 Task: Find connections with filter location Gorontalo with filter topic #homedecor with filter profile language German with filter current company Western Union with filter school Delhi Public School, R.K.Puram, New Delhi with filter industry Wholesale Alcoholic Beverages with filter service category Lead Generation with filter keywords title Brand Manager
Action: Mouse moved to (600, 67)
Screenshot: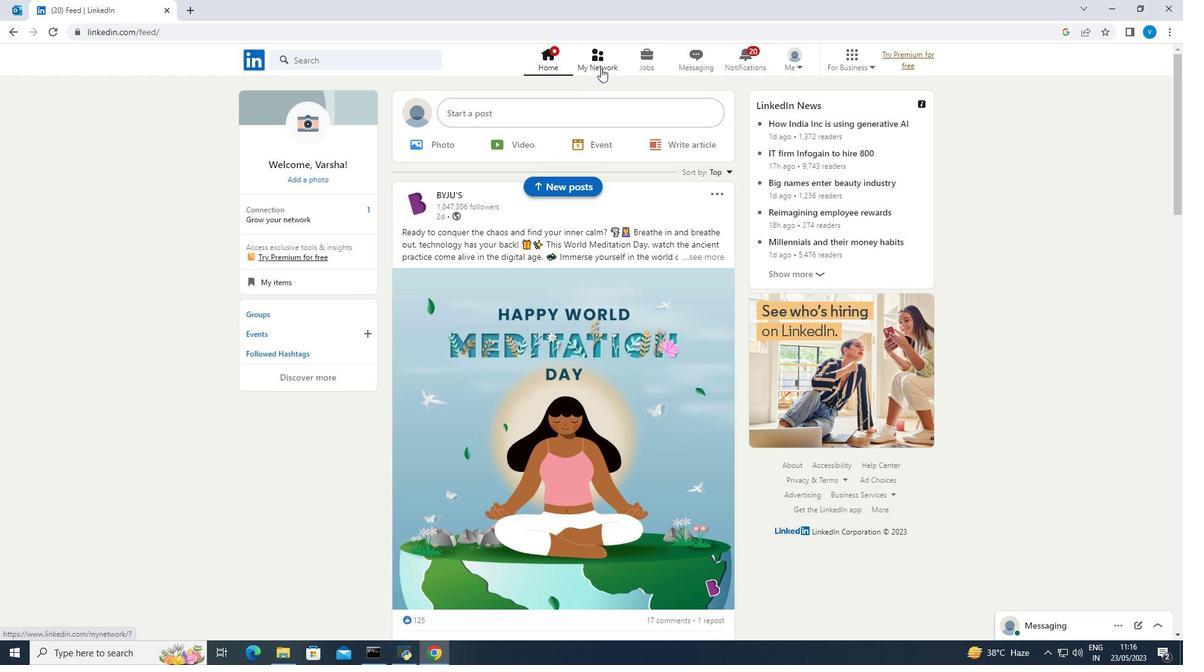 
Action: Mouse pressed left at (600, 67)
Screenshot: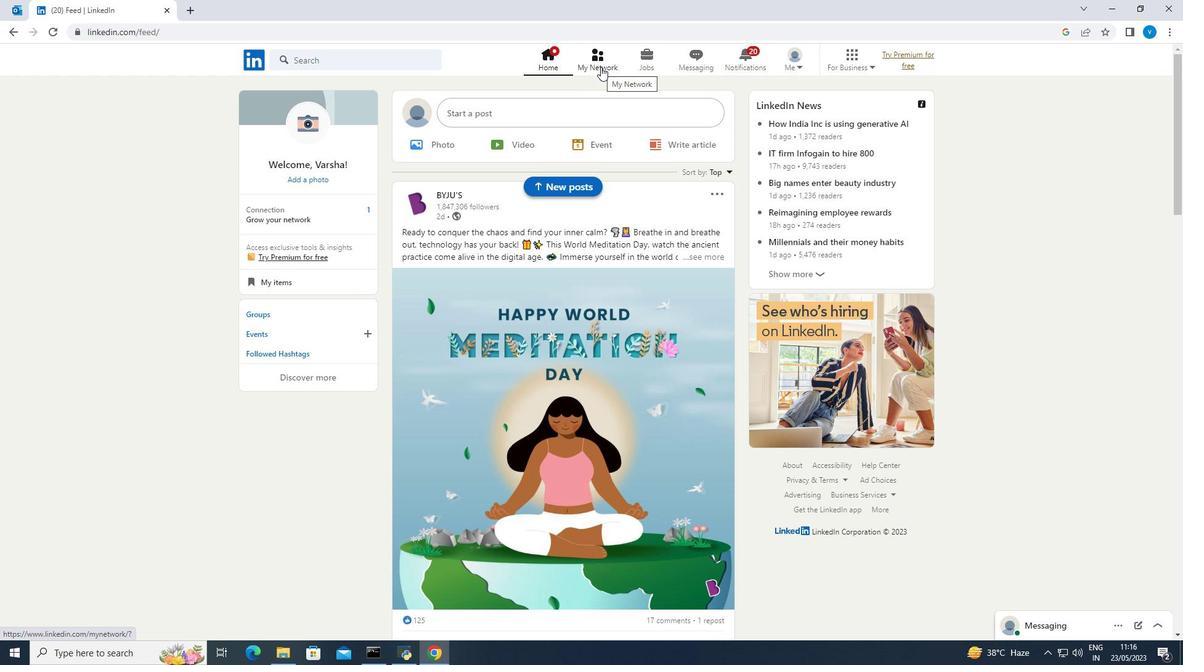 
Action: Mouse moved to (321, 129)
Screenshot: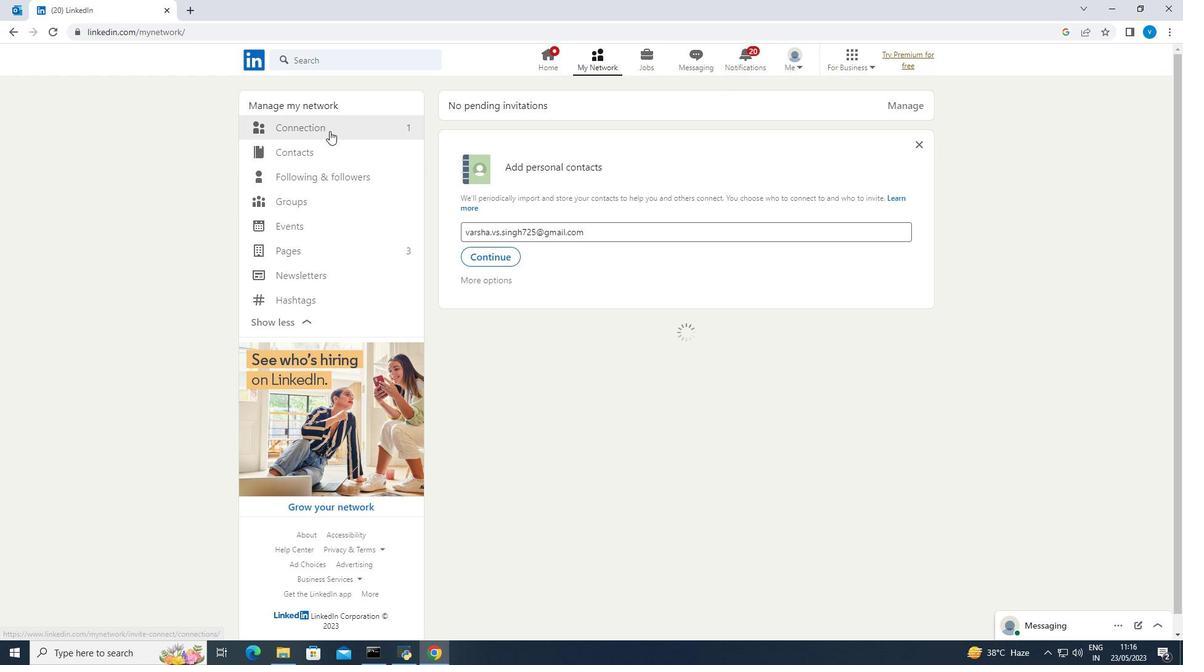 
Action: Mouse pressed left at (321, 129)
Screenshot: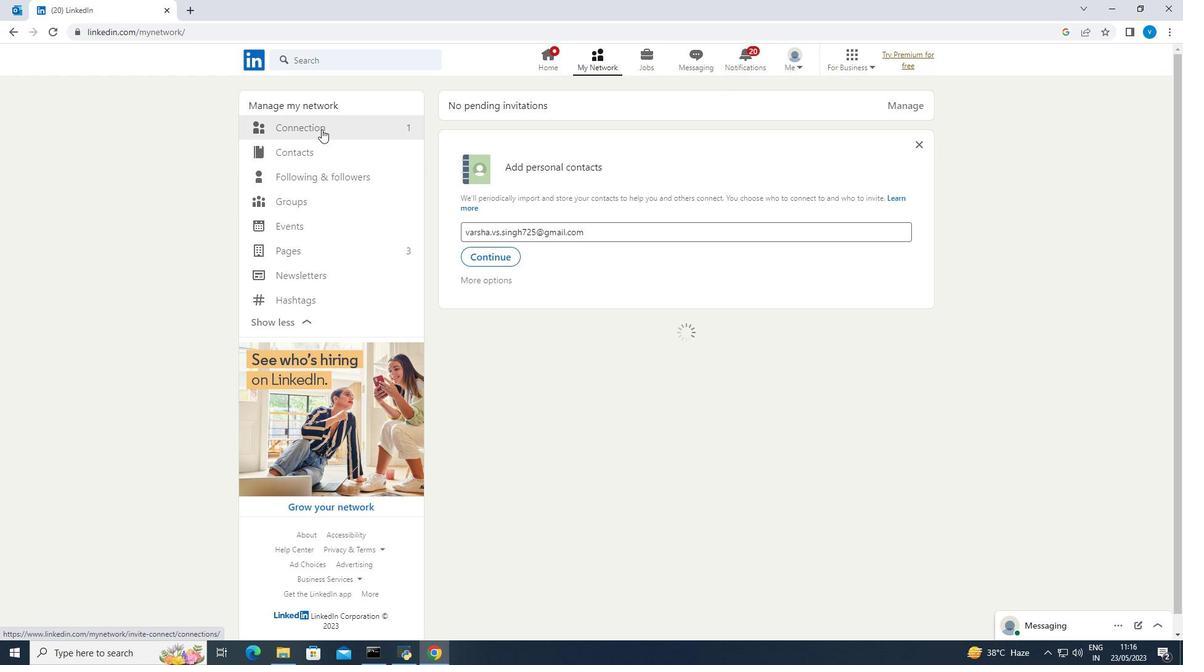 
Action: Mouse moved to (660, 130)
Screenshot: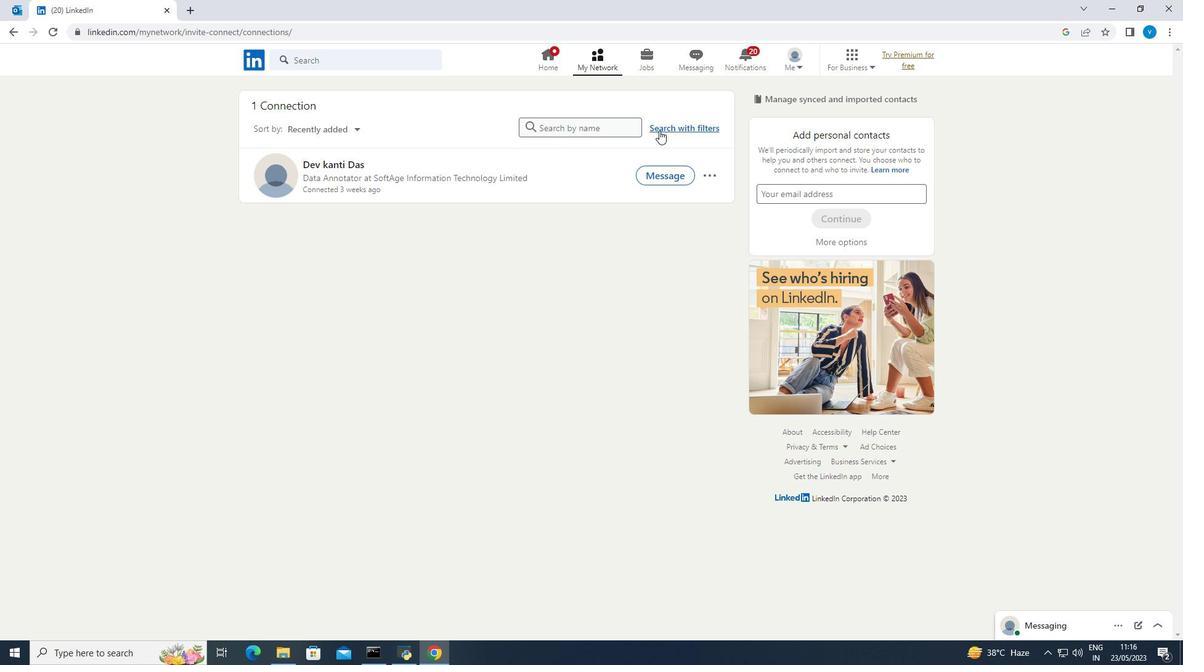 
Action: Mouse pressed left at (660, 130)
Screenshot: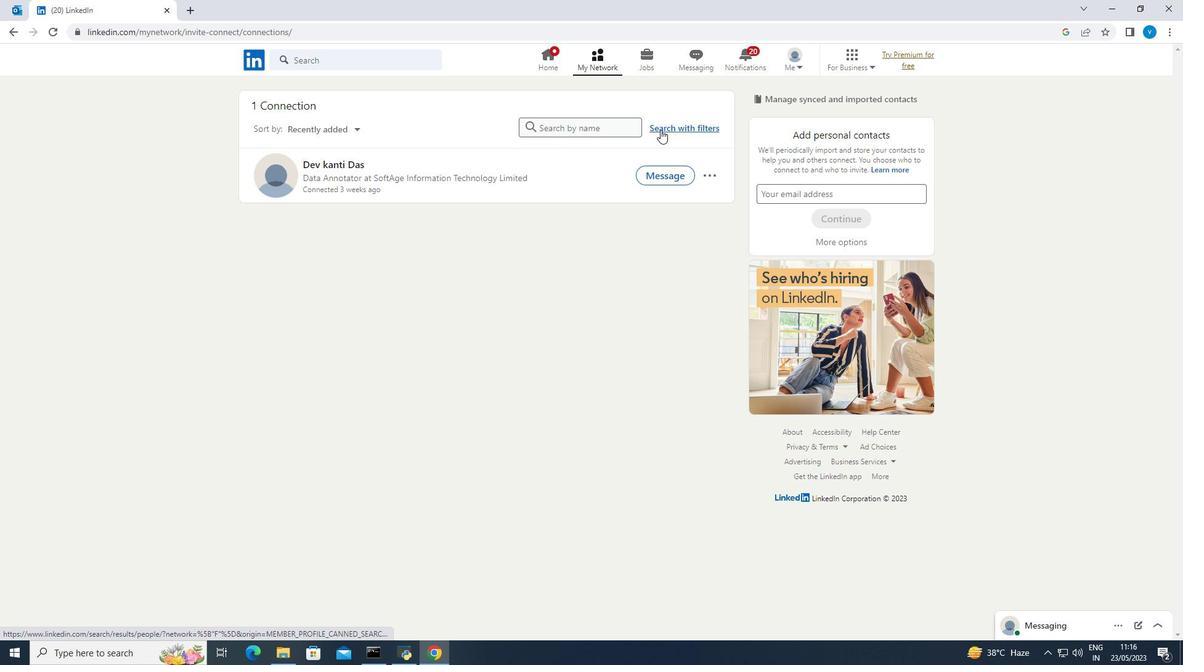
Action: Mouse moved to (631, 99)
Screenshot: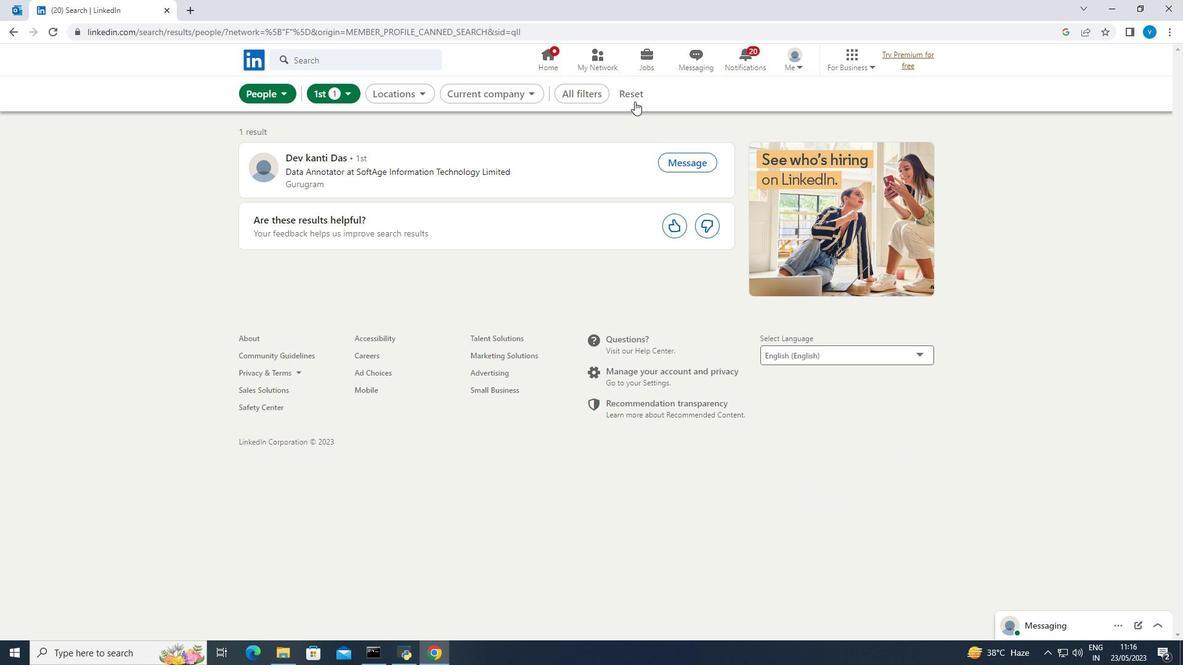 
Action: Mouse pressed left at (631, 99)
Screenshot: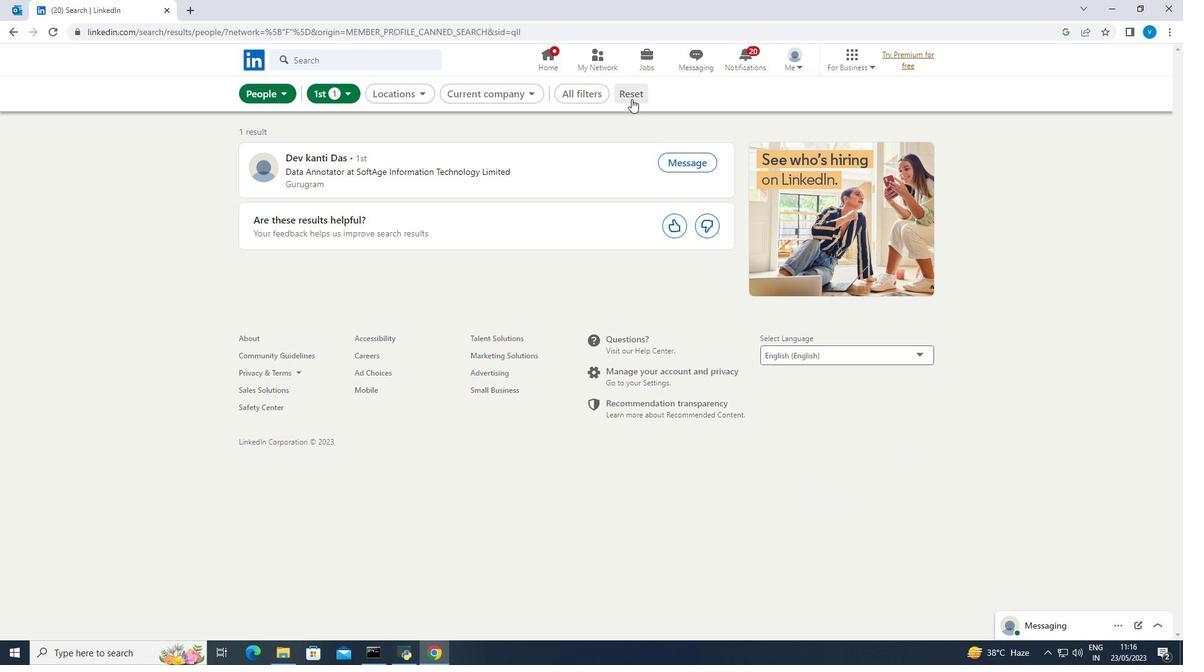 
Action: Mouse moved to (626, 99)
Screenshot: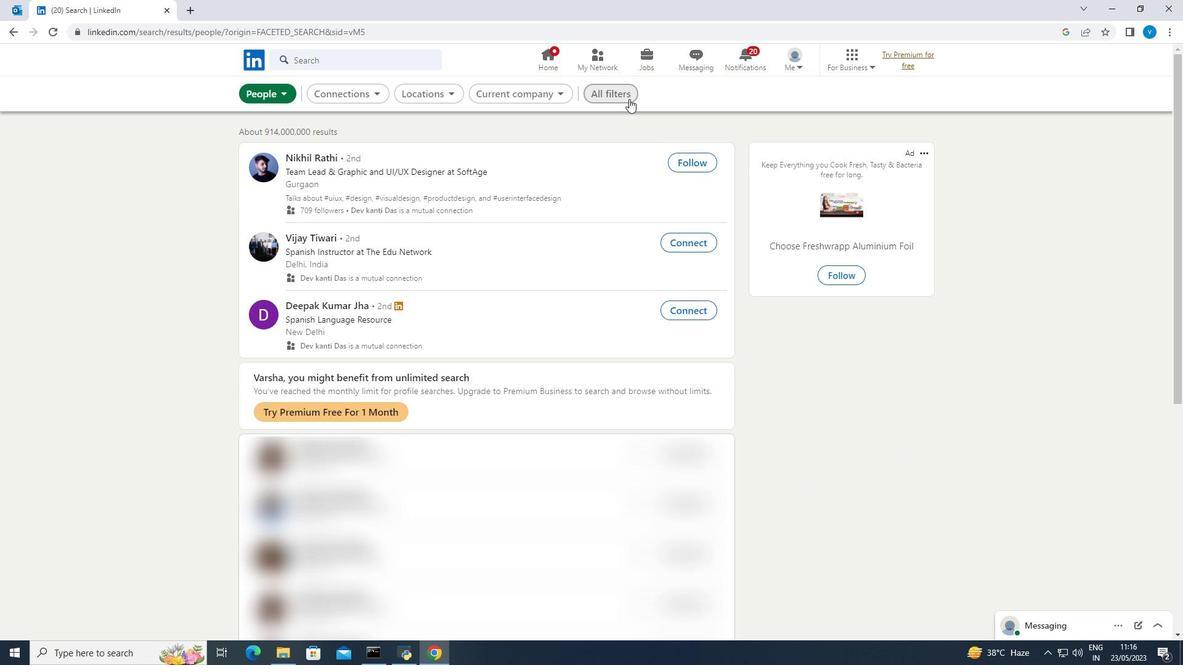 
Action: Mouse pressed left at (626, 99)
Screenshot: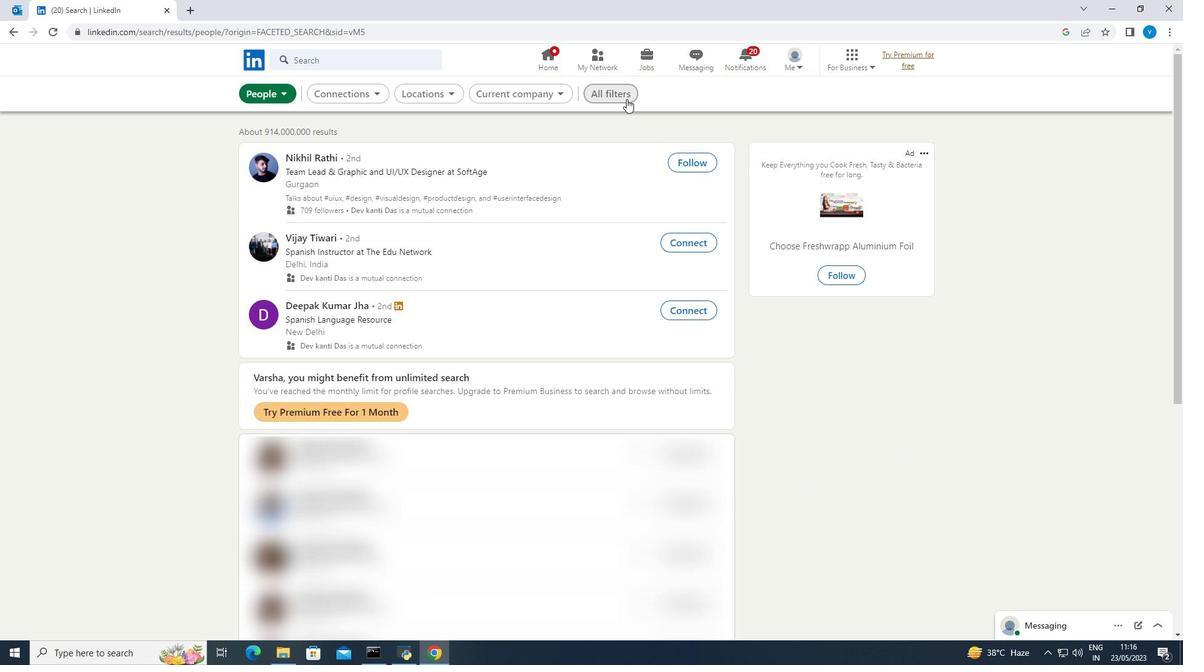 
Action: Mouse moved to (913, 304)
Screenshot: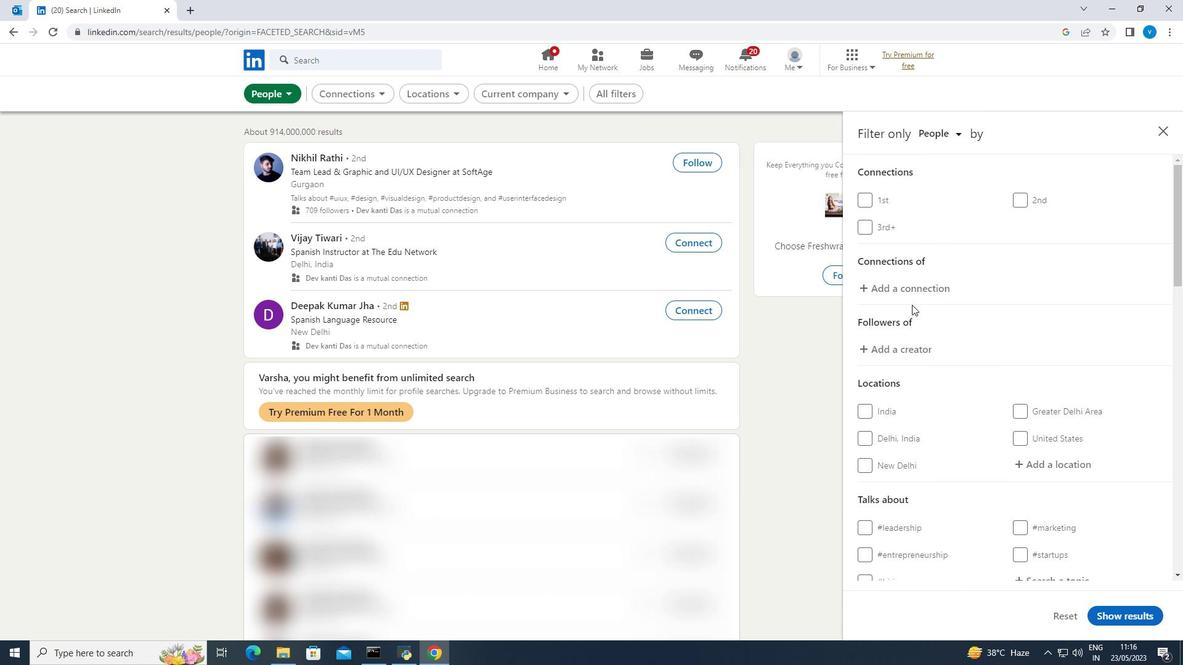 
Action: Mouse scrolled (913, 303) with delta (0, 0)
Screenshot: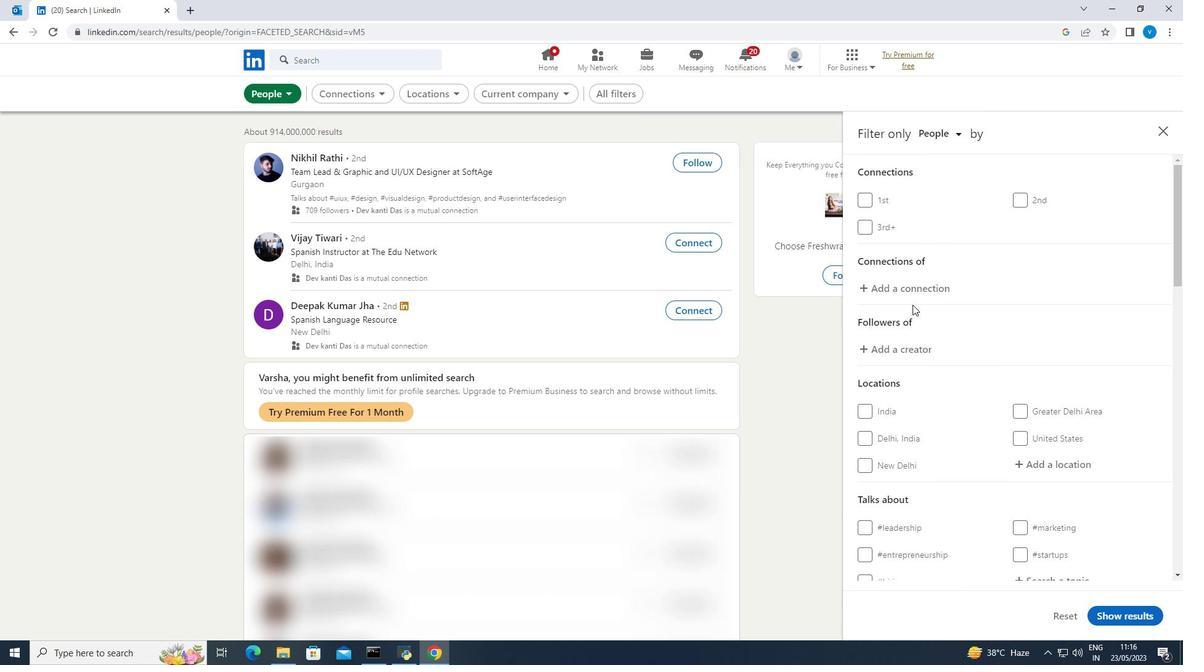 
Action: Mouse moved to (913, 304)
Screenshot: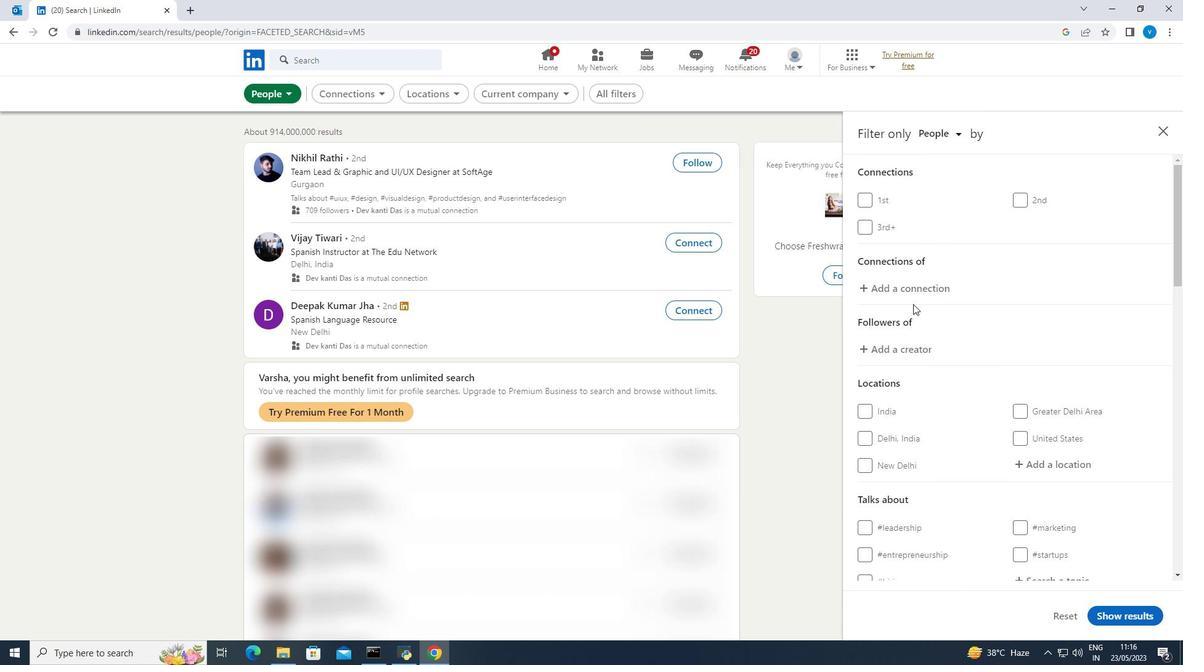 
Action: Mouse scrolled (913, 303) with delta (0, 0)
Screenshot: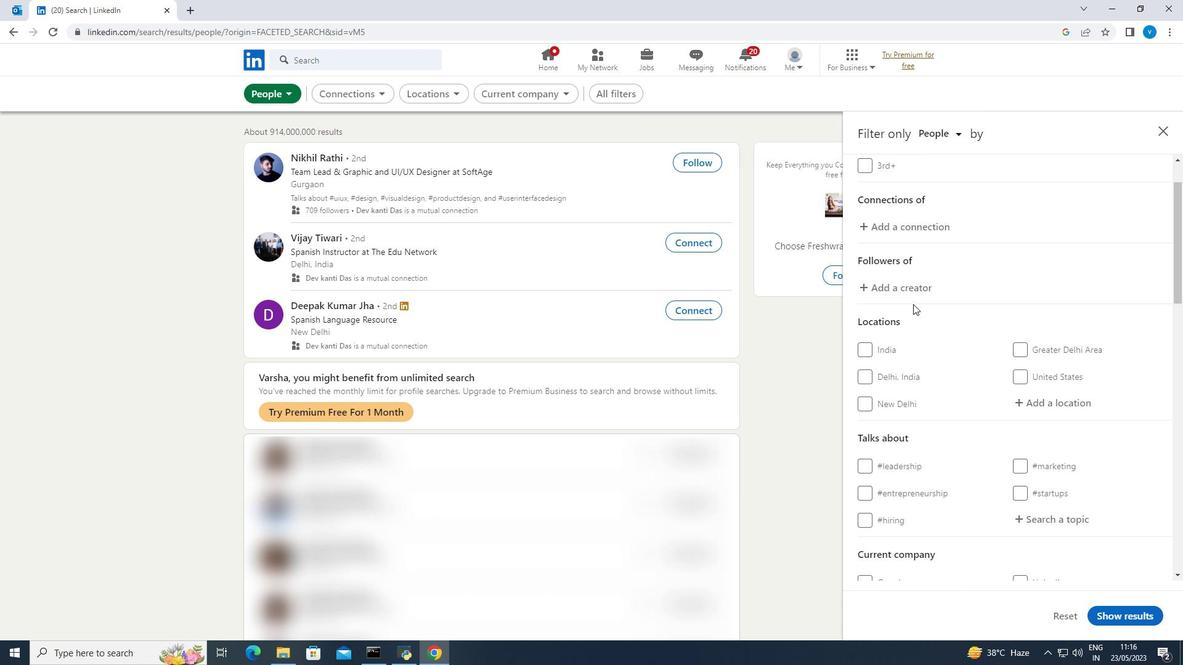 
Action: Mouse scrolled (913, 303) with delta (0, 0)
Screenshot: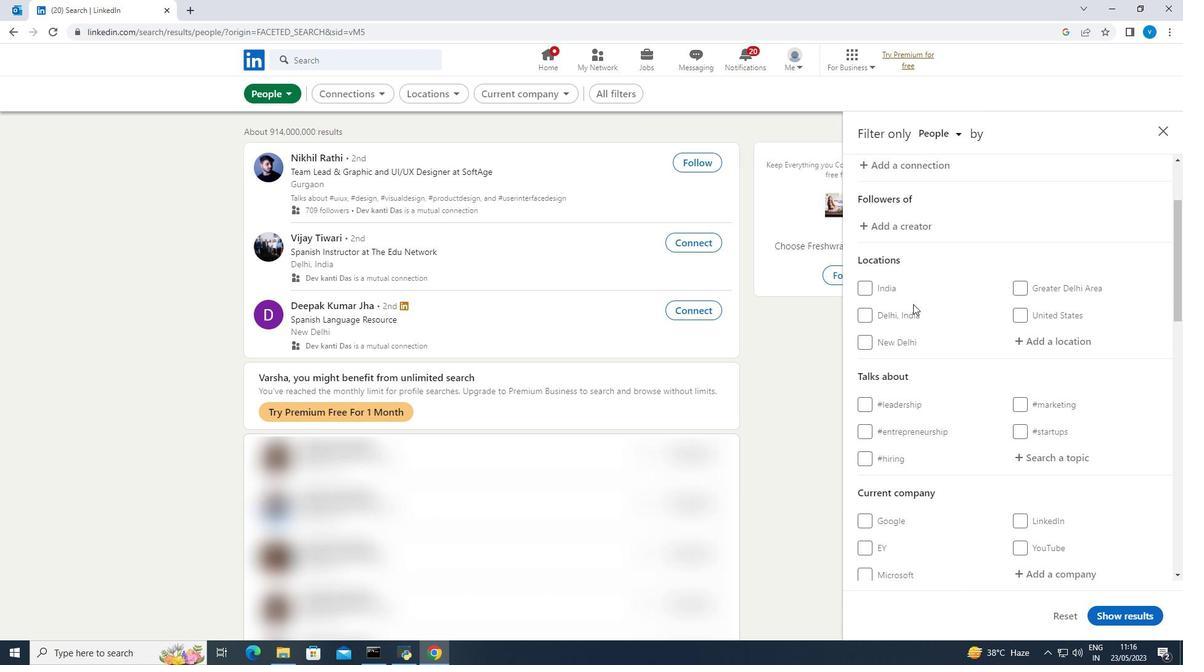 
Action: Mouse moved to (1054, 276)
Screenshot: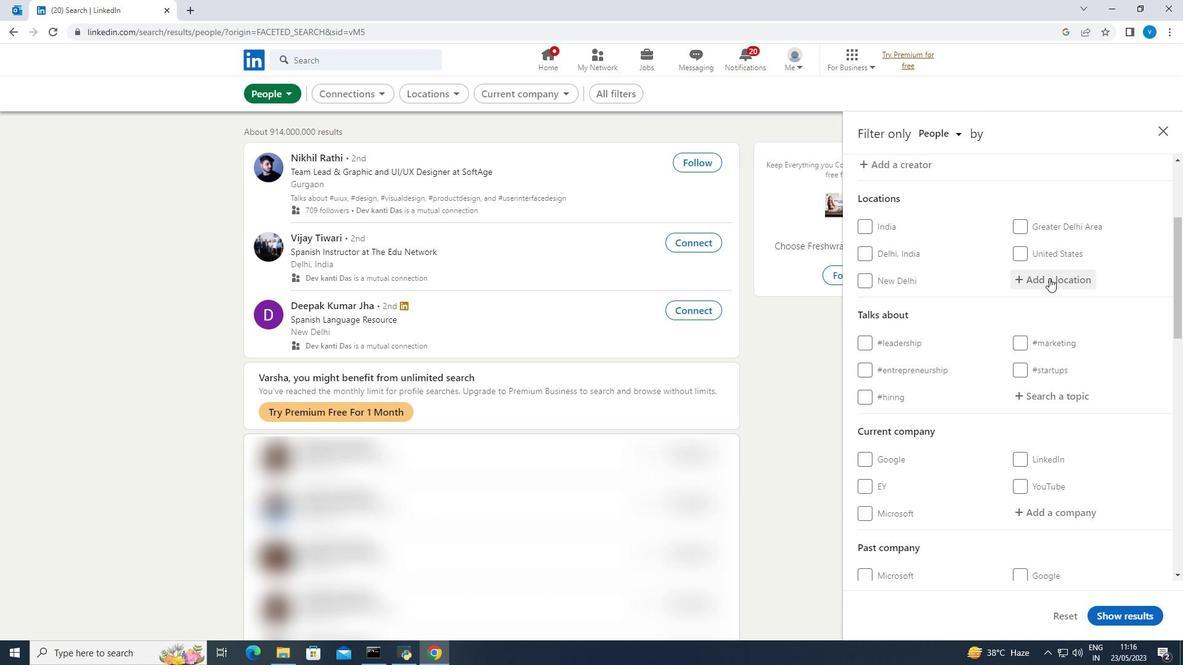 
Action: Mouse pressed left at (1054, 276)
Screenshot: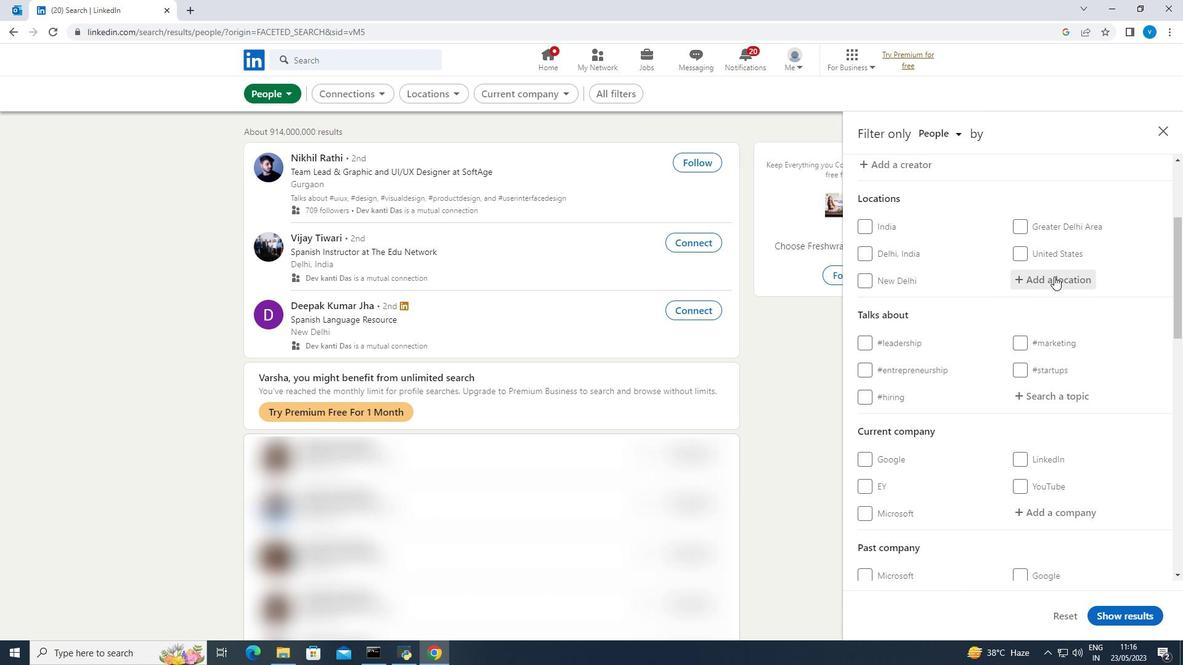 
Action: Mouse moved to (936, 345)
Screenshot: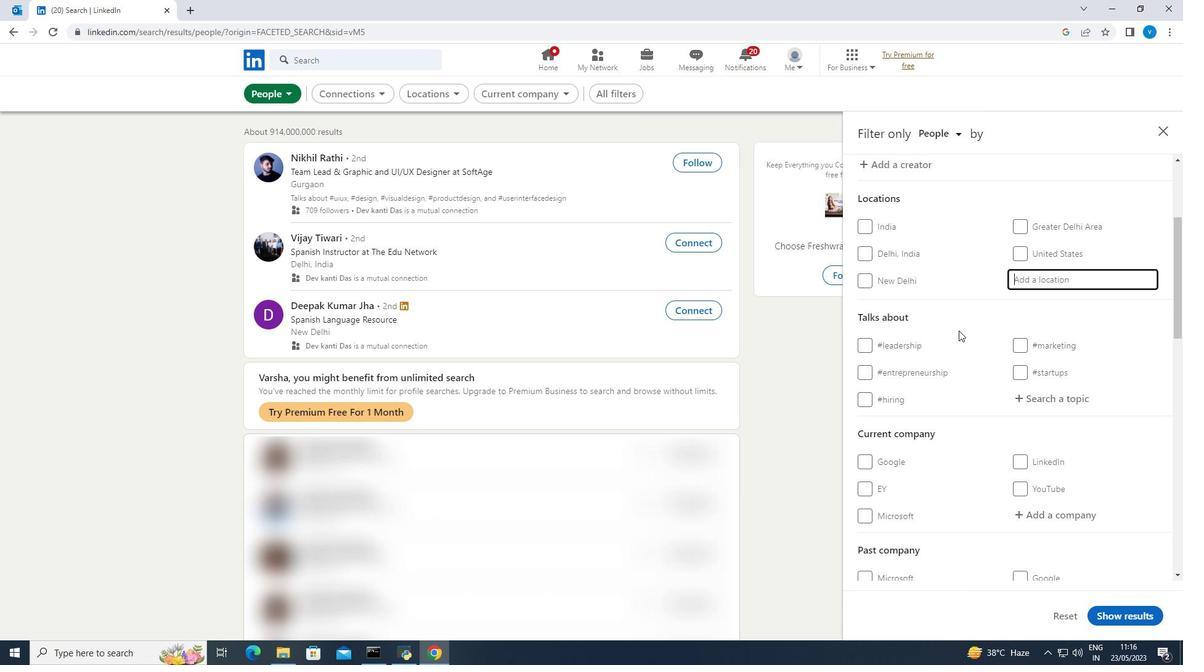 
Action: Key pressed <Key.shift><Key.shift><Key.shift><Key.shift><Key.shift><Key.shift><Key.shift><Key.shift><Key.shift>Gorontalo
Screenshot: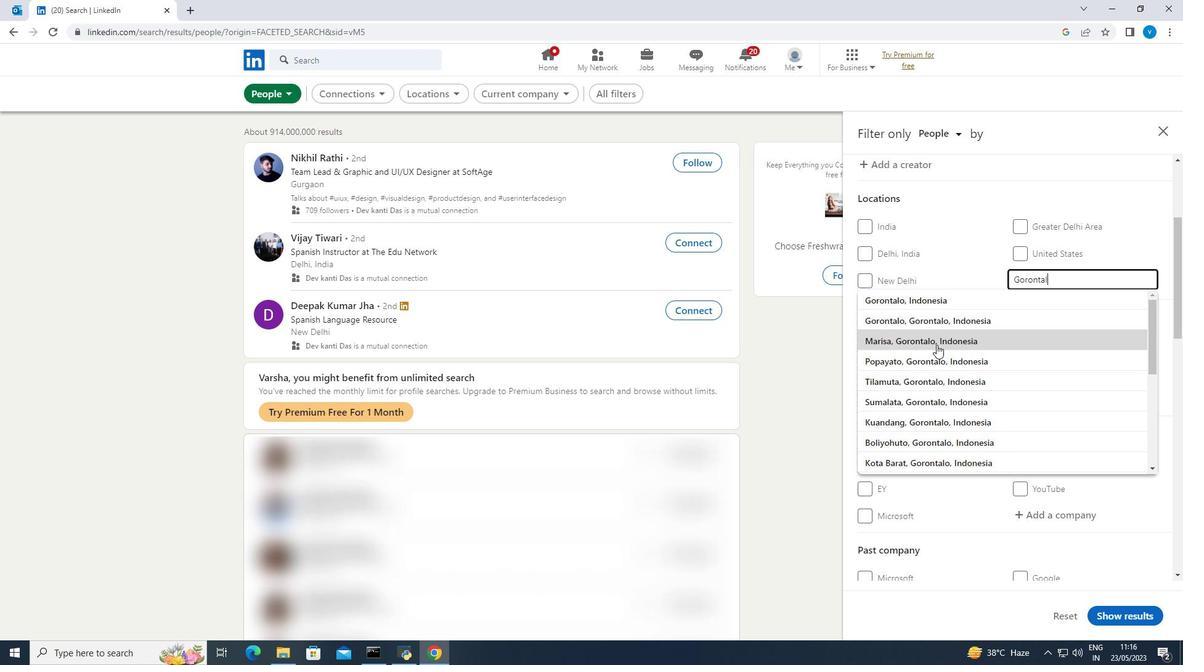 
Action: Mouse moved to (913, 381)
Screenshot: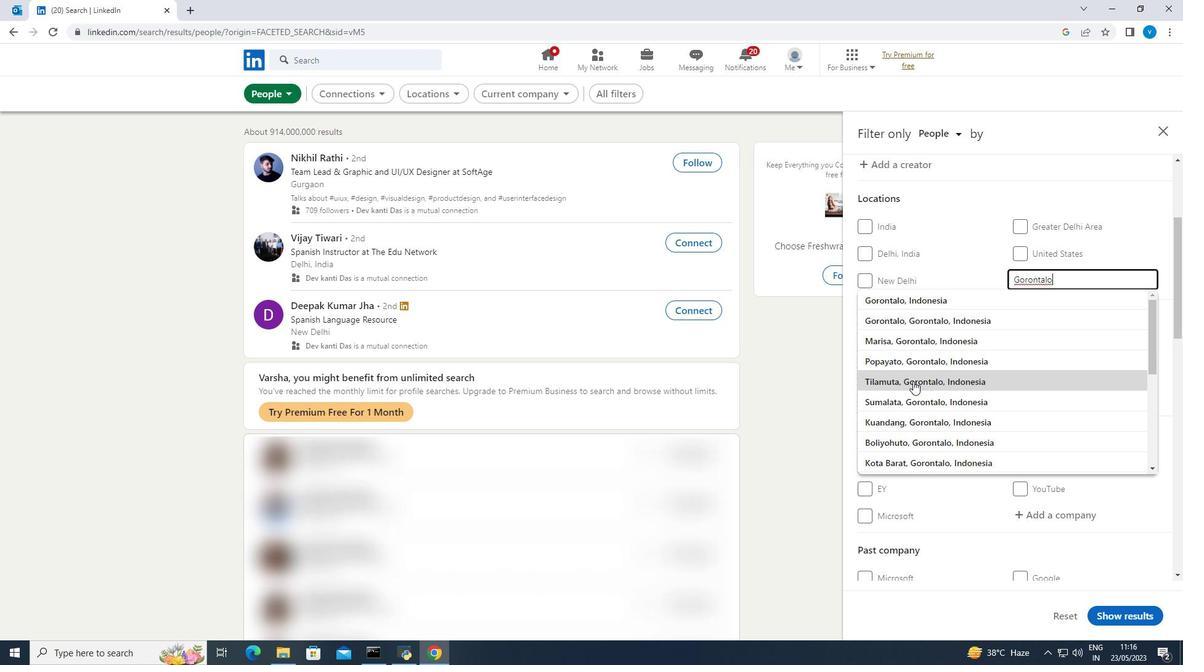 
Action: Key pressed <Key.enter>
Screenshot: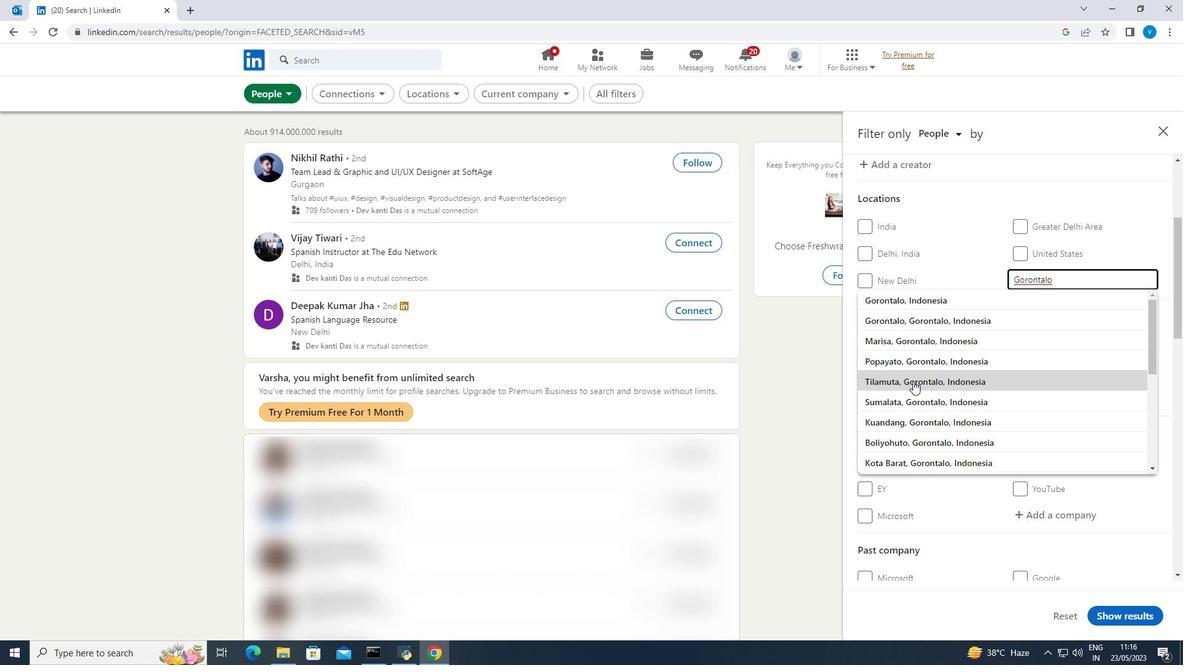 
Action: Mouse moved to (913, 382)
Screenshot: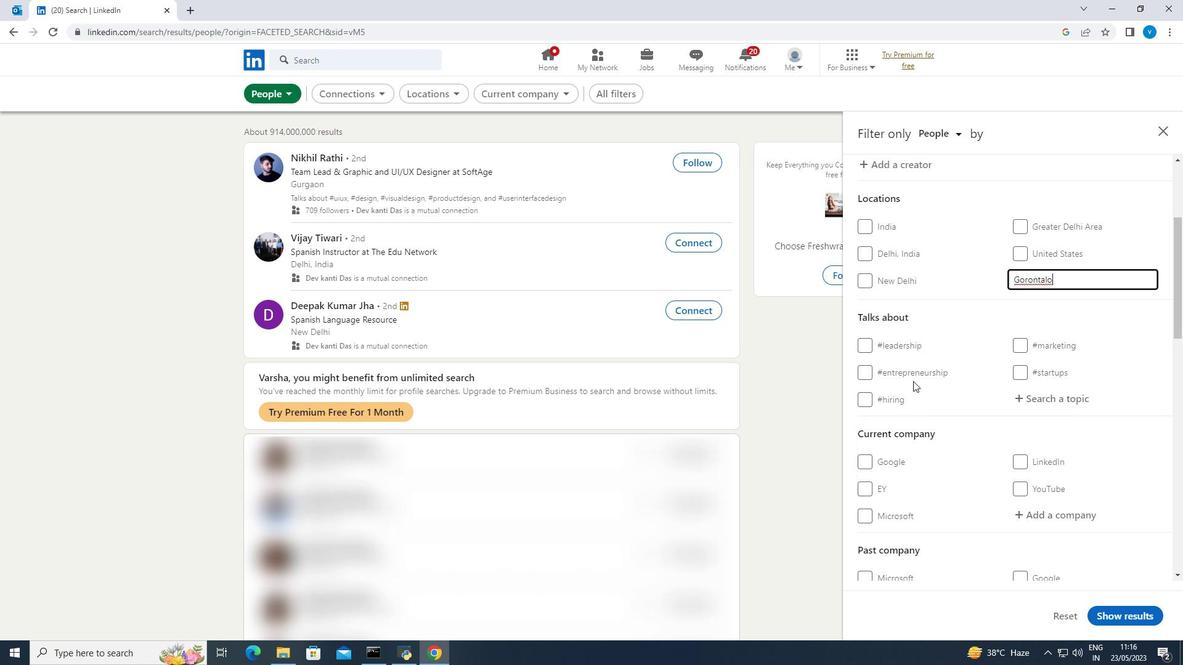 
Action: Mouse scrolled (913, 381) with delta (0, 0)
Screenshot: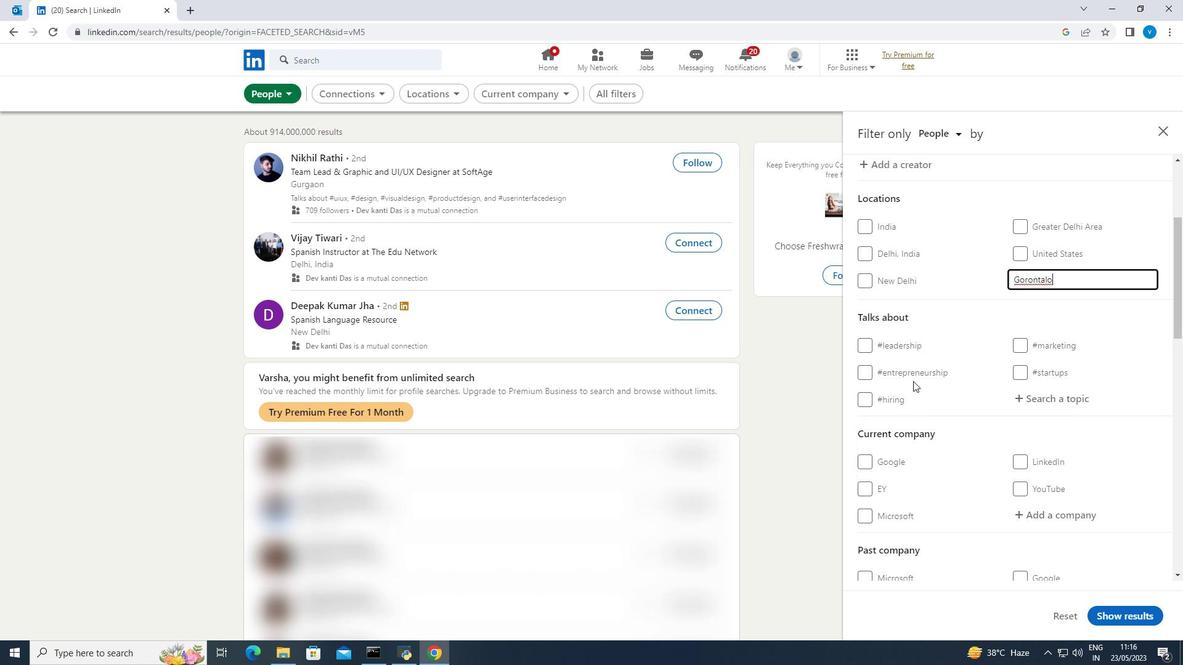 
Action: Mouse moved to (1026, 340)
Screenshot: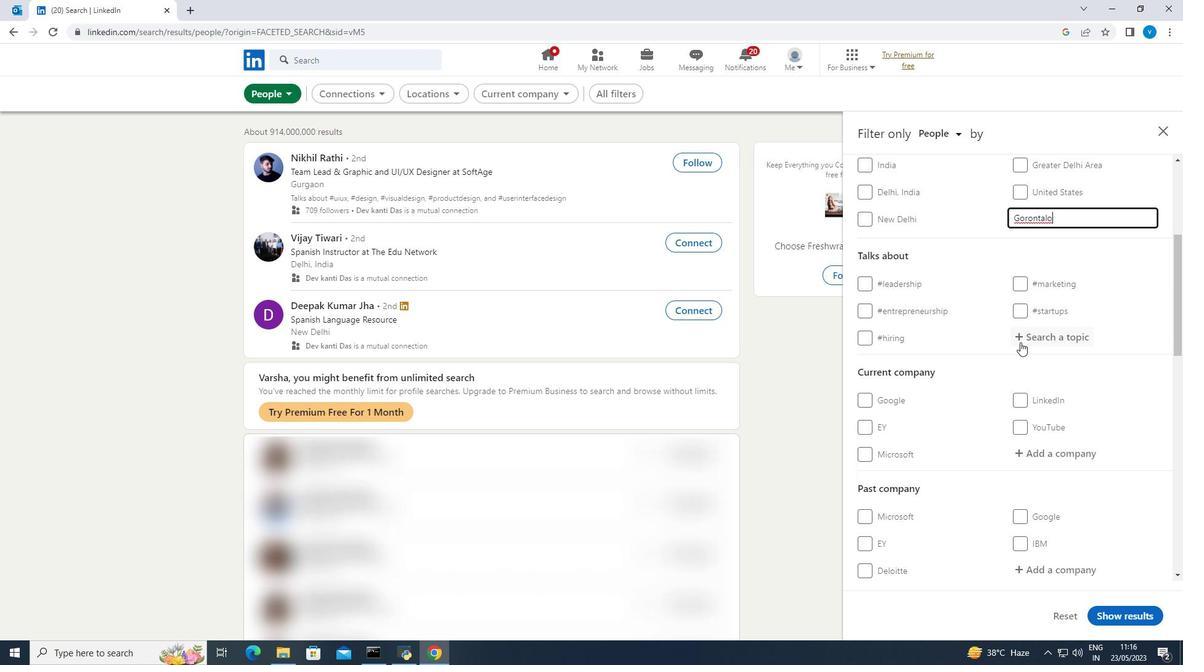 
Action: Mouse pressed left at (1026, 340)
Screenshot: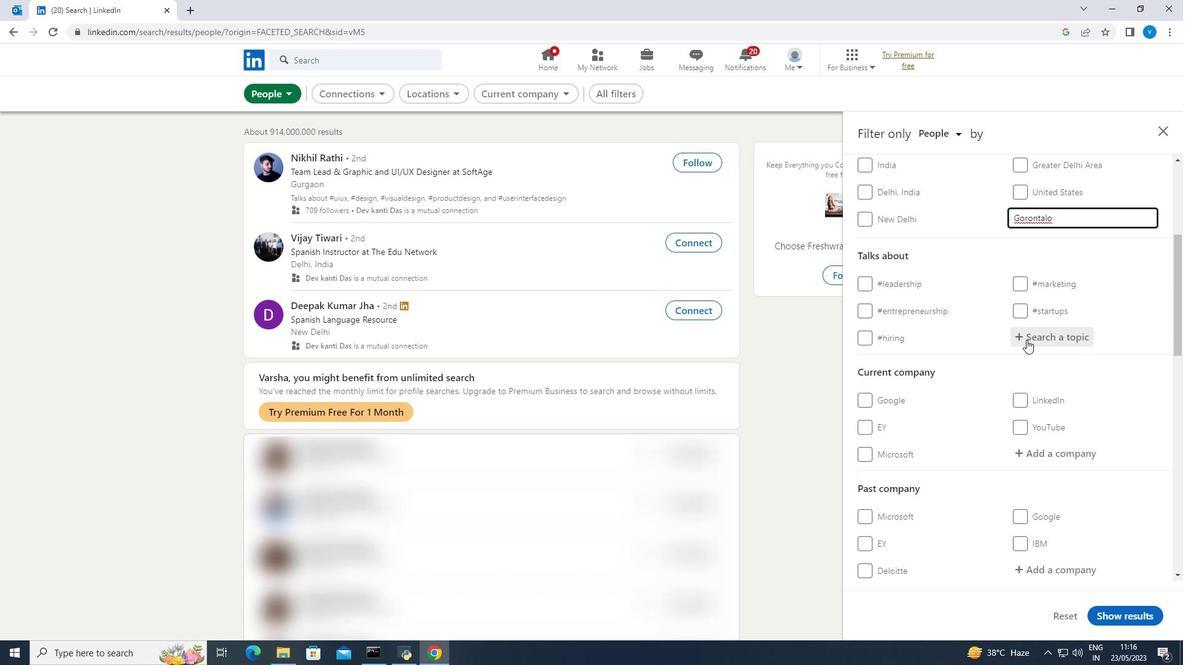 
Action: Key pressed homedecor
Screenshot: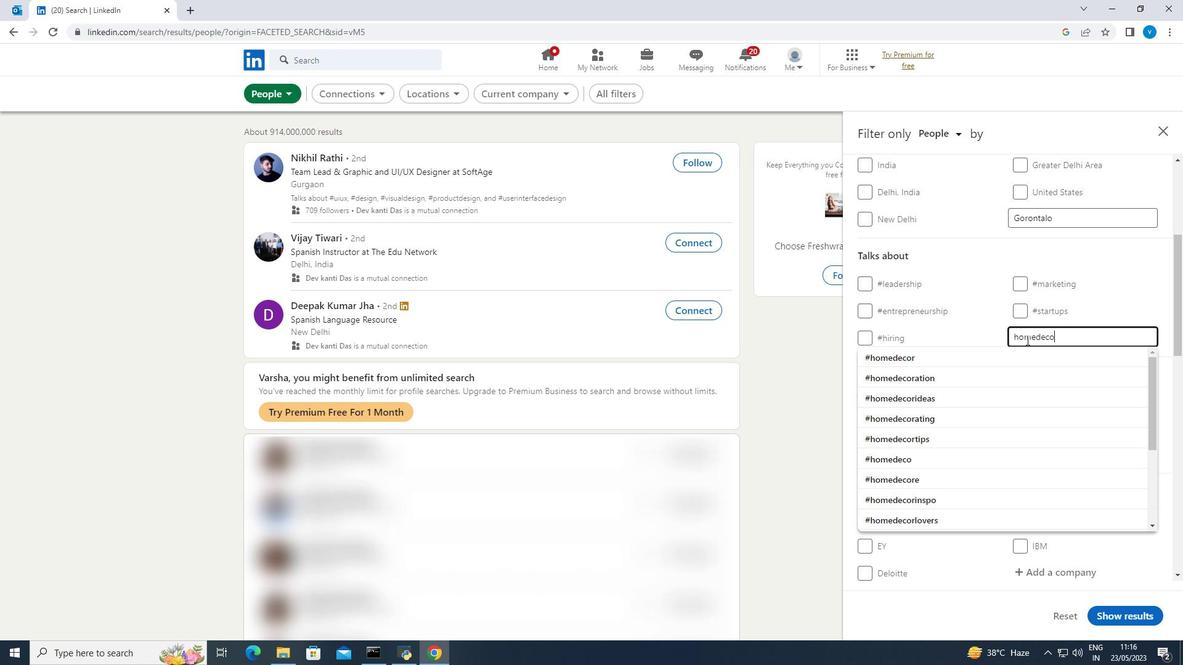 
Action: Mouse moved to (947, 362)
Screenshot: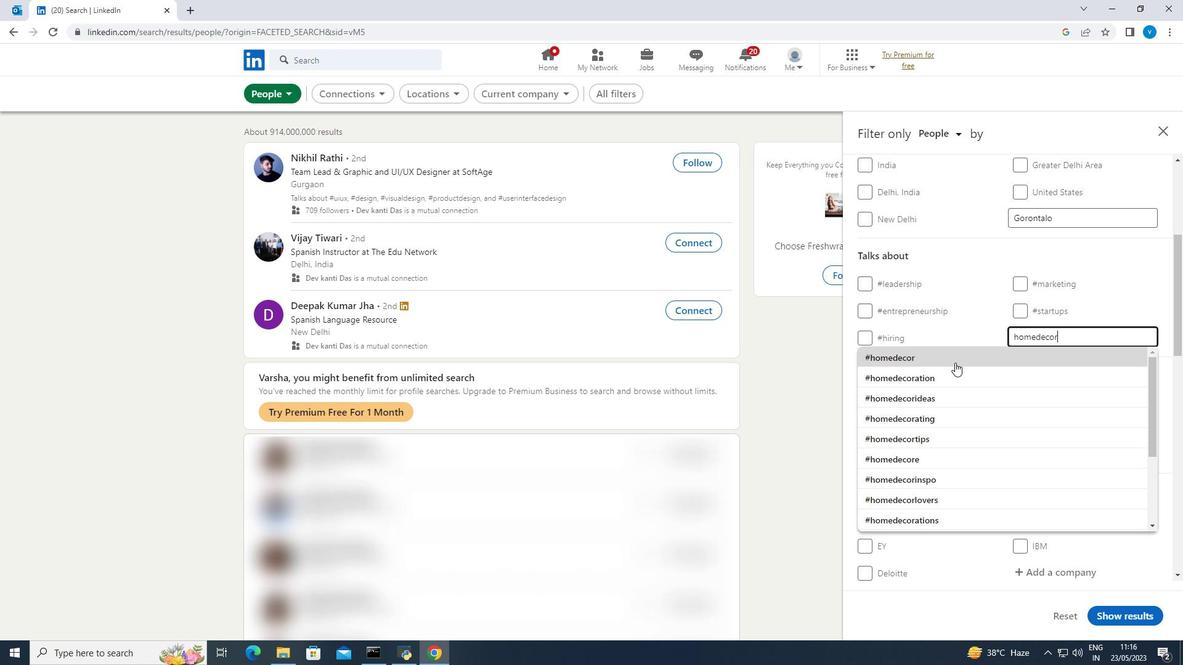 
Action: Mouse pressed left at (947, 362)
Screenshot: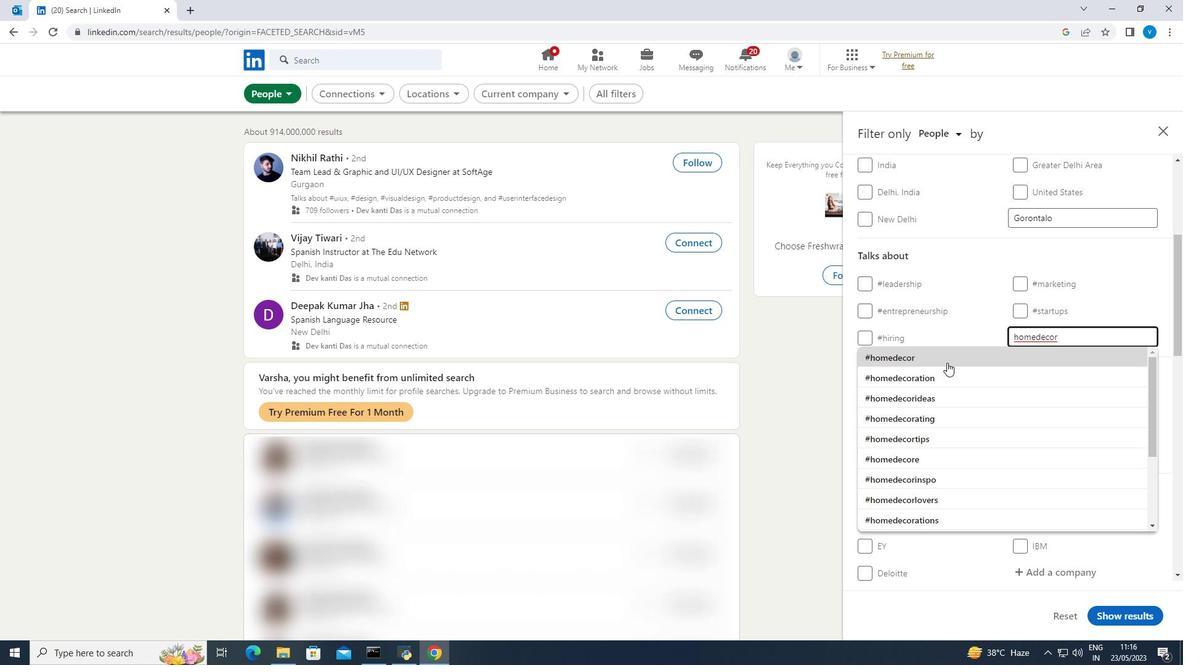 
Action: Mouse scrolled (947, 362) with delta (0, 0)
Screenshot: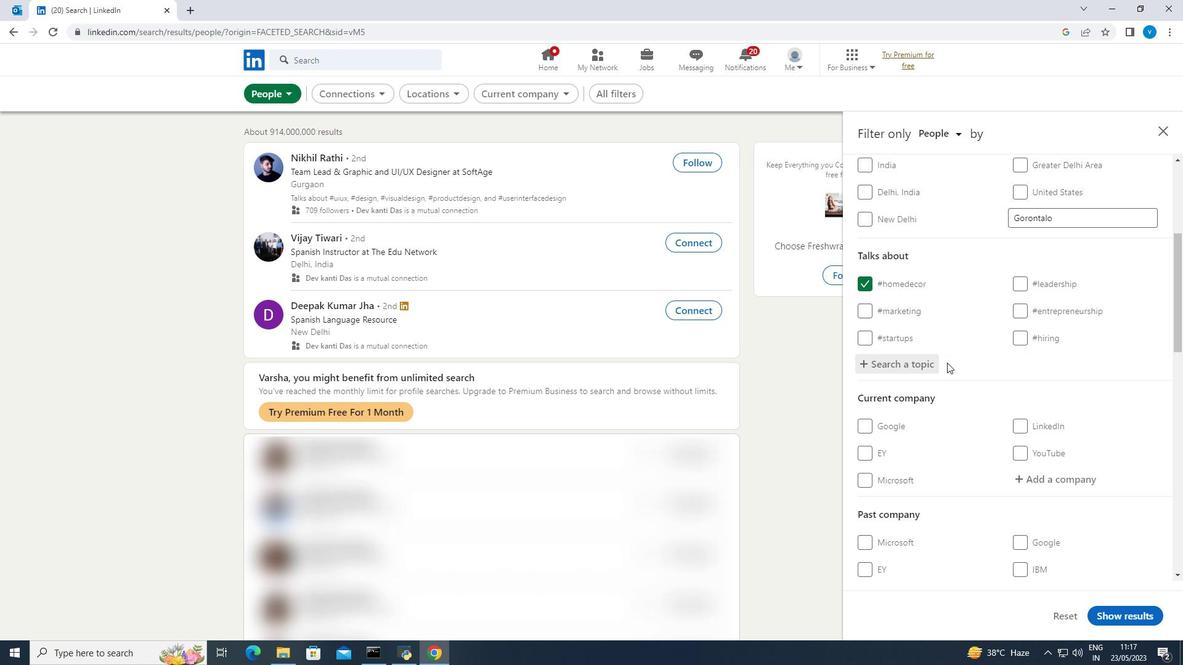 
Action: Mouse moved to (947, 362)
Screenshot: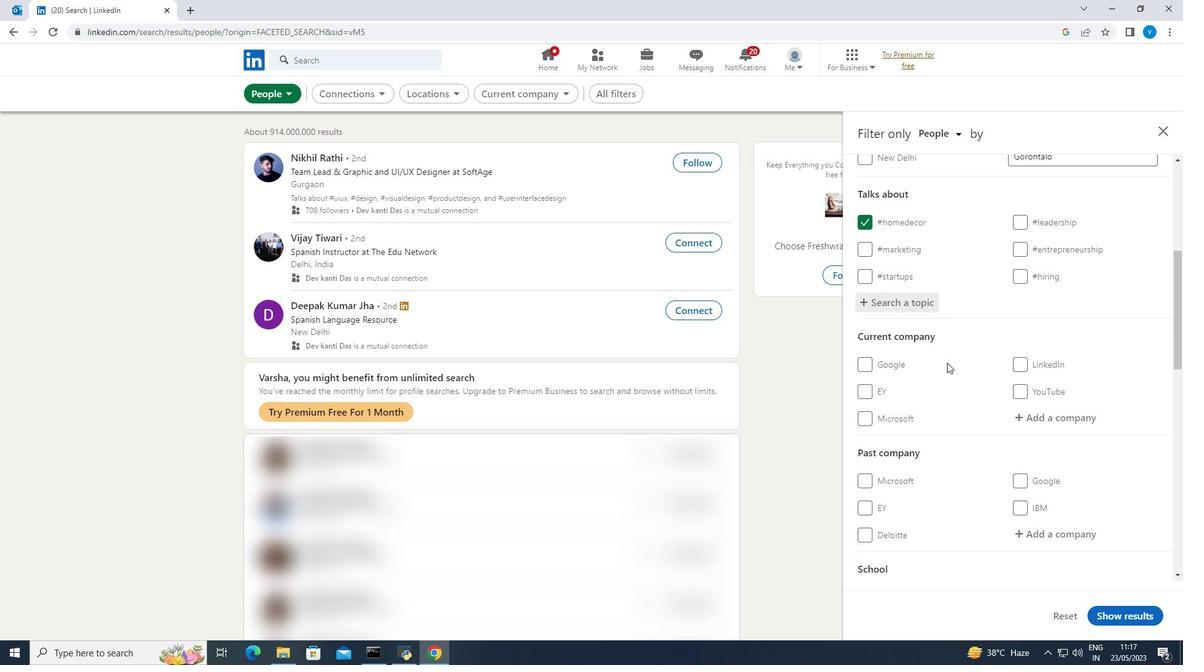 
Action: Mouse scrolled (947, 362) with delta (0, 0)
Screenshot: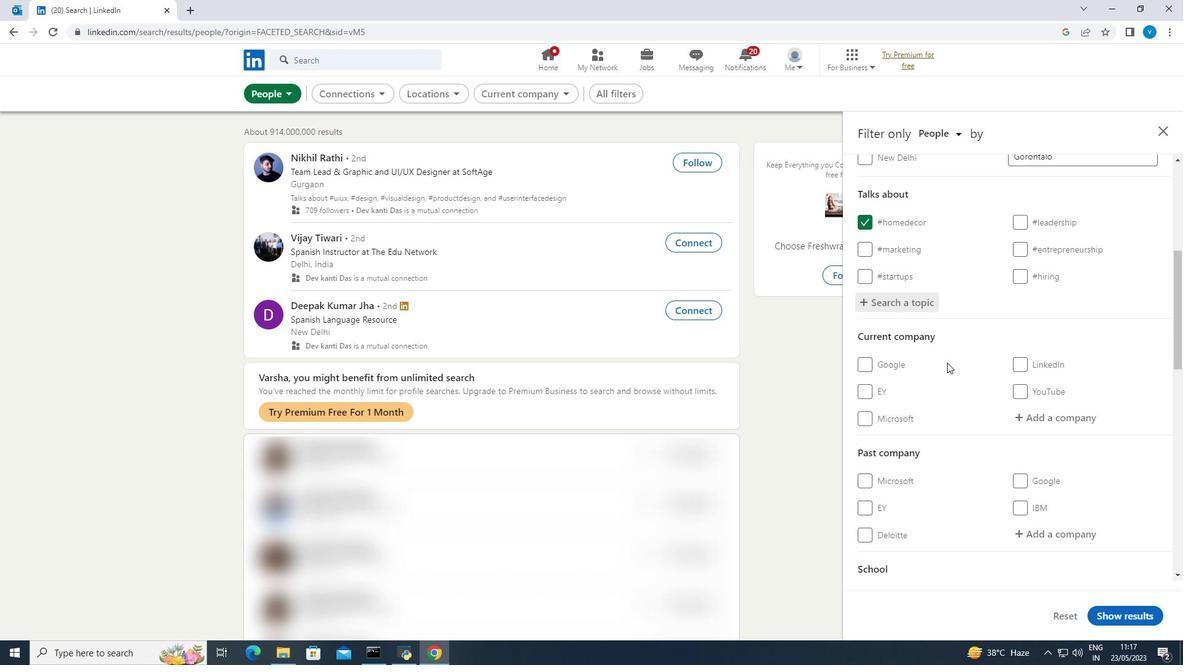 
Action: Mouse scrolled (947, 362) with delta (0, 0)
Screenshot: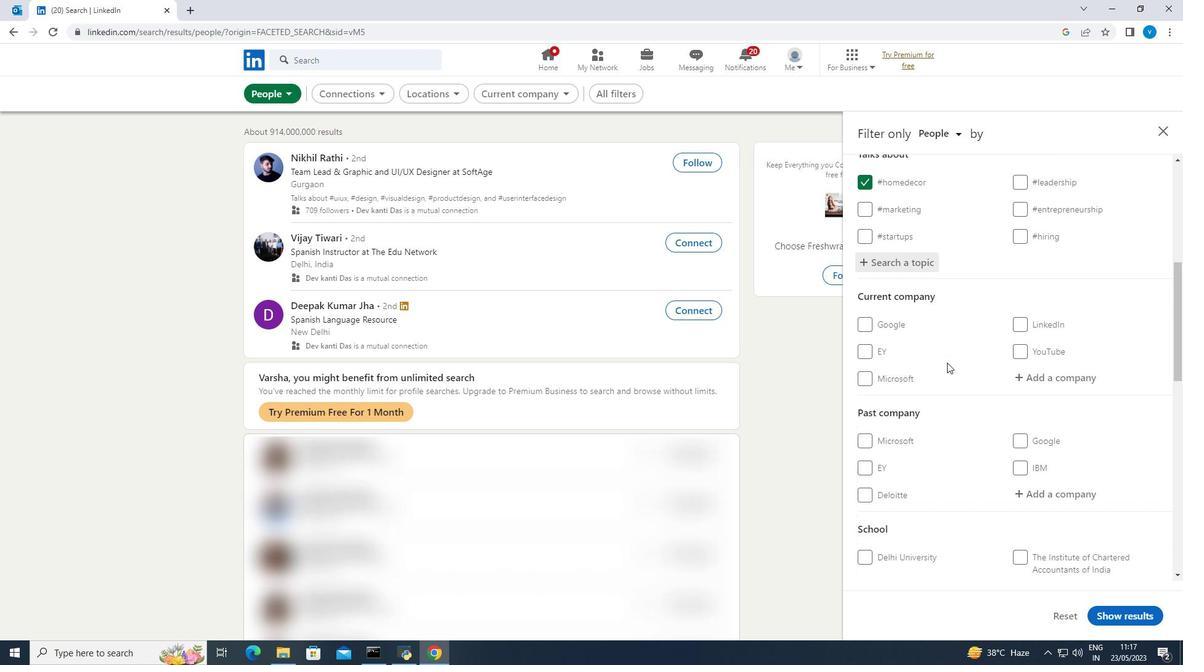 
Action: Mouse moved to (947, 360)
Screenshot: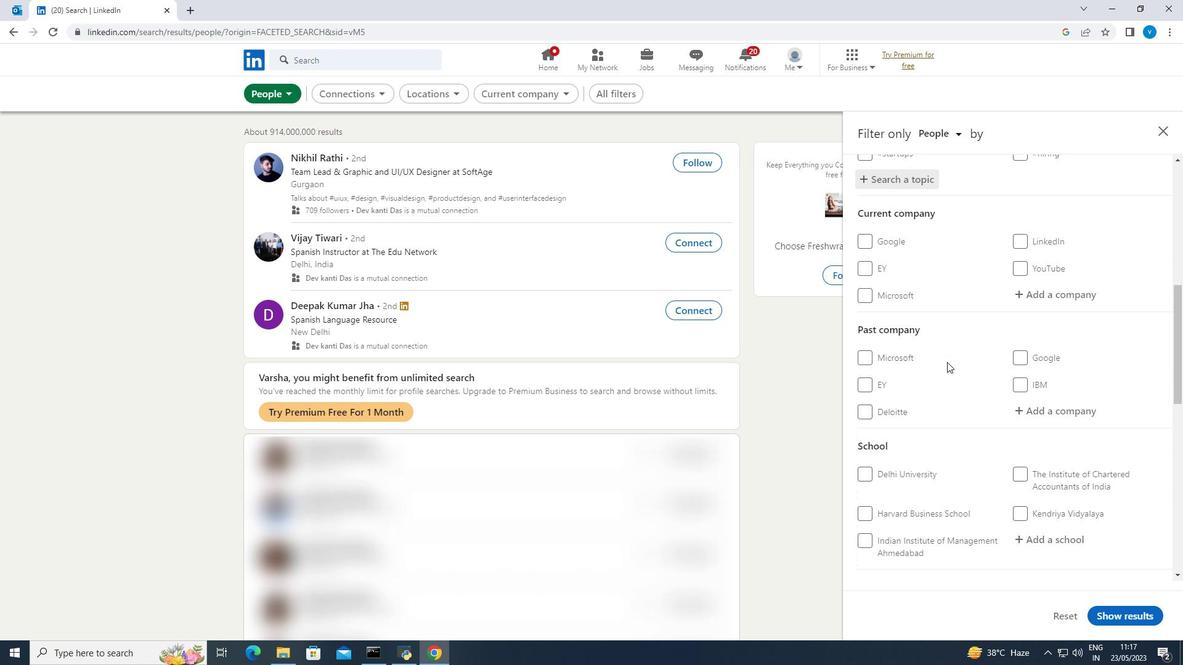 
Action: Mouse scrolled (947, 359) with delta (0, 0)
Screenshot: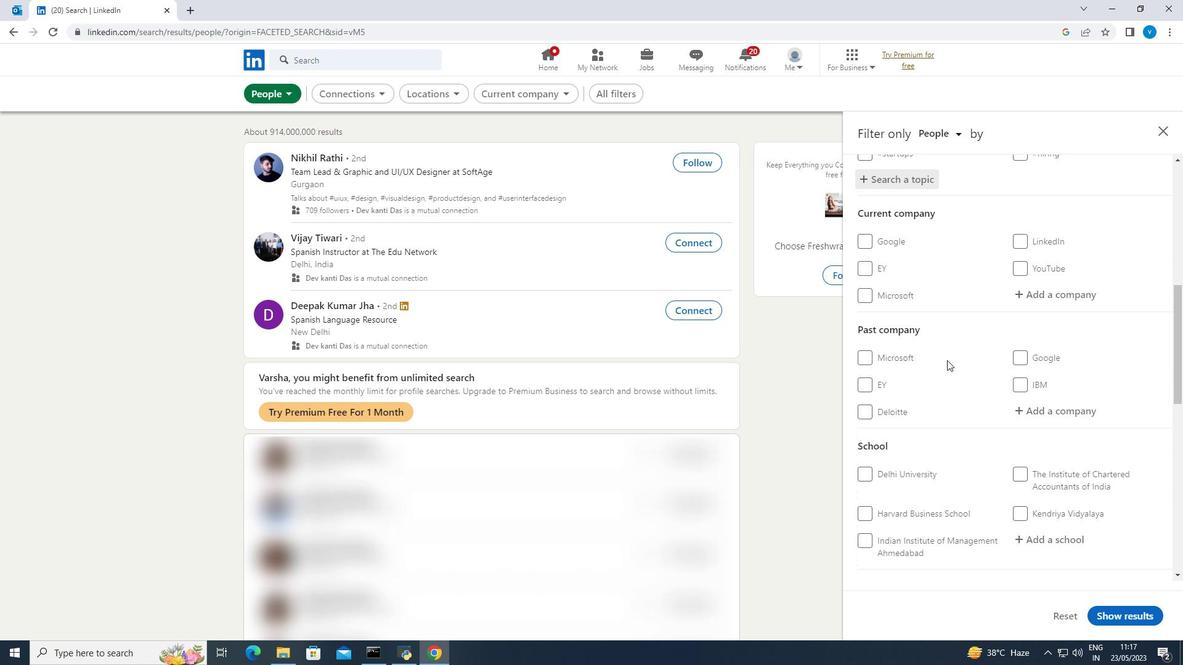 
Action: Mouse scrolled (947, 359) with delta (0, 0)
Screenshot: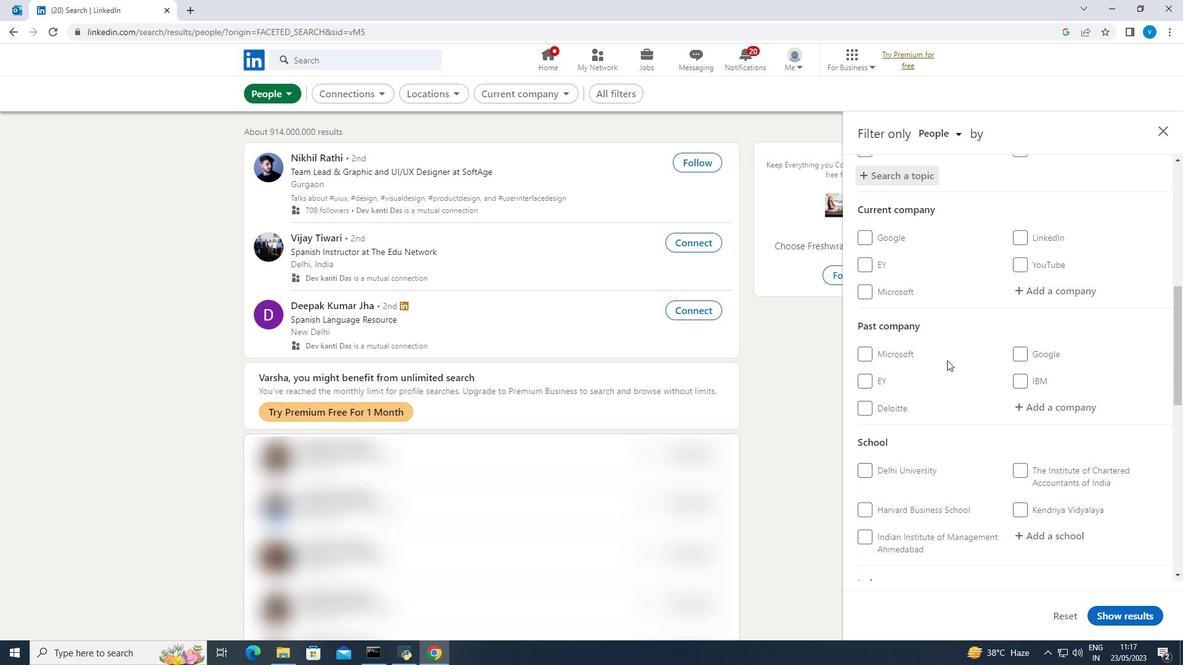 
Action: Mouse scrolled (947, 359) with delta (0, 0)
Screenshot: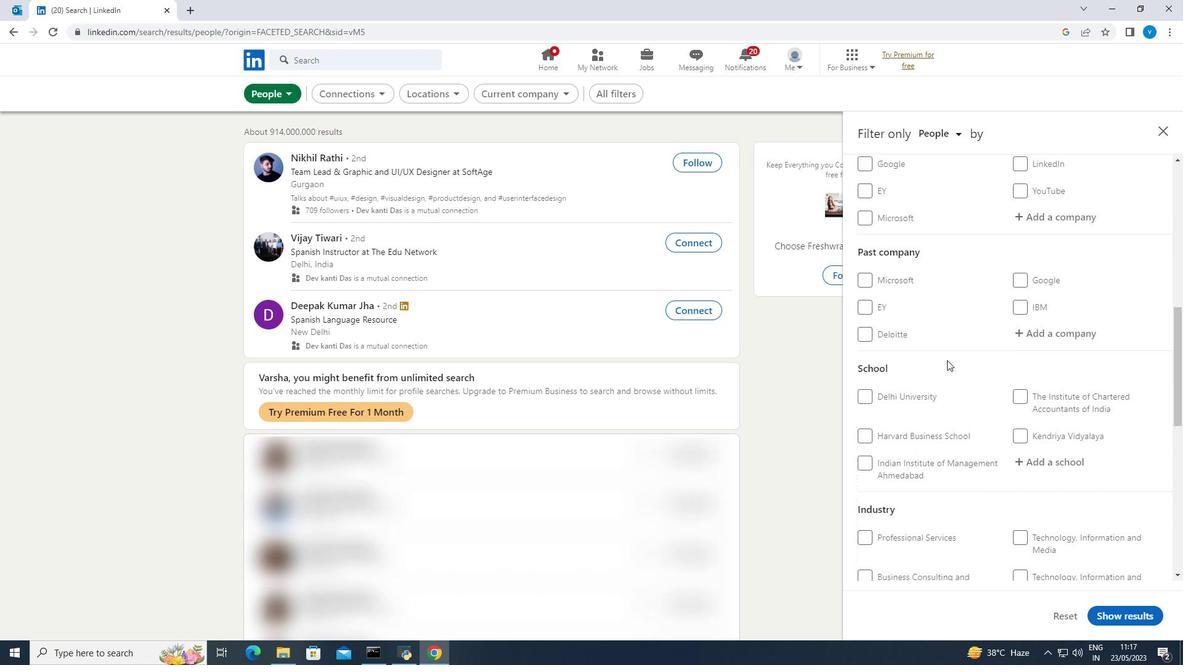 
Action: Mouse moved to (948, 356)
Screenshot: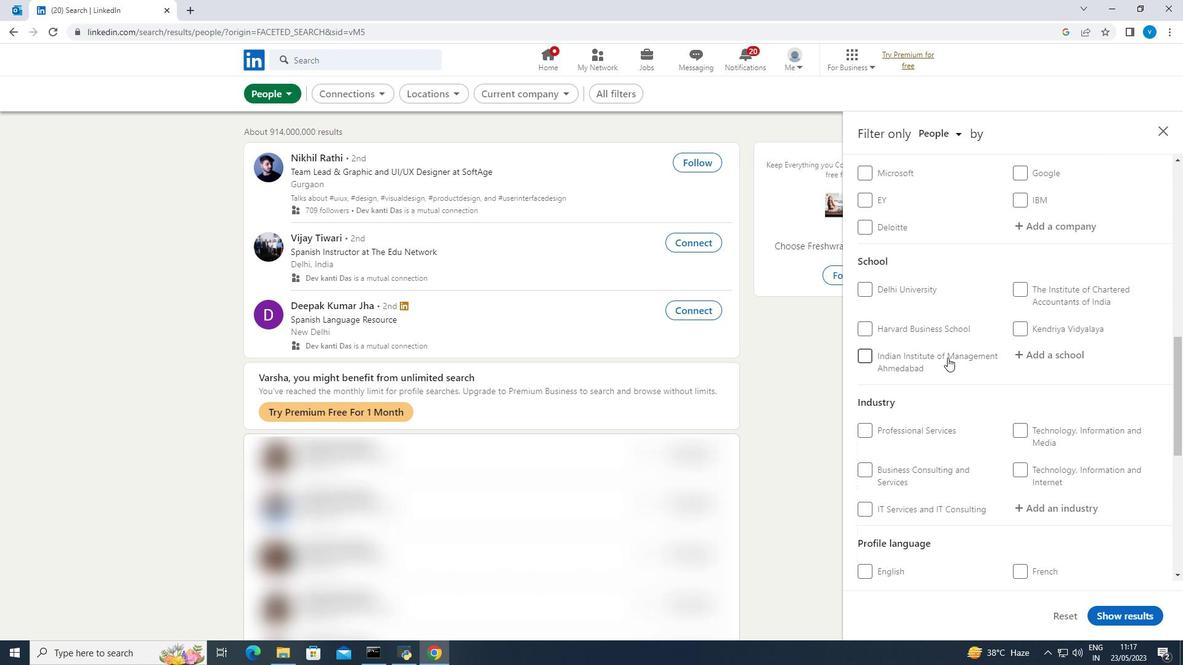 
Action: Mouse scrolled (948, 356) with delta (0, 0)
Screenshot: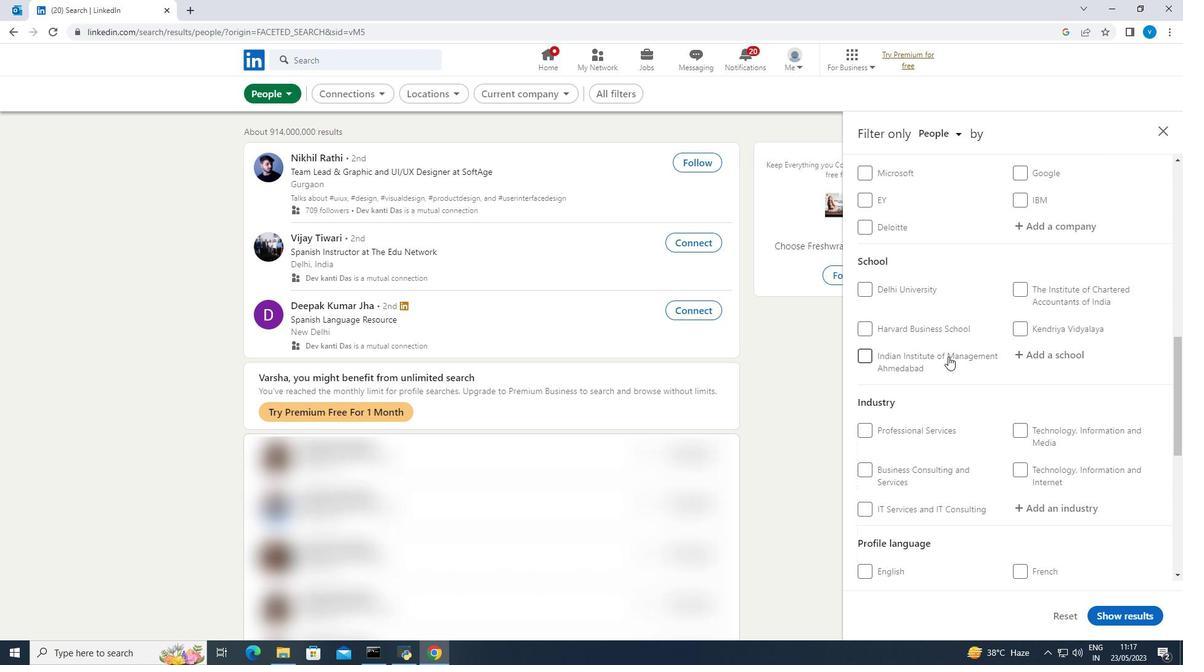 
Action: Mouse scrolled (948, 356) with delta (0, 0)
Screenshot: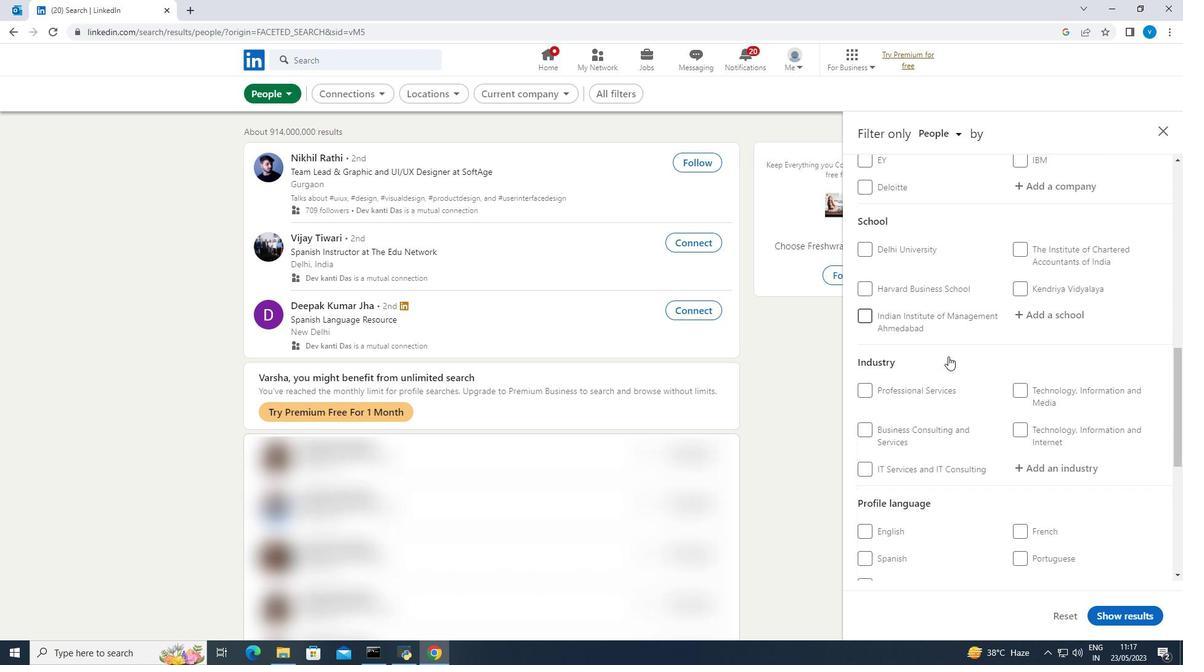 
Action: Mouse scrolled (948, 356) with delta (0, 0)
Screenshot: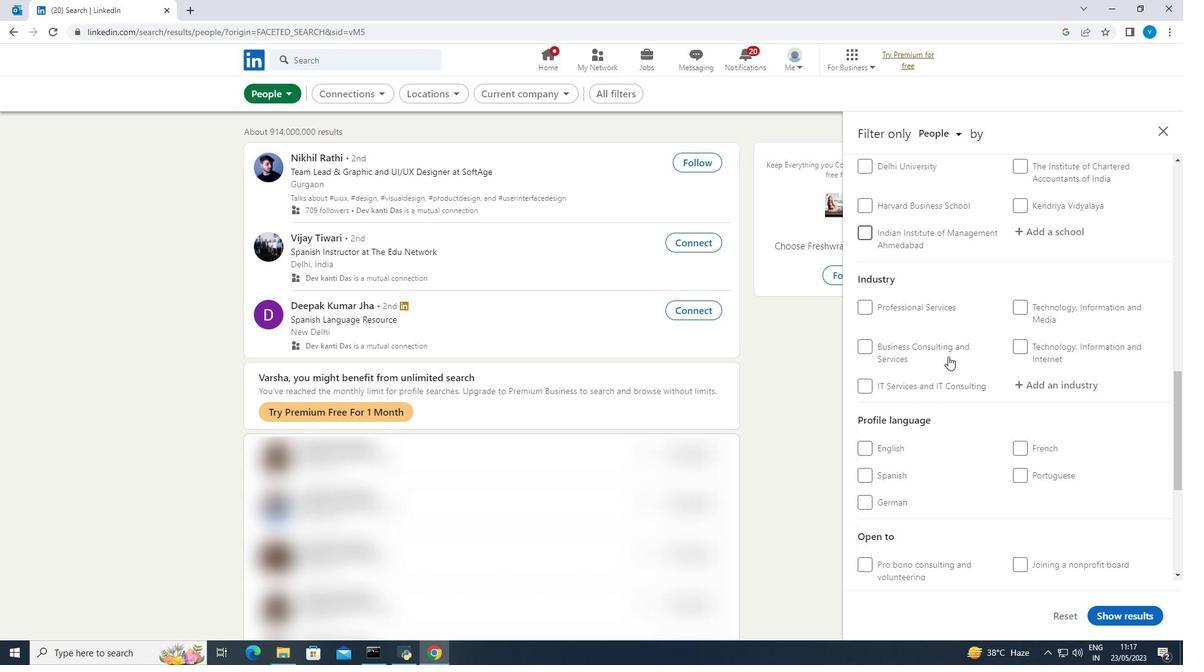 
Action: Mouse moved to (870, 439)
Screenshot: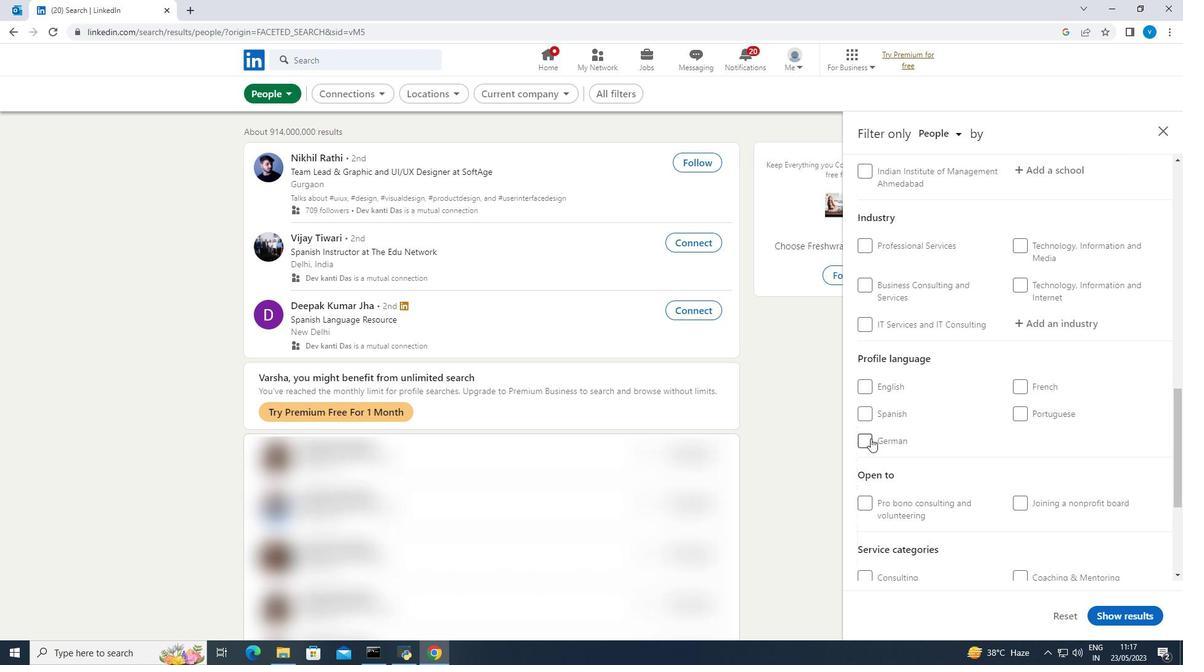 
Action: Mouse pressed left at (870, 439)
Screenshot: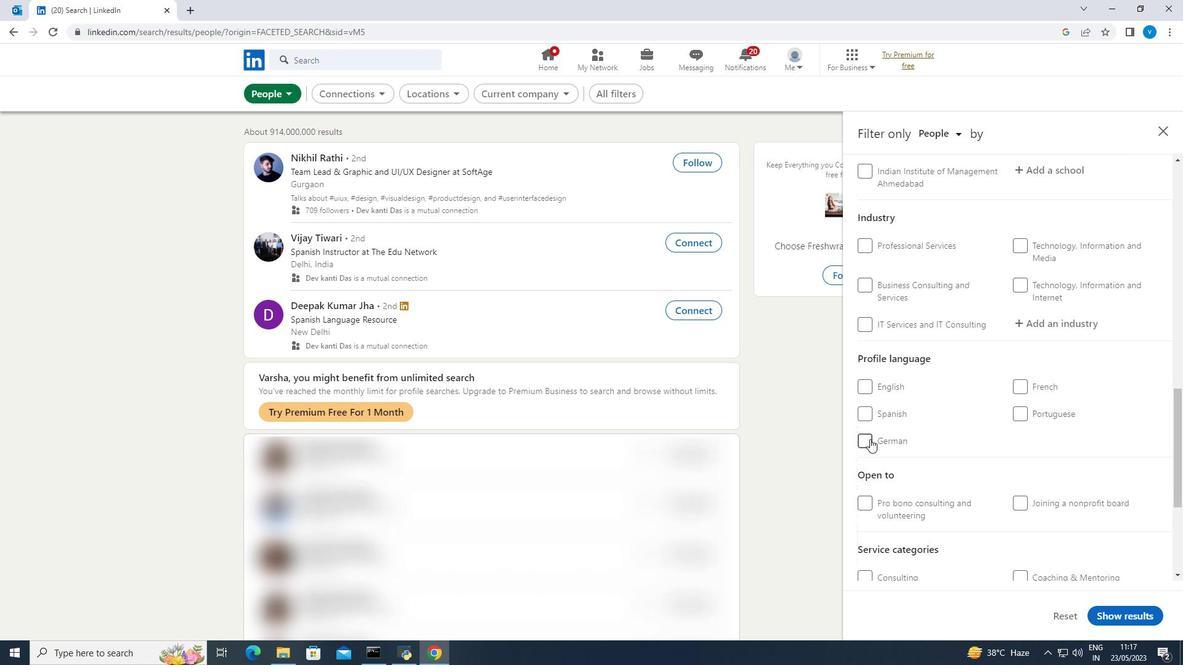 
Action: Mouse moved to (881, 428)
Screenshot: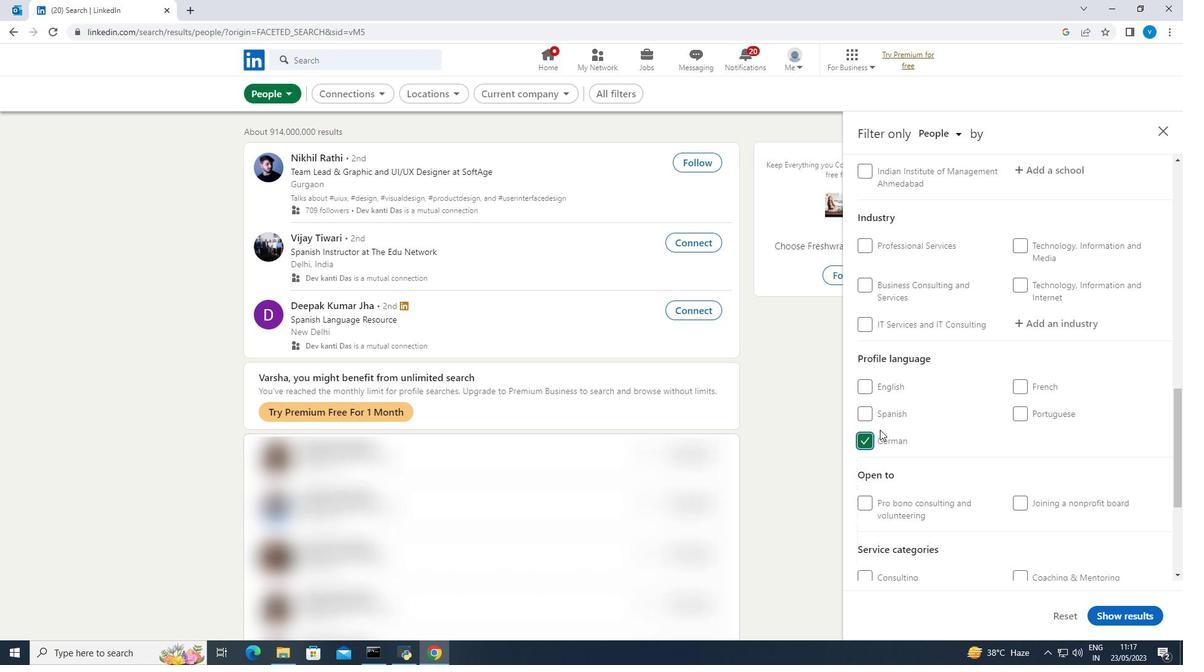 
Action: Mouse scrolled (881, 429) with delta (0, 0)
Screenshot: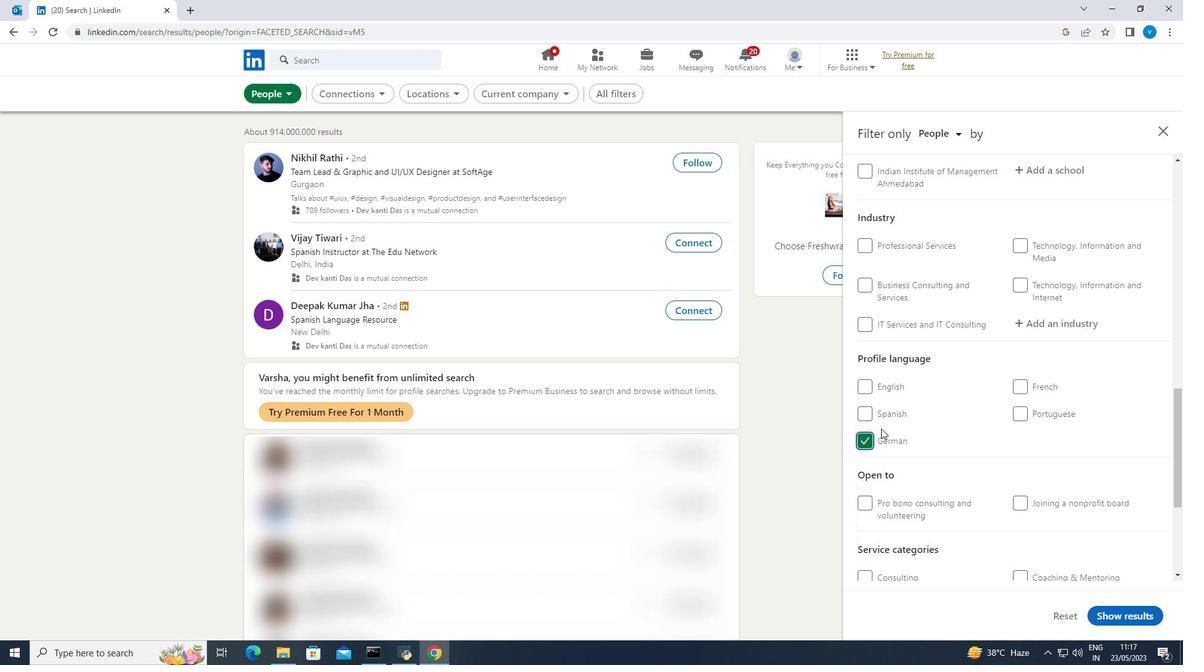
Action: Mouse moved to (881, 428)
Screenshot: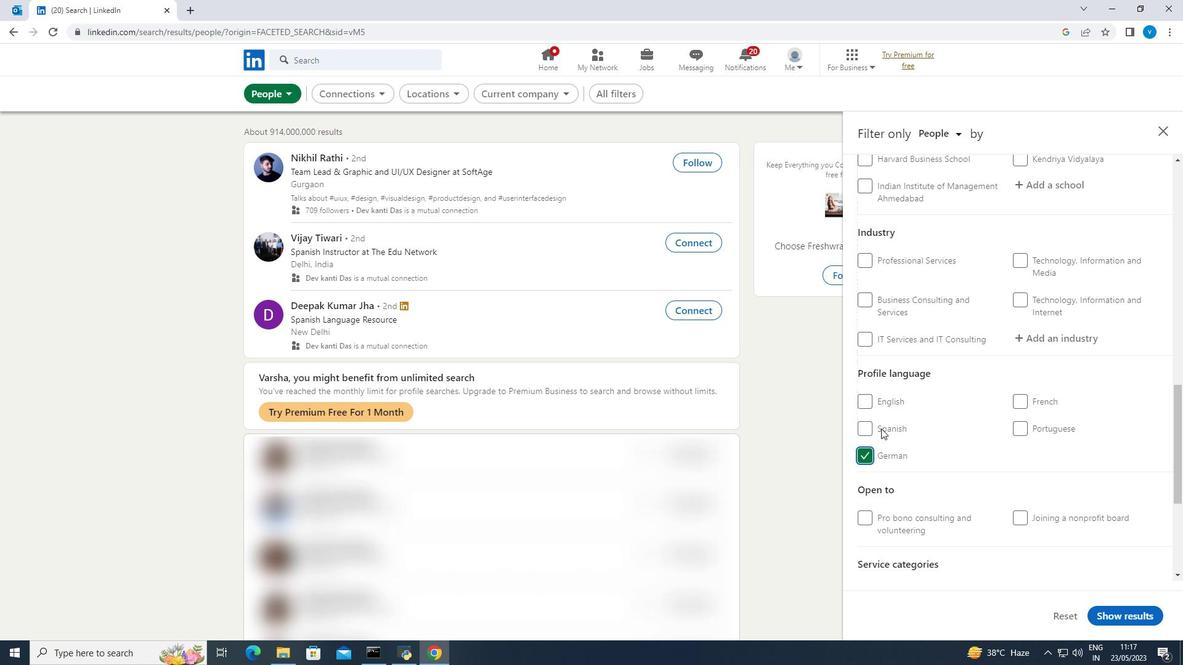 
Action: Mouse scrolled (881, 428) with delta (0, 0)
Screenshot: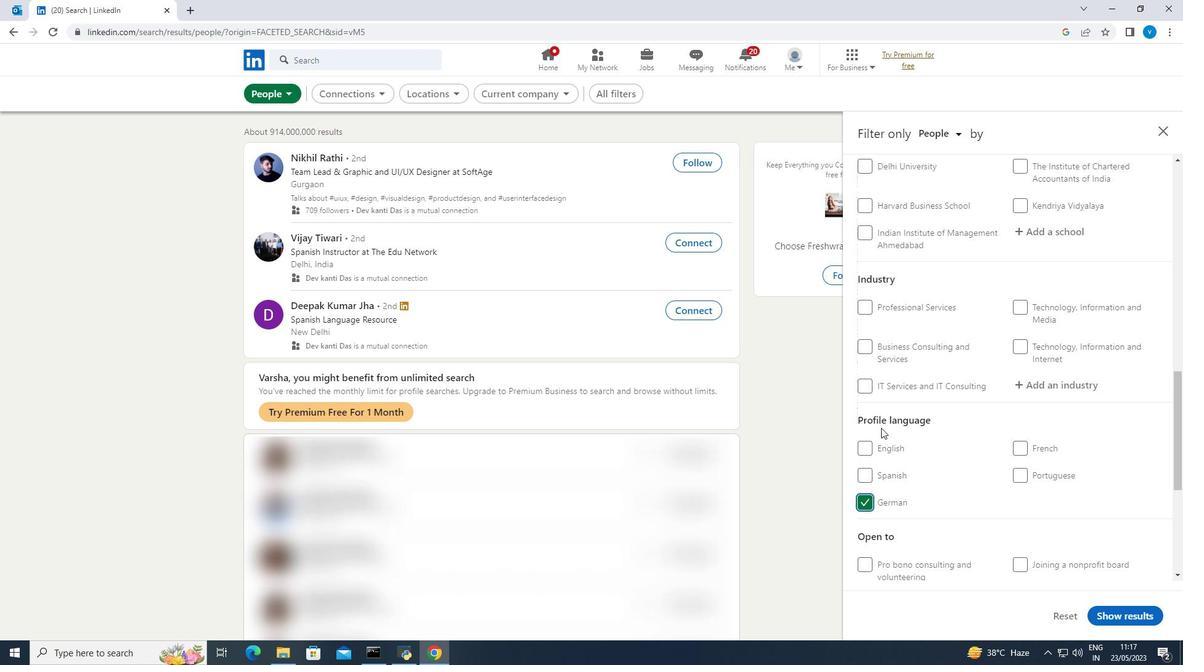 
Action: Mouse scrolled (881, 428) with delta (0, 0)
Screenshot: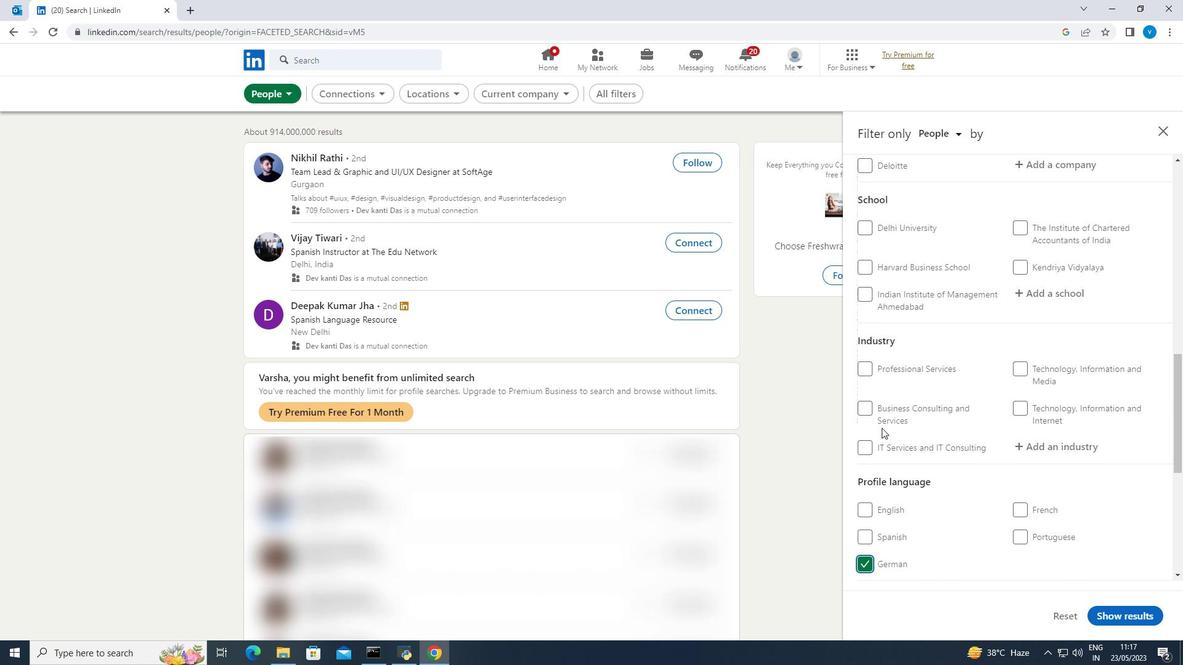
Action: Mouse moved to (884, 425)
Screenshot: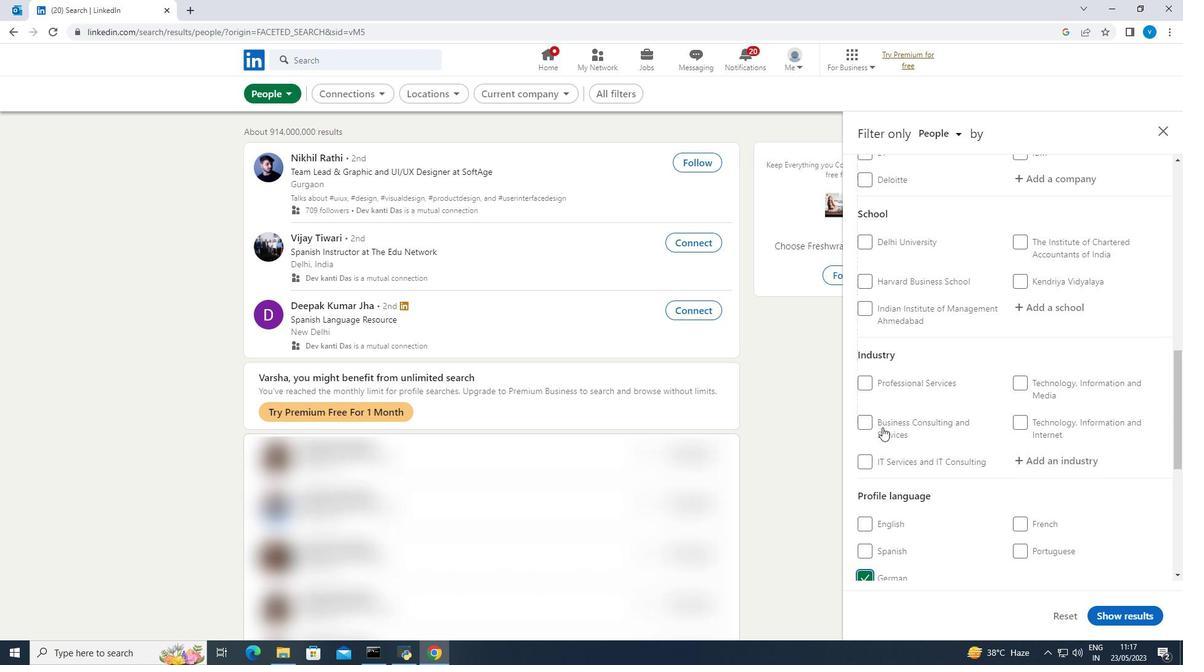 
Action: Mouse scrolled (884, 426) with delta (0, 0)
Screenshot: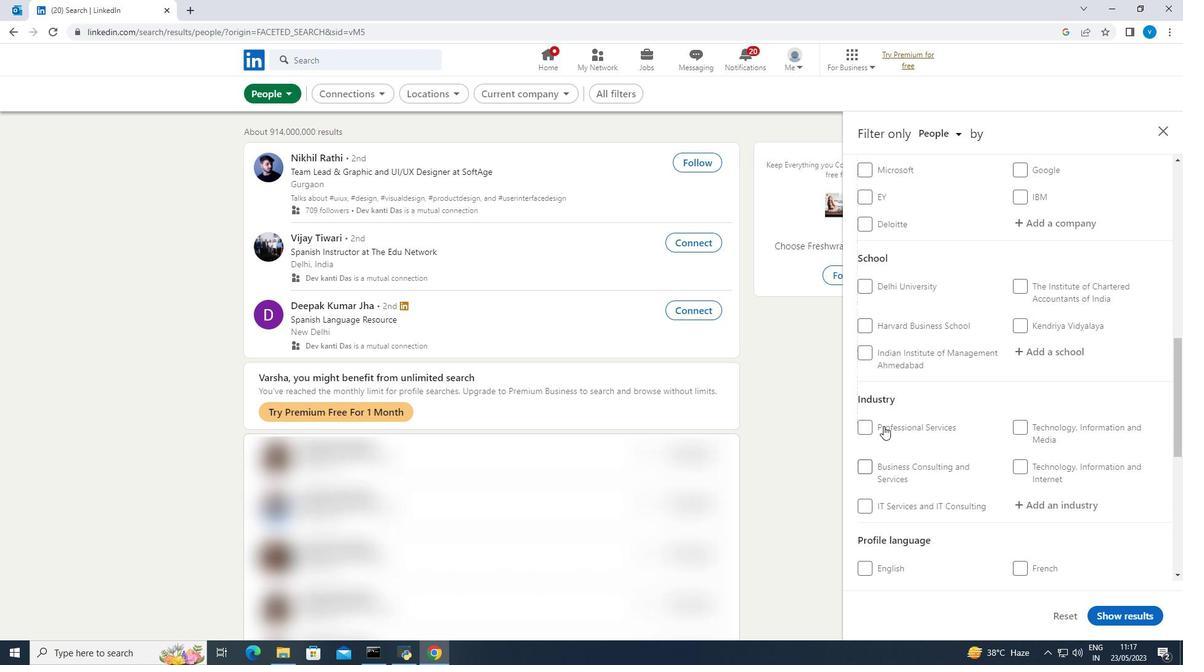 
Action: Mouse moved to (884, 425)
Screenshot: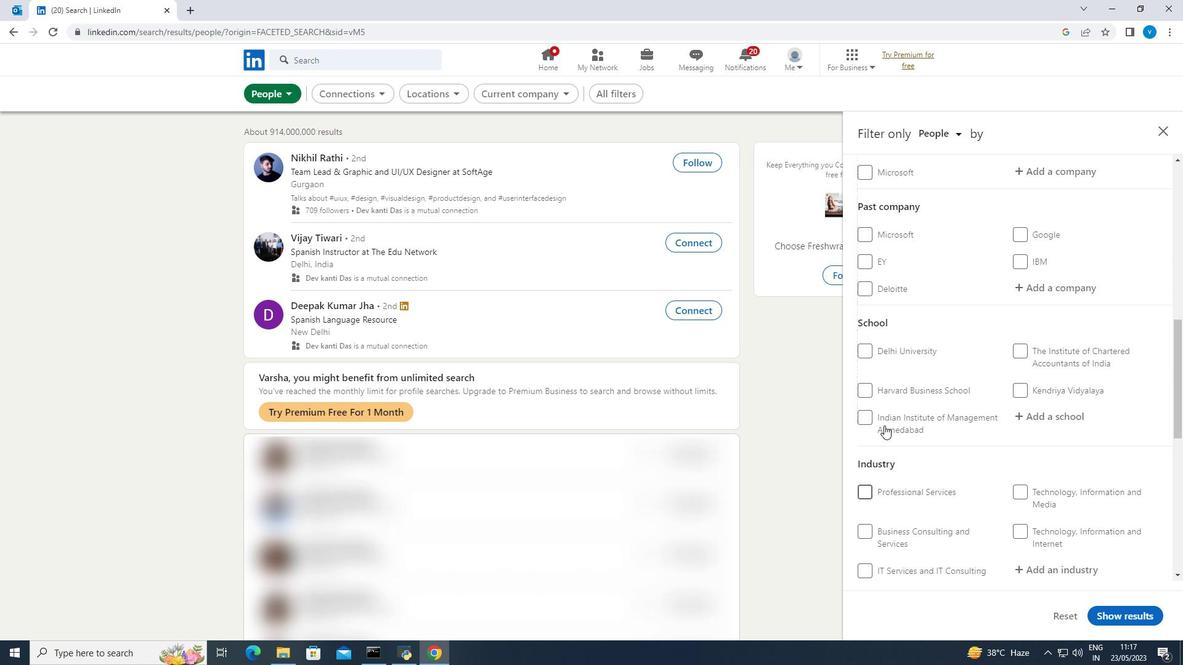 
Action: Mouse scrolled (884, 425) with delta (0, 0)
Screenshot: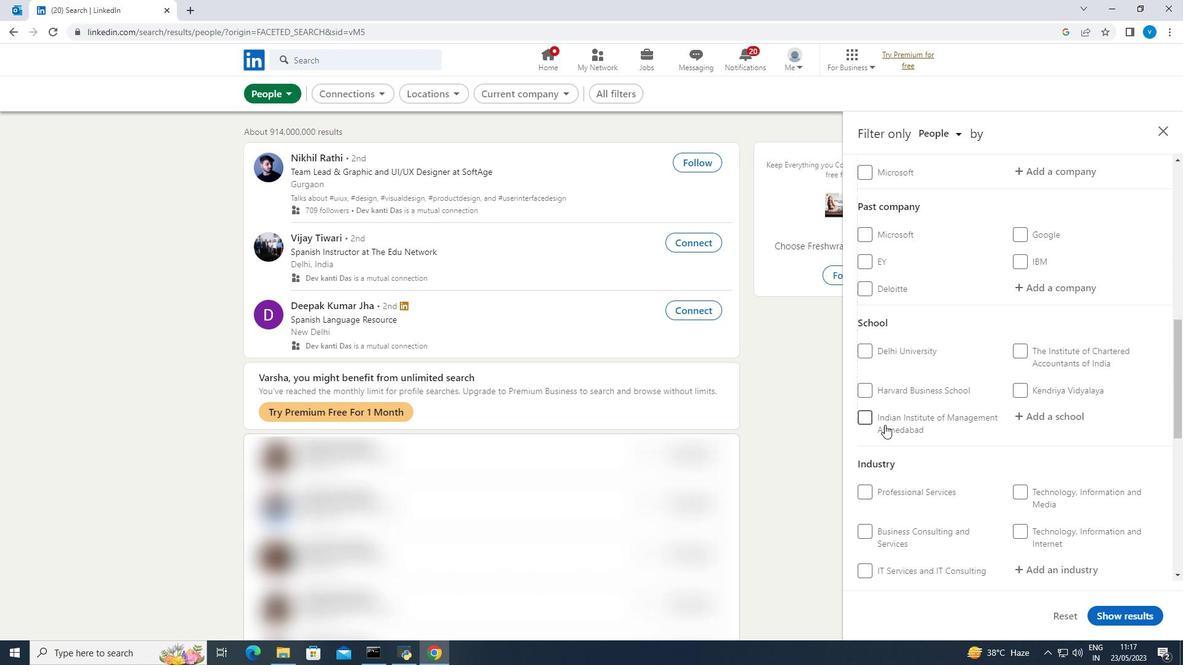 
Action: Mouse scrolled (884, 425) with delta (0, 0)
Screenshot: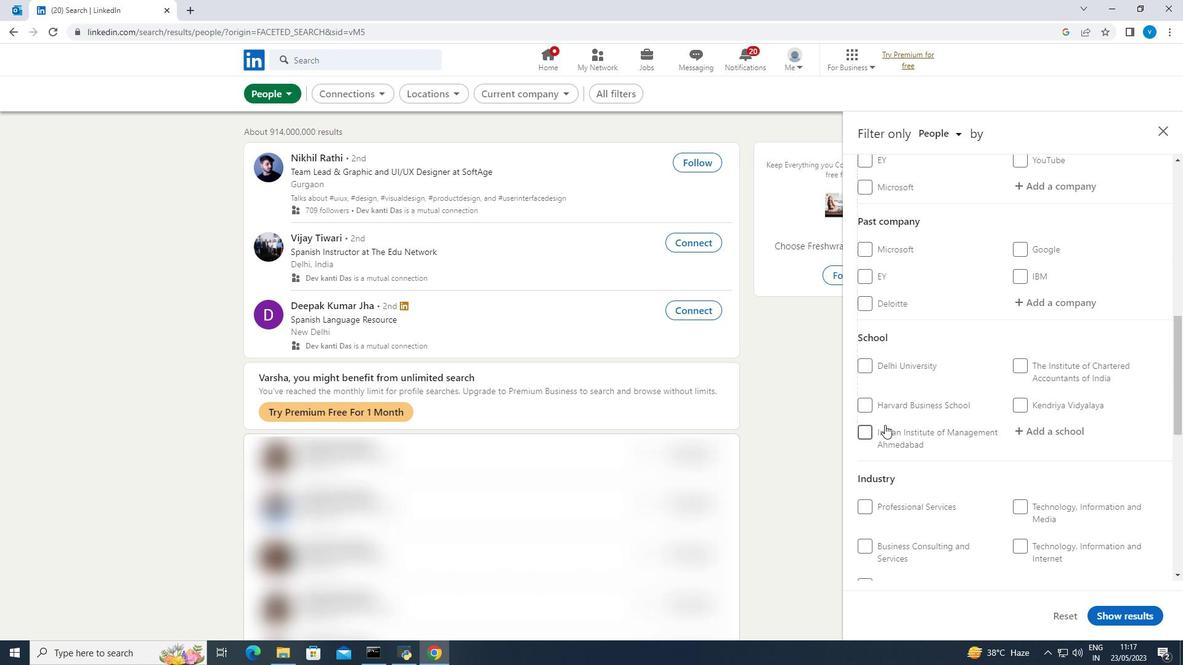 
Action: Mouse moved to (1024, 293)
Screenshot: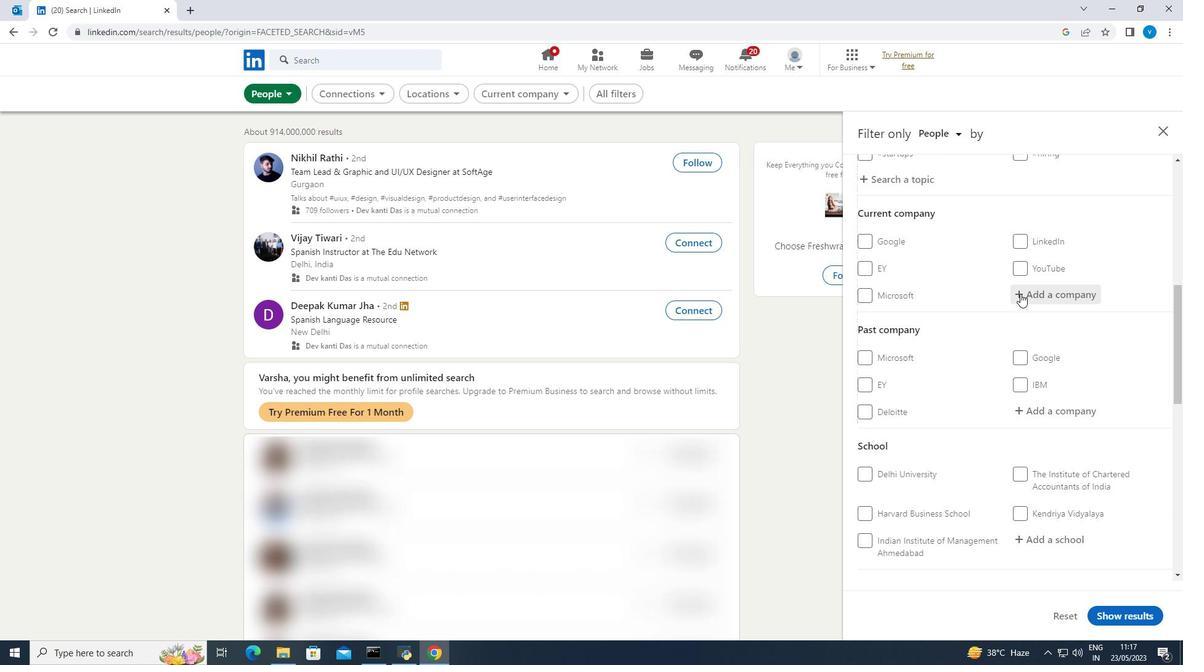 
Action: Mouse pressed left at (1024, 293)
Screenshot: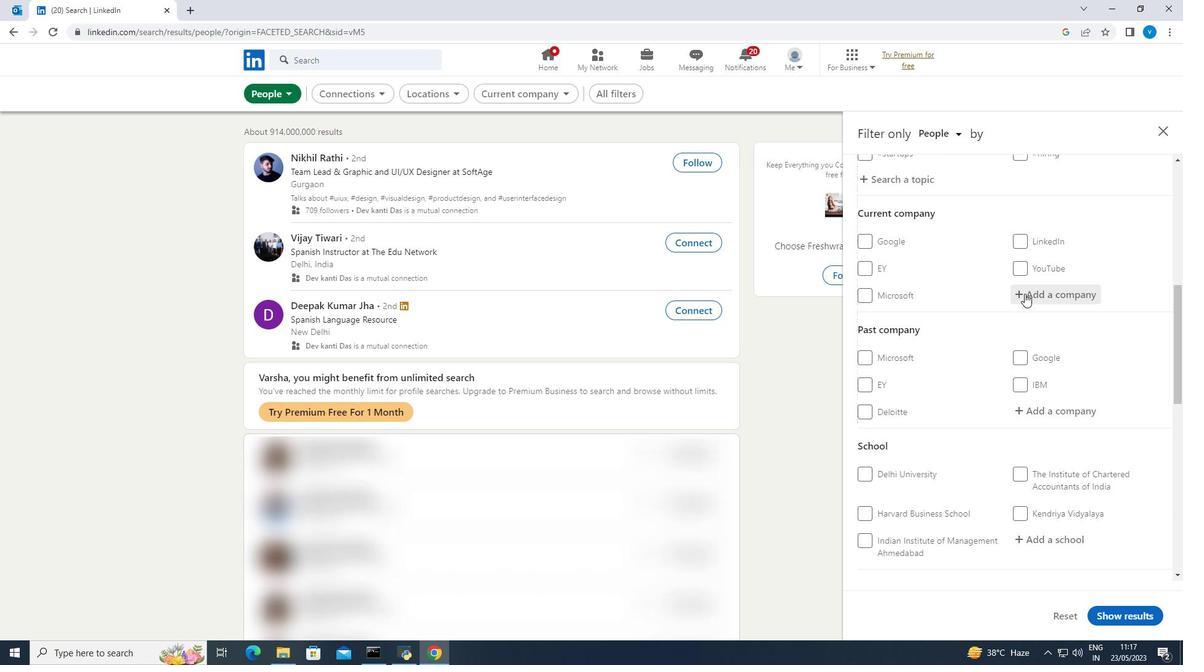 
Action: Mouse moved to (1017, 298)
Screenshot: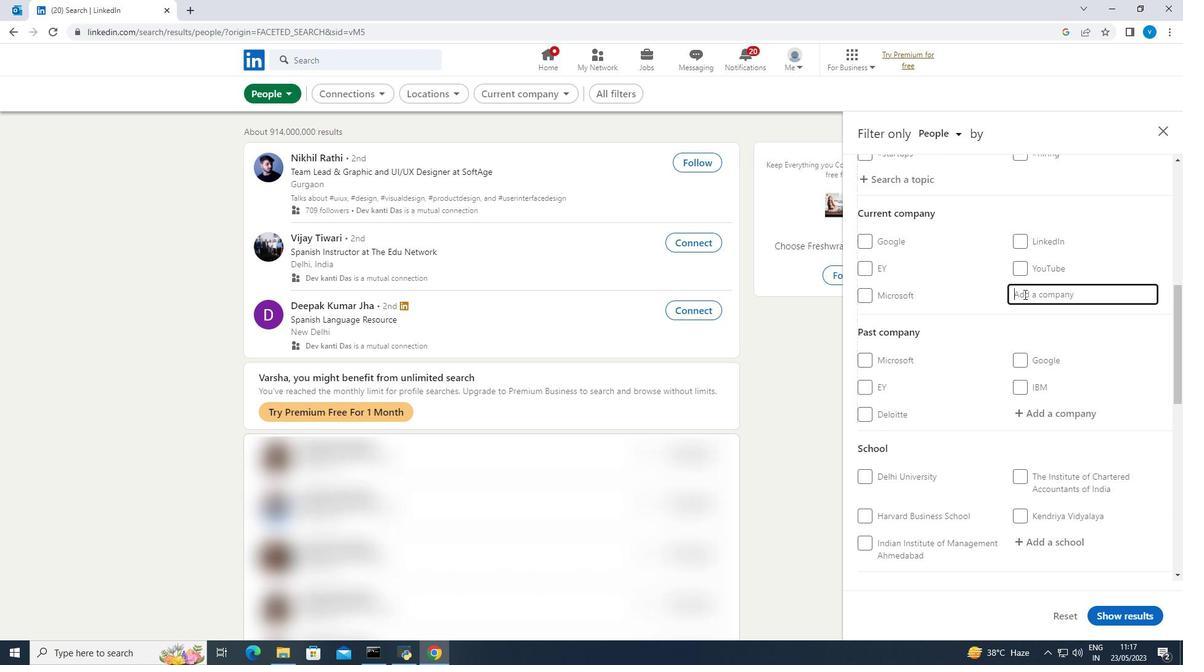 
Action: Key pressed <Key.shift><Key.shift><Key.shift><Key.shift><Key.shift>Western<Key.space>
Screenshot: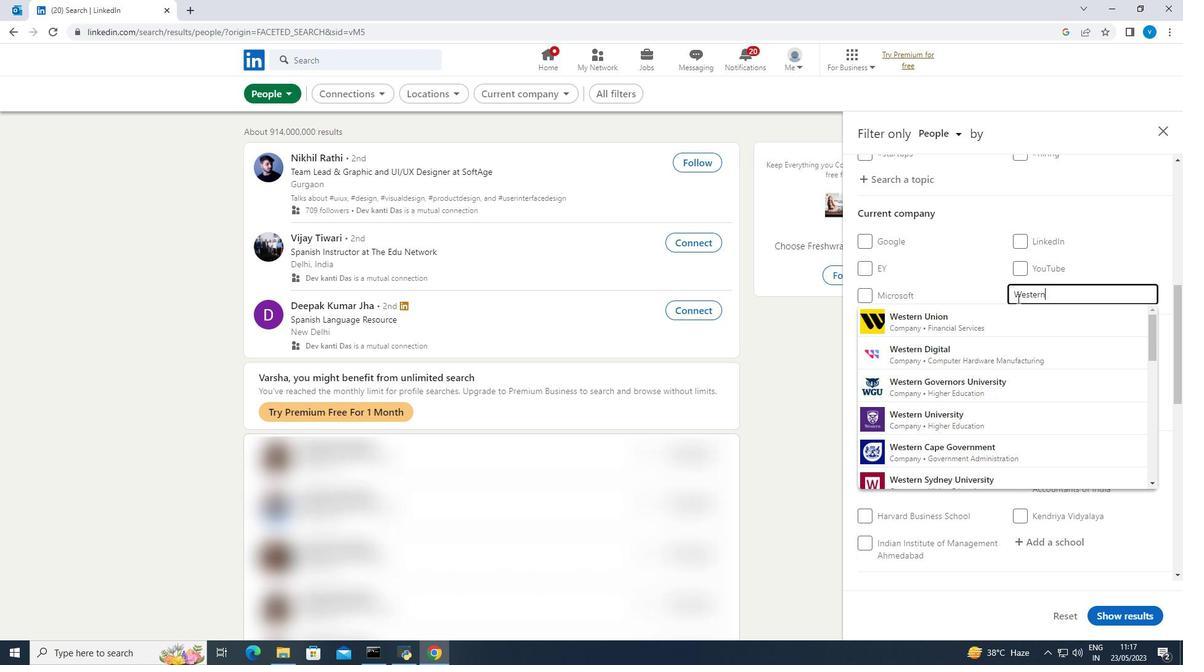 
Action: Mouse moved to (965, 309)
Screenshot: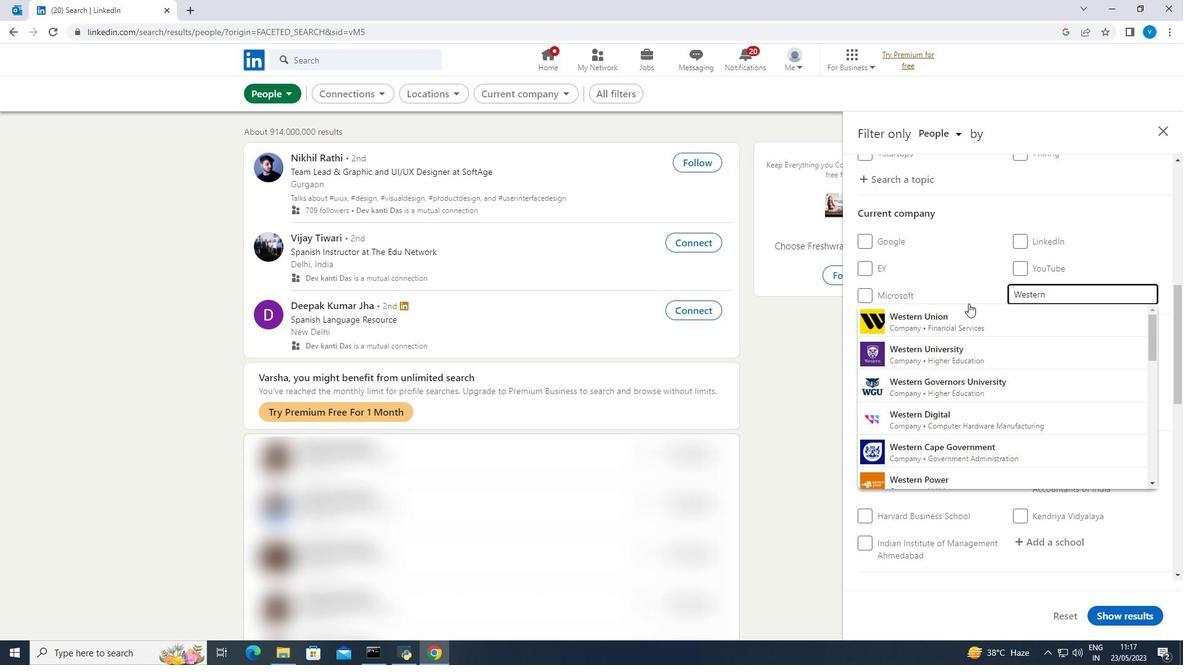 
Action: Mouse pressed left at (965, 309)
Screenshot: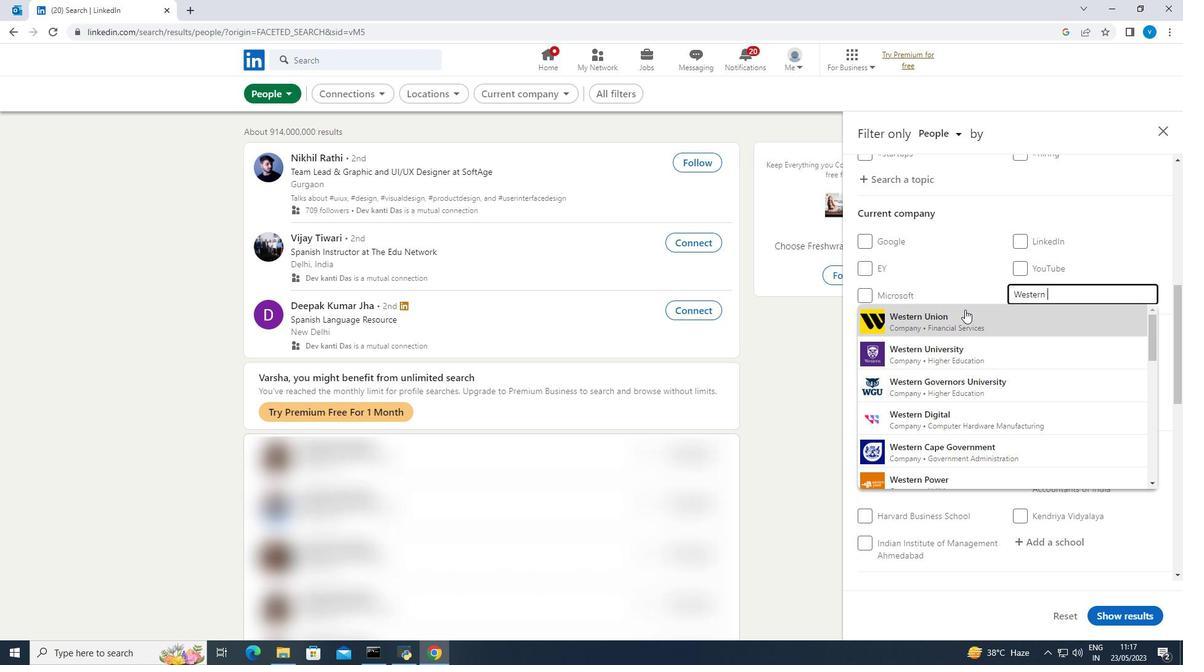 
Action: Mouse scrolled (965, 309) with delta (0, 0)
Screenshot: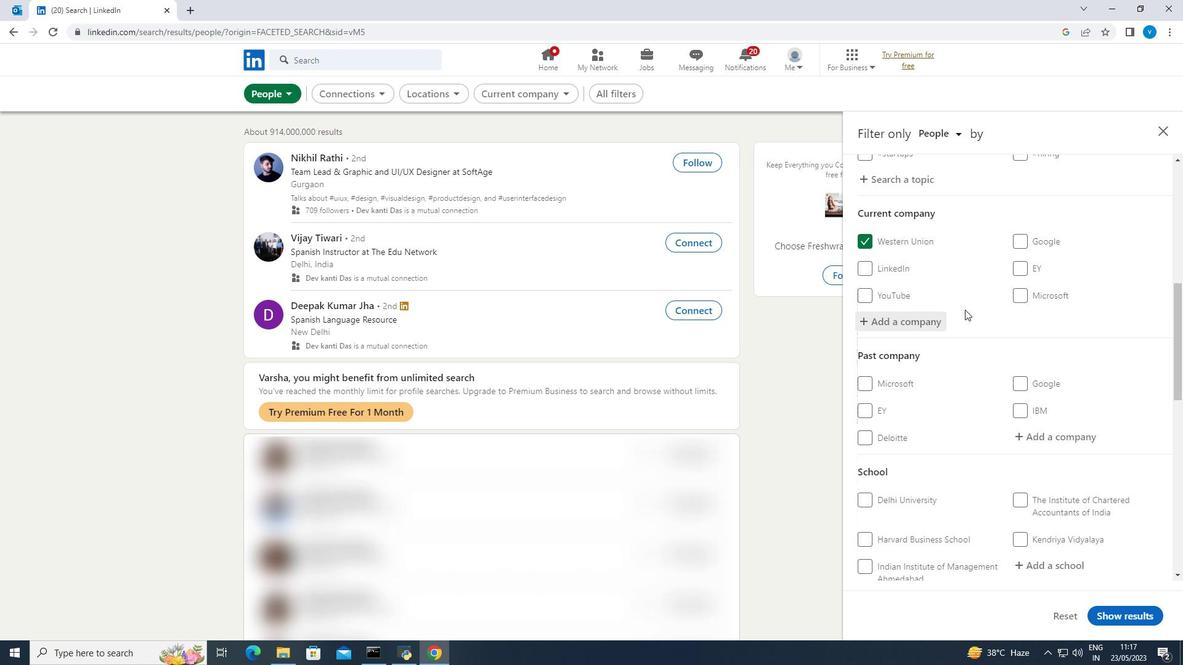 
Action: Mouse scrolled (965, 309) with delta (0, 0)
Screenshot: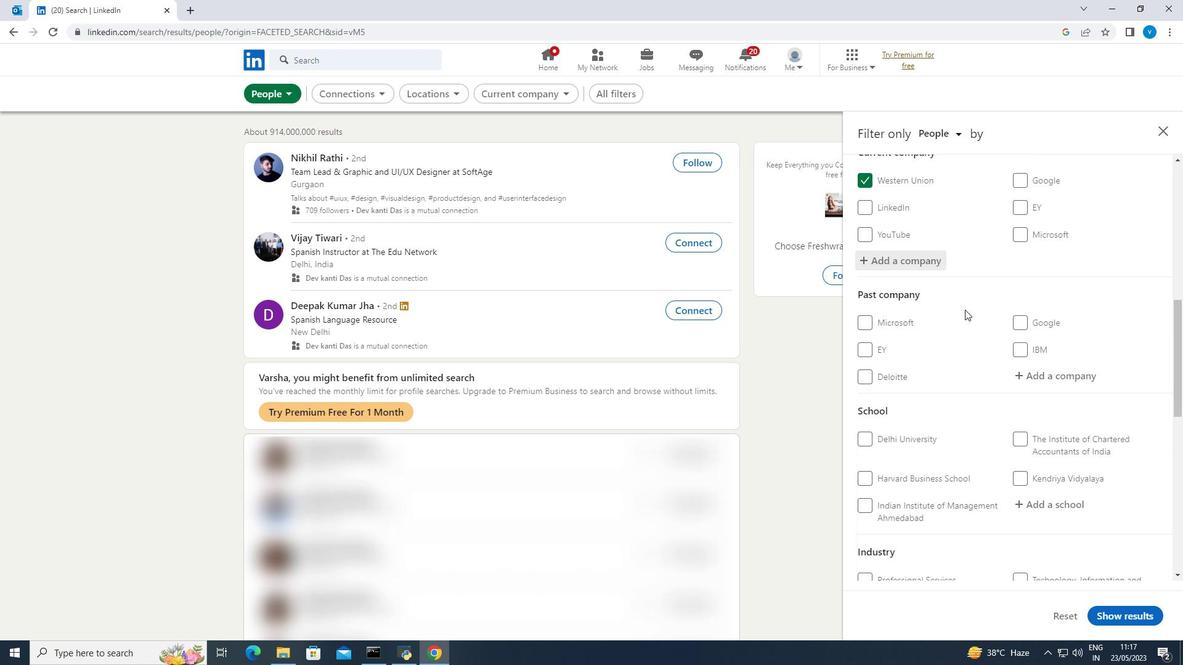 
Action: Mouse scrolled (965, 309) with delta (0, 0)
Screenshot: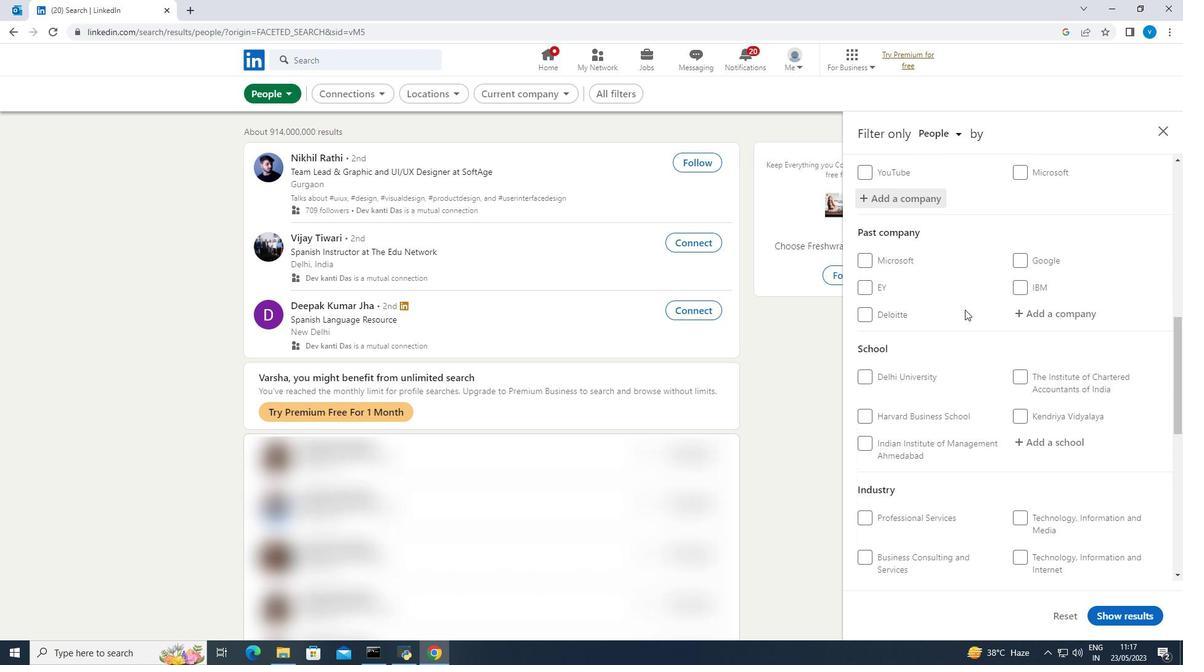 
Action: Mouse moved to (1024, 382)
Screenshot: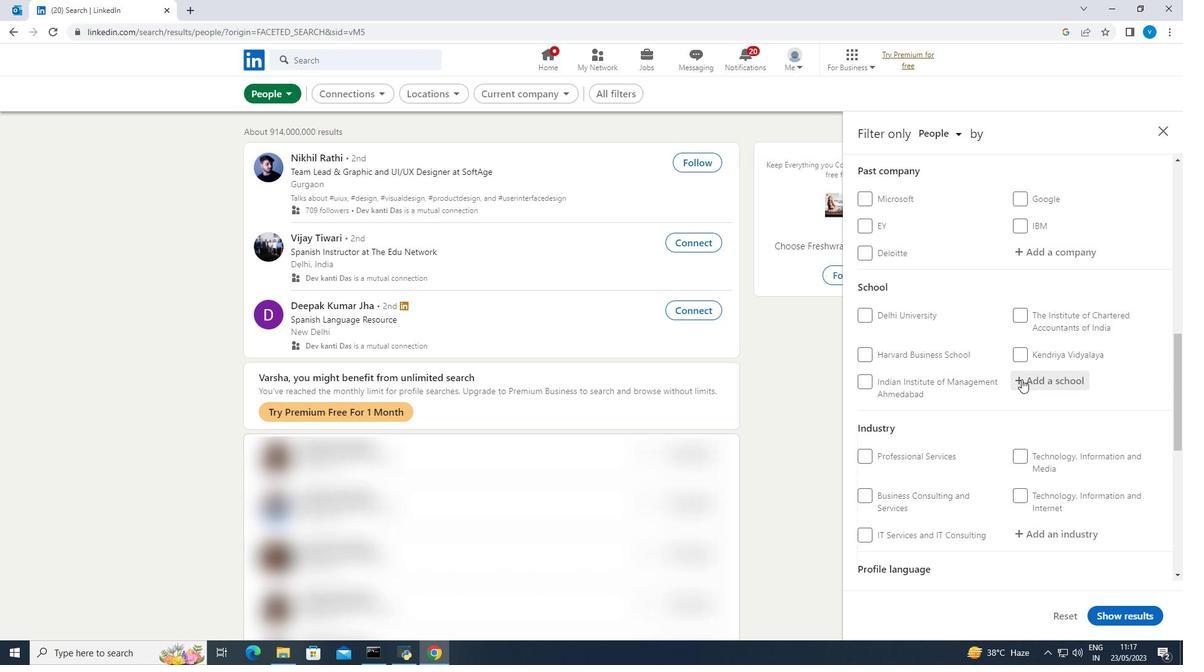 
Action: Mouse pressed left at (1024, 382)
Screenshot: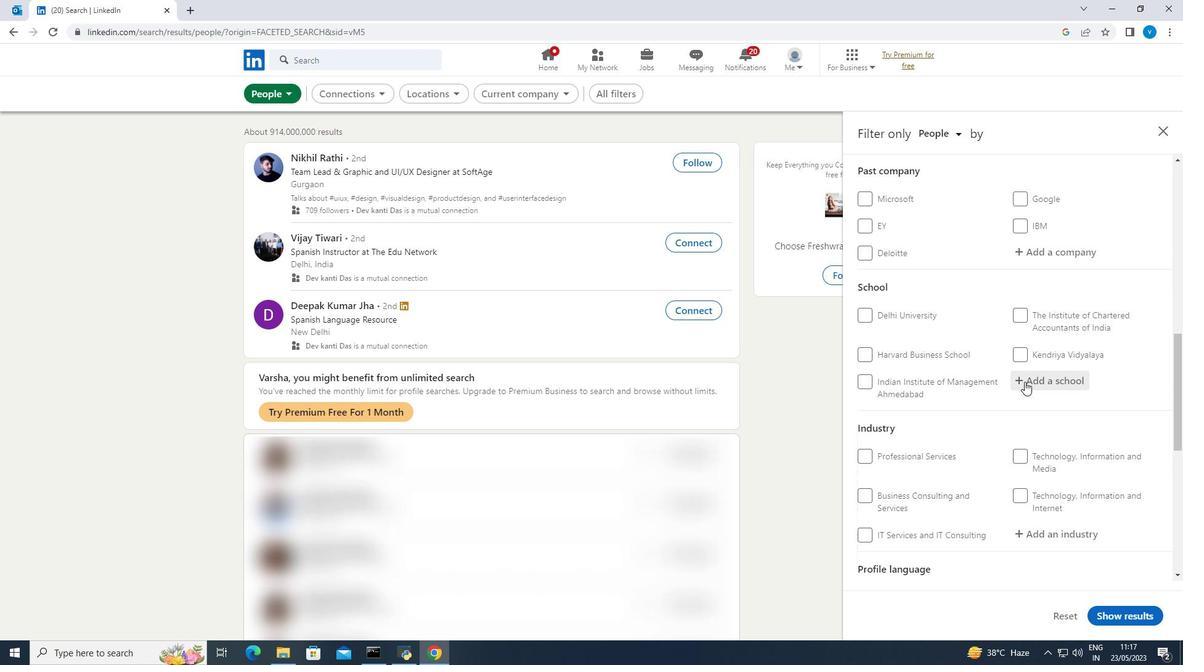 
Action: Key pressed <Key.shift><Key.shift><Key.shift><Key.shift><Key.shift>Delhi<Key.space><Key.shift><Key.shift><Key.shift>Public
Screenshot: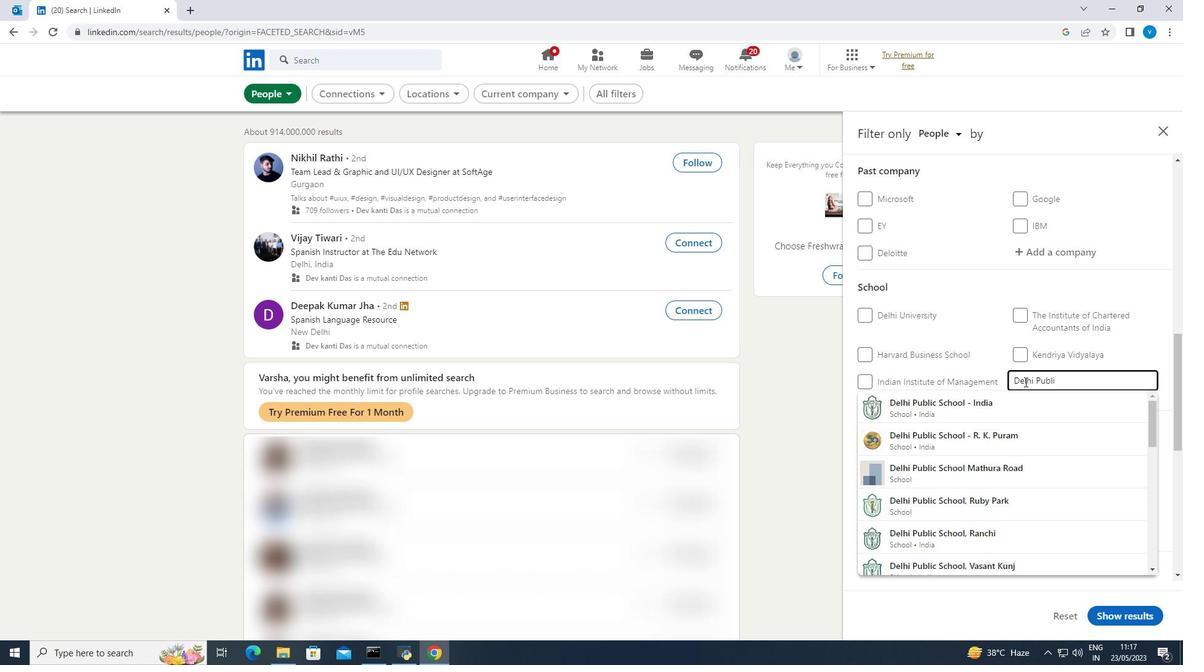 
Action: Mouse moved to (995, 433)
Screenshot: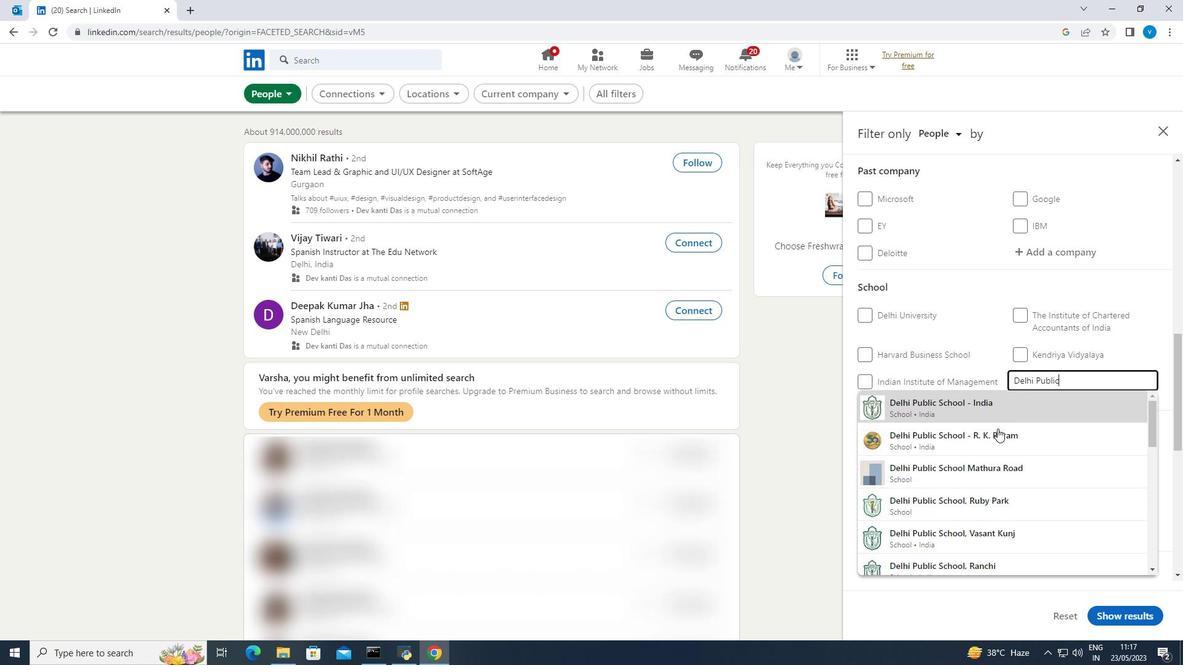
Action: Mouse pressed left at (995, 433)
Screenshot: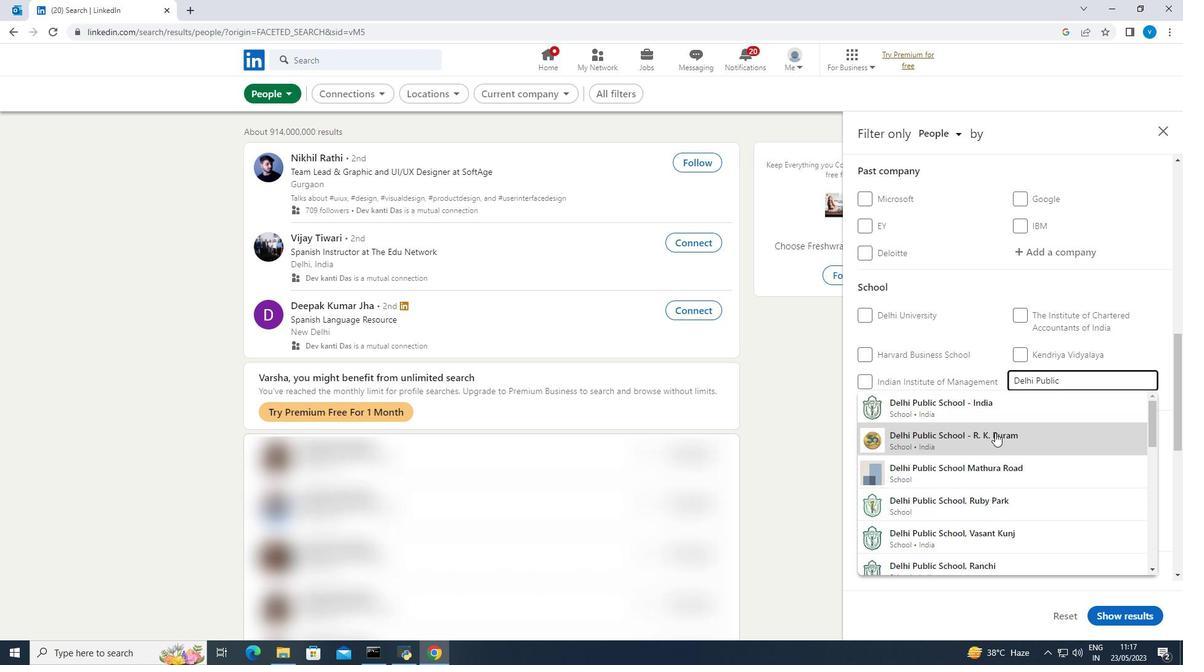 
Action: Mouse moved to (981, 428)
Screenshot: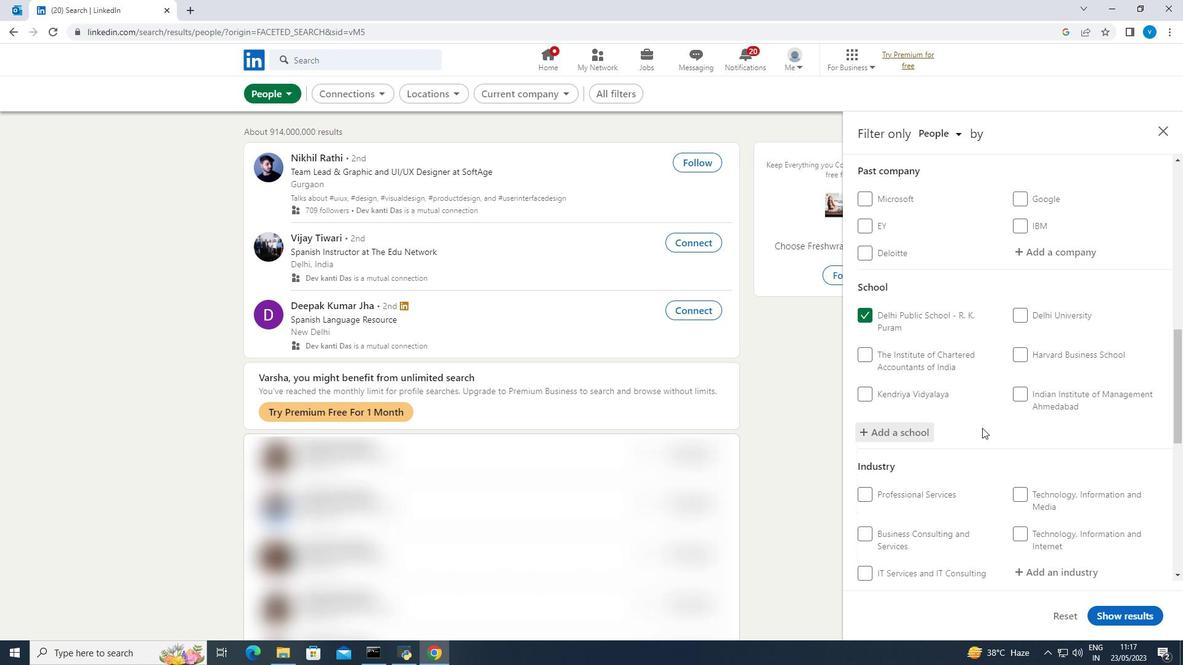
Action: Mouse scrolled (981, 427) with delta (0, 0)
Screenshot: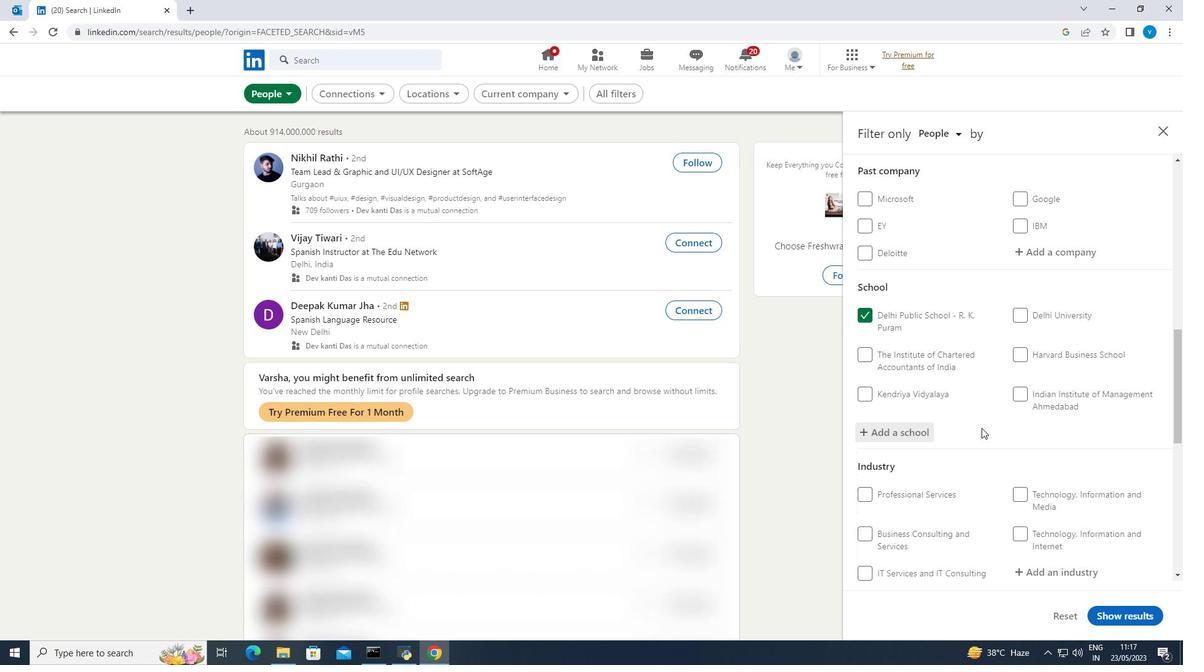 
Action: Mouse moved to (981, 427)
Screenshot: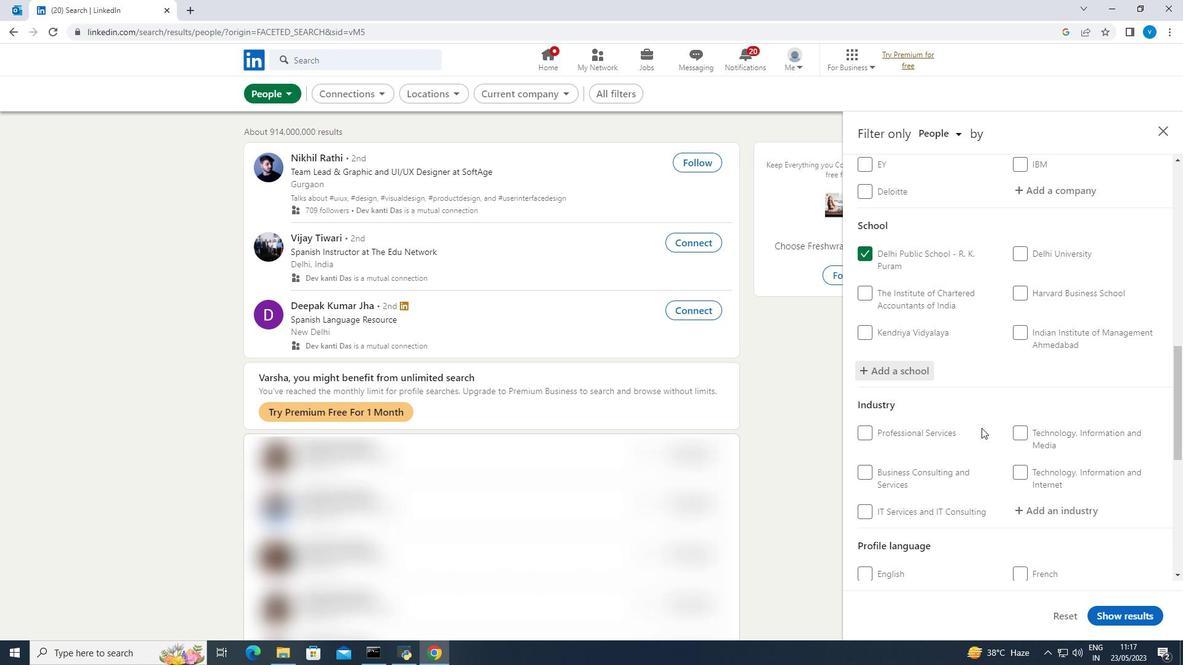 
Action: Mouse scrolled (981, 427) with delta (0, 0)
Screenshot: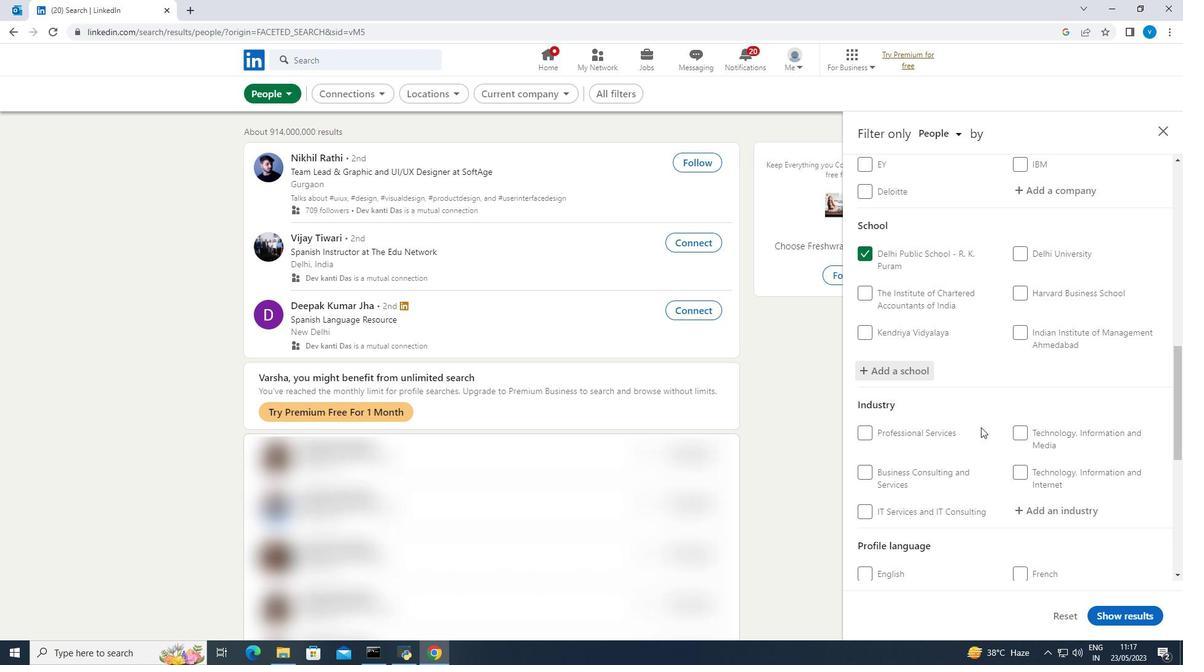
Action: Mouse scrolled (981, 427) with delta (0, 0)
Screenshot: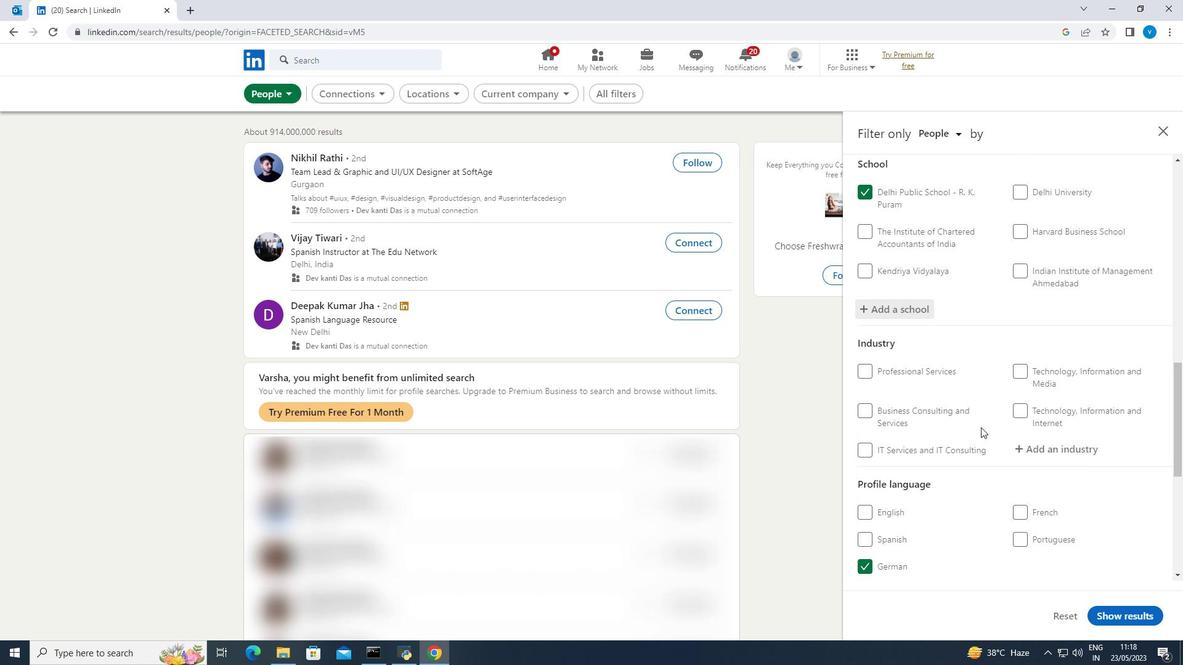 
Action: Mouse moved to (1029, 391)
Screenshot: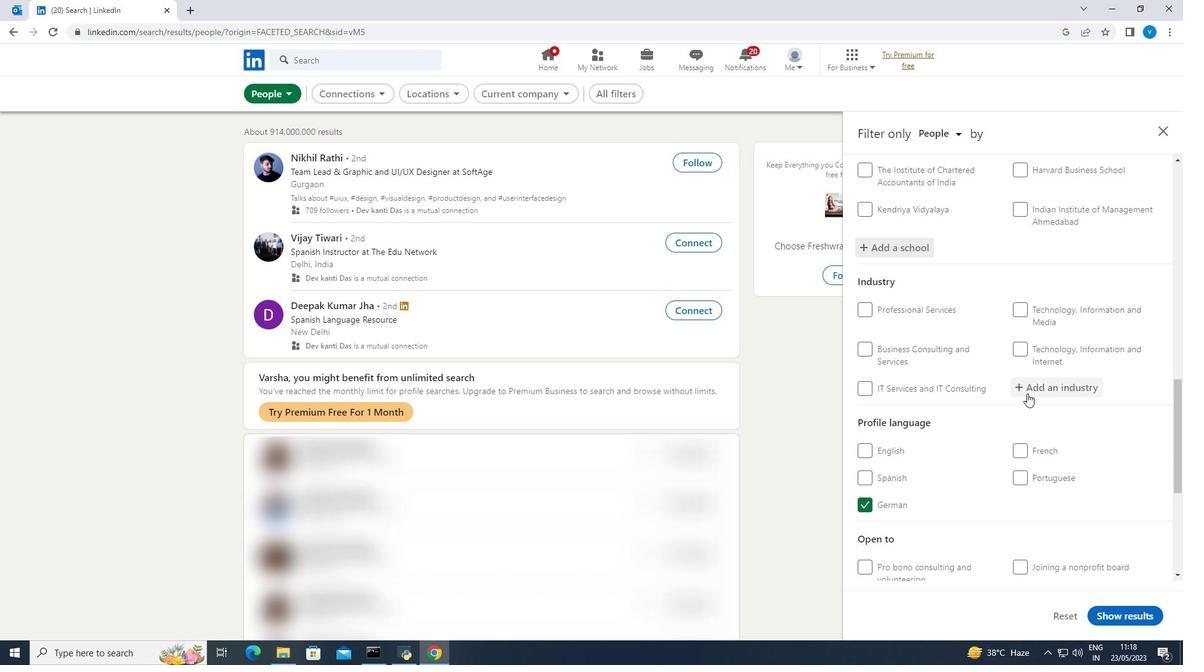 
Action: Mouse pressed left at (1029, 391)
Screenshot: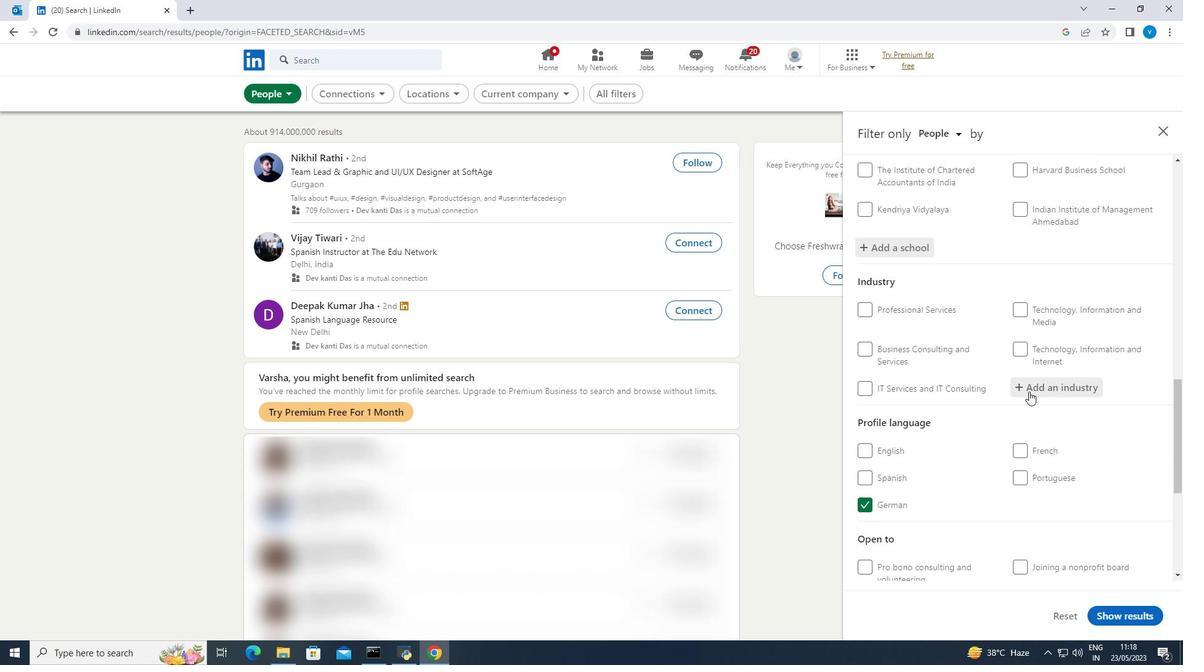 
Action: Mouse moved to (1029, 390)
Screenshot: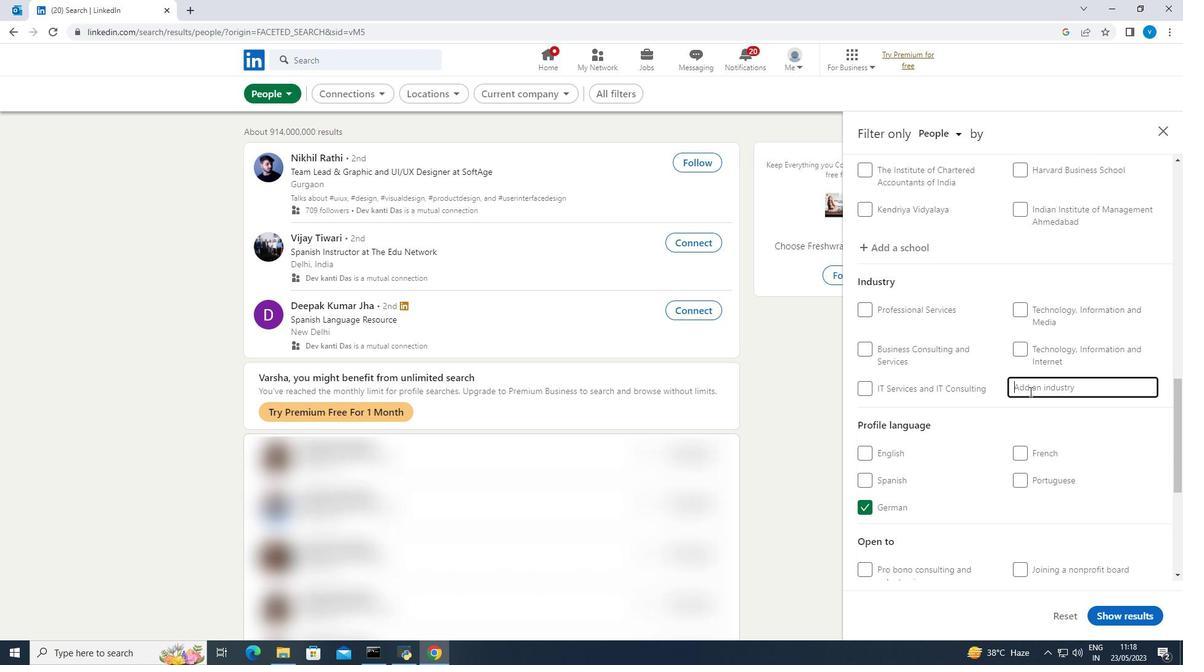 
Action: Key pressed <Key.shift><Key.shift><Key.shift>Wholesale<Key.space><Key.shift>Alcoholic
Screenshot: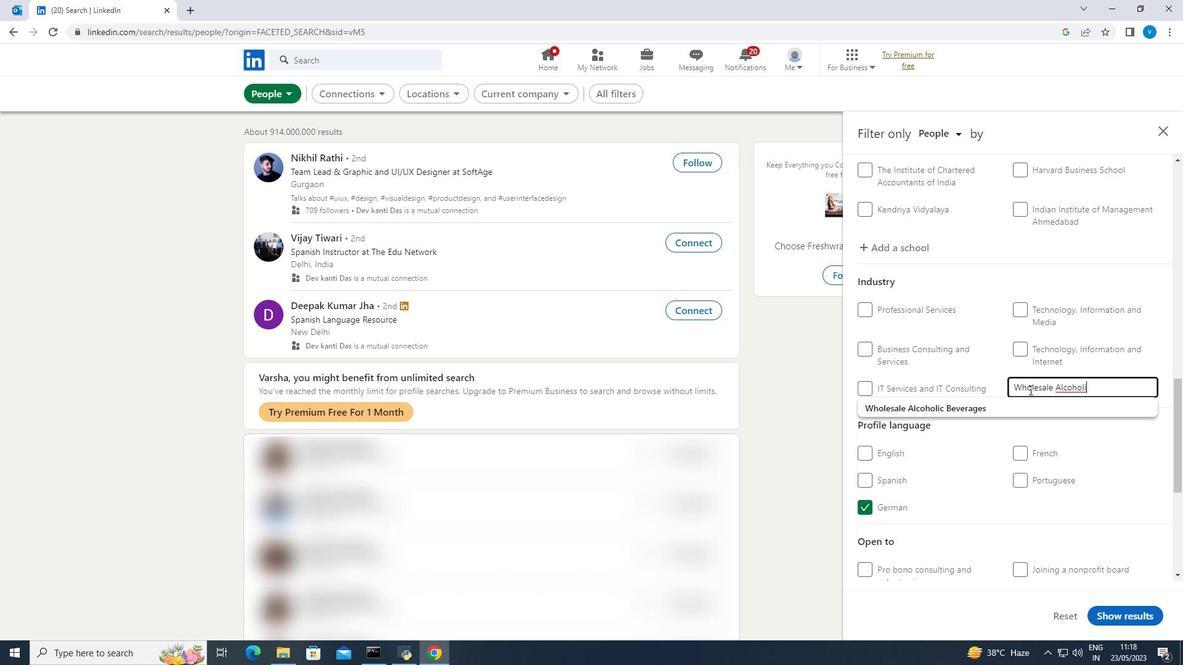 
Action: Mouse moved to (990, 408)
Screenshot: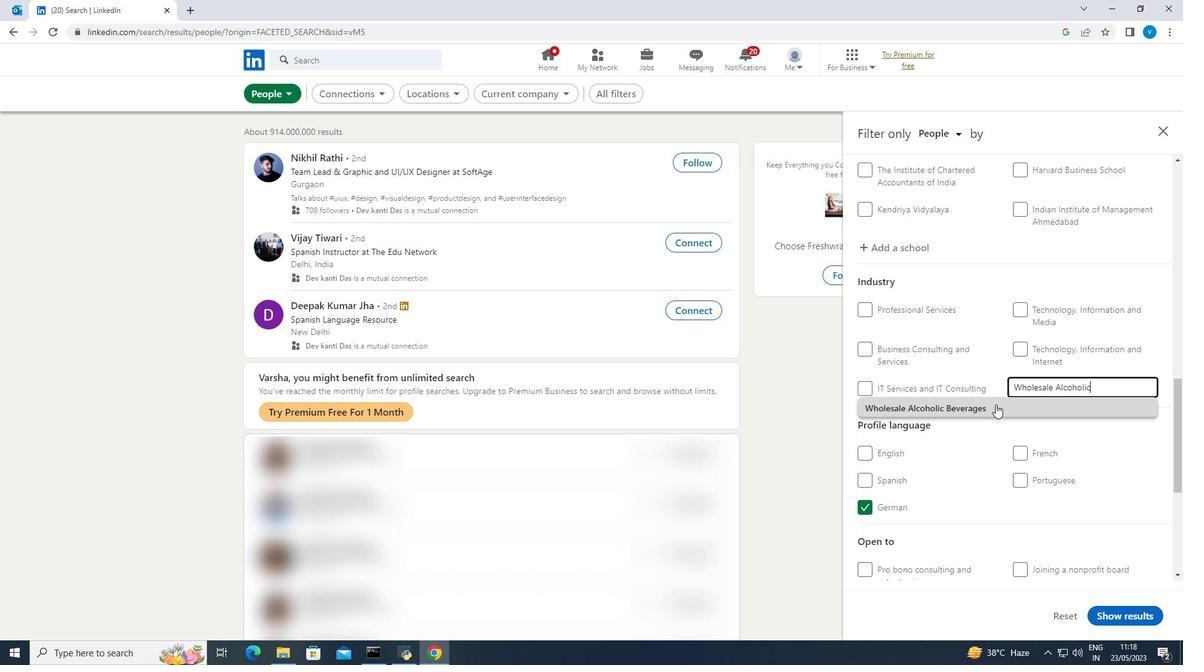 
Action: Mouse pressed left at (990, 408)
Screenshot: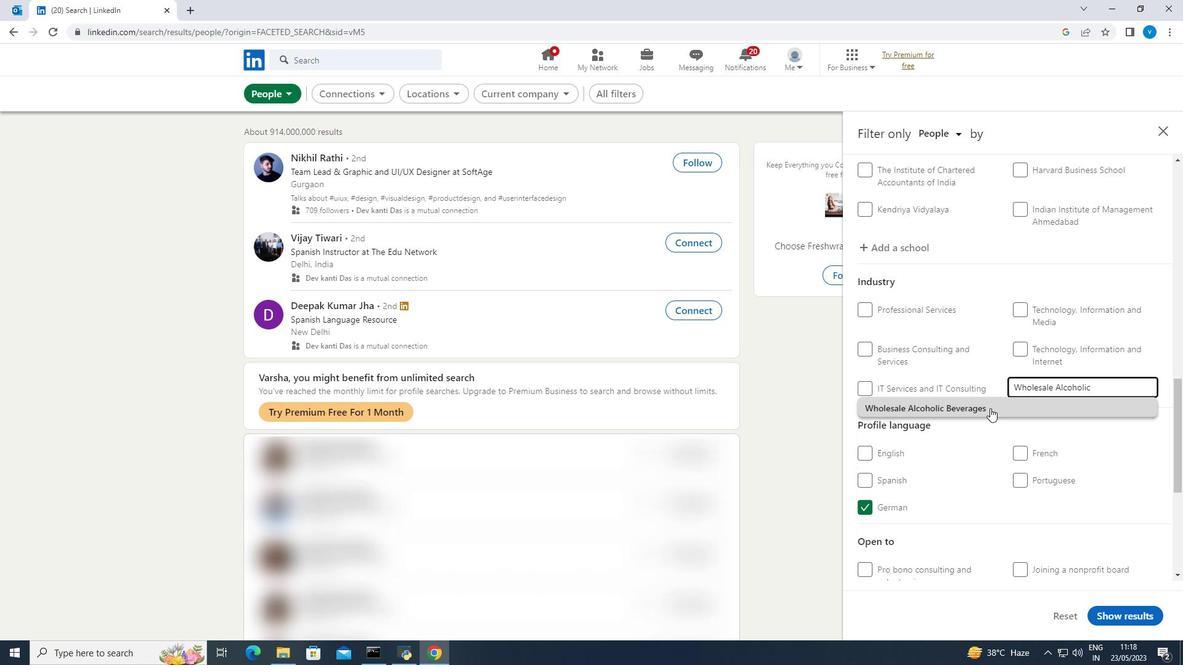 
Action: Mouse scrolled (990, 407) with delta (0, 0)
Screenshot: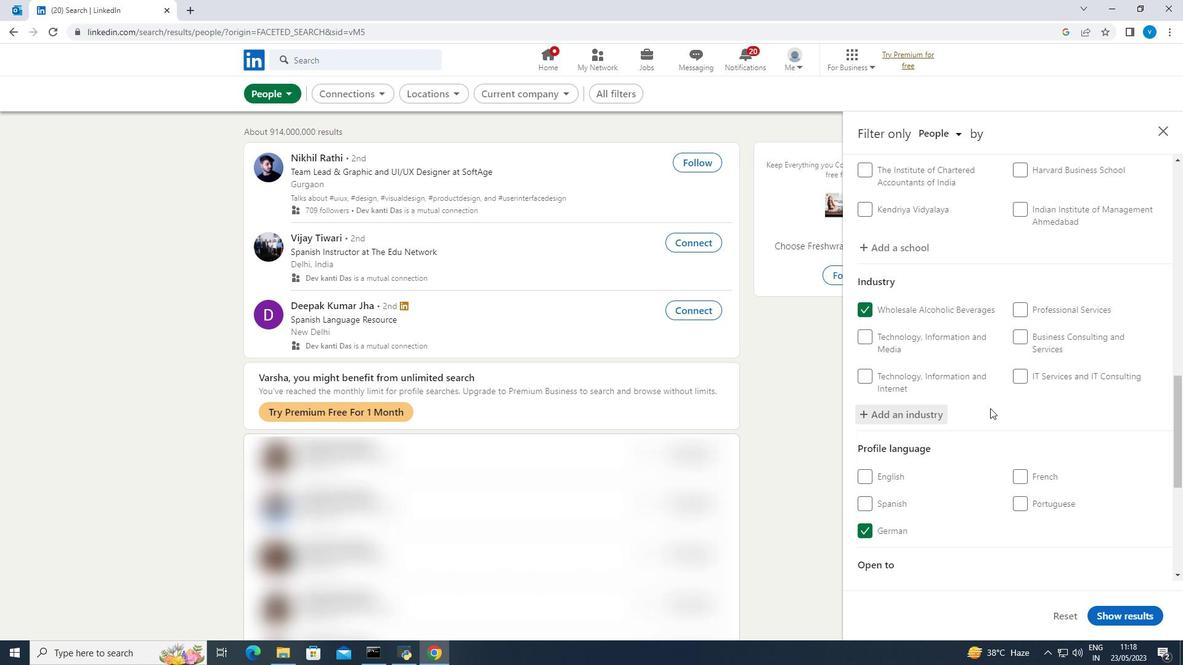 
Action: Mouse scrolled (990, 407) with delta (0, 0)
Screenshot: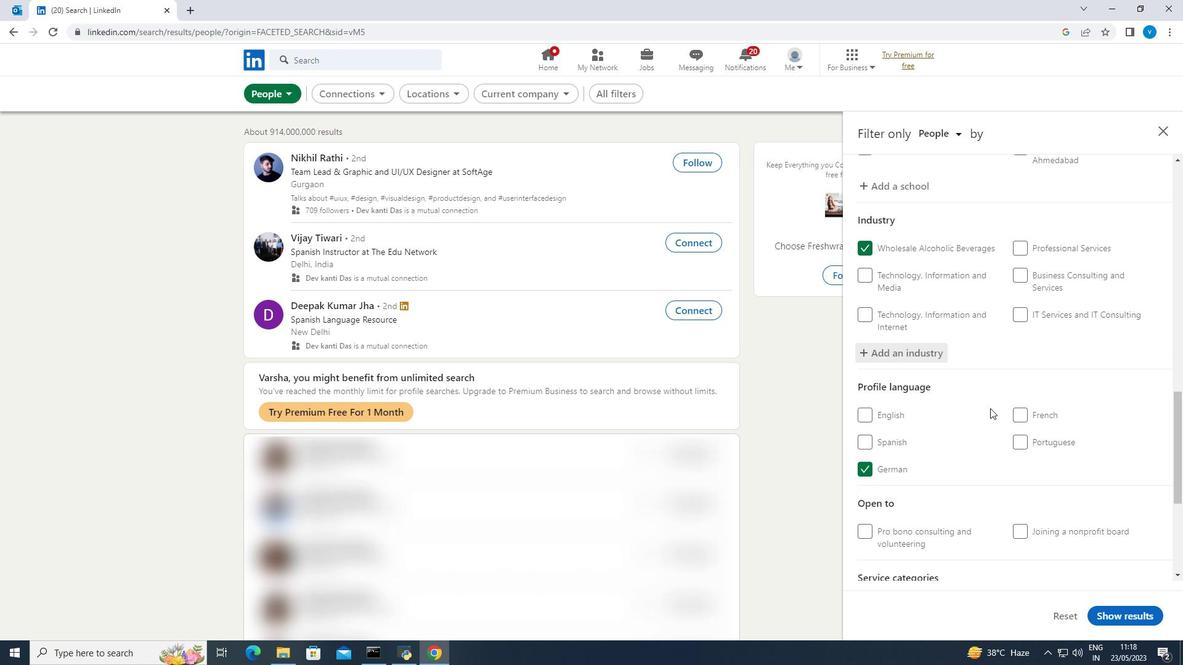 
Action: Mouse scrolled (990, 407) with delta (0, 0)
Screenshot: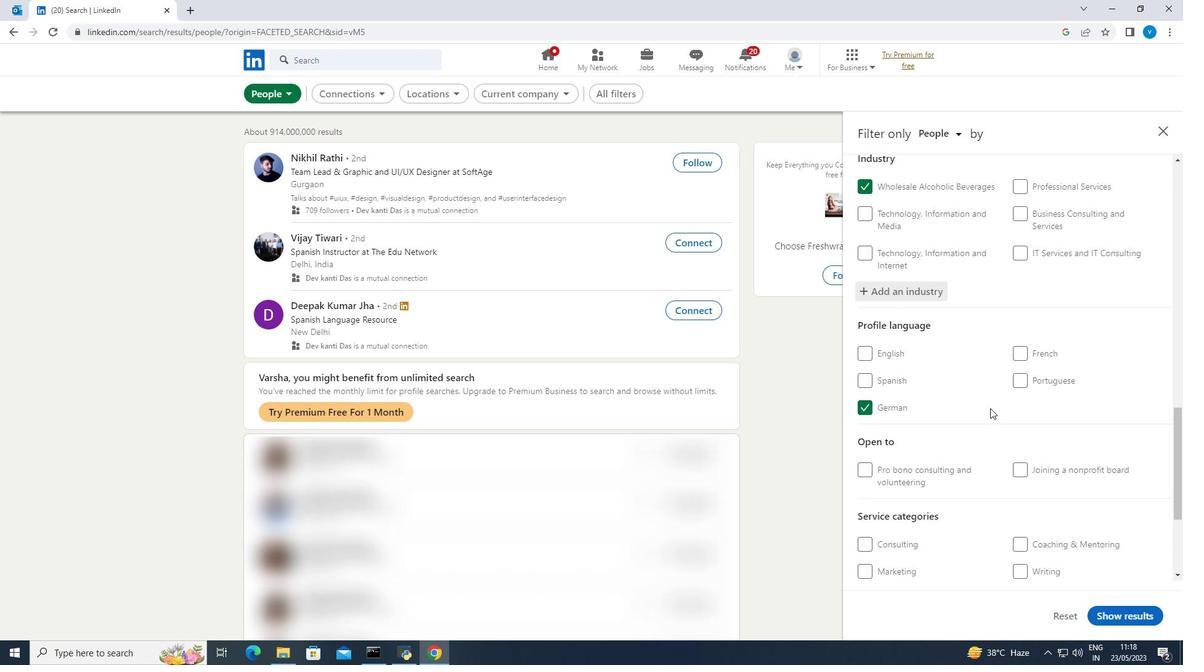 
Action: Mouse scrolled (990, 407) with delta (0, 0)
Screenshot: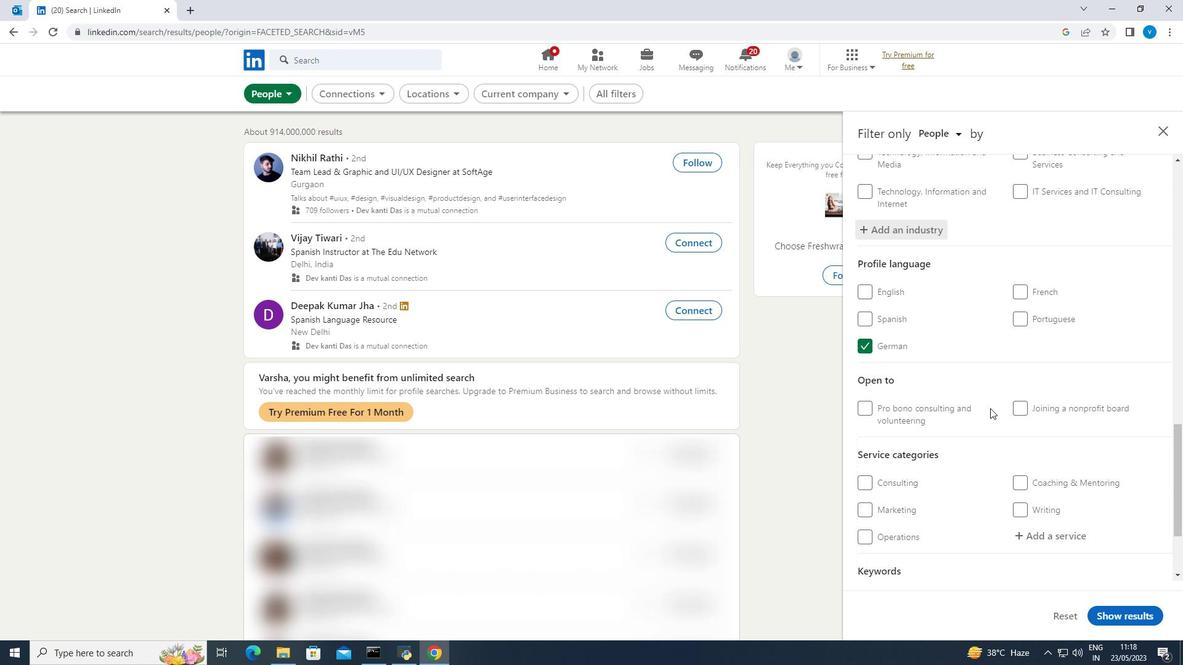 
Action: Mouse scrolled (990, 407) with delta (0, 0)
Screenshot: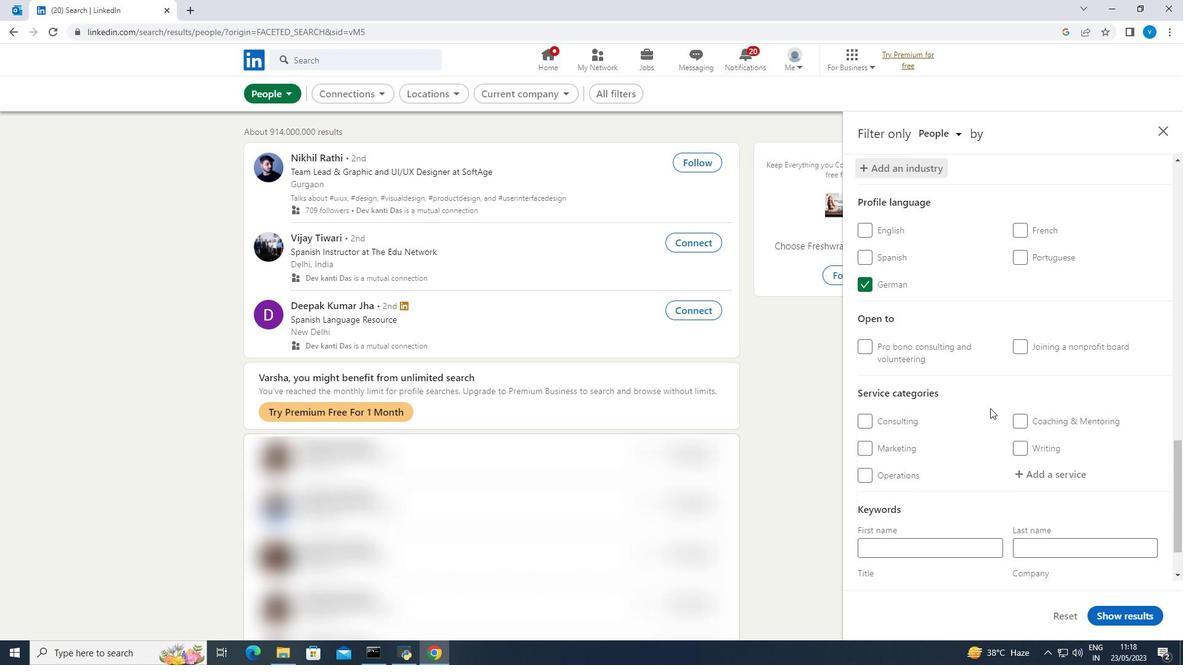 
Action: Mouse moved to (1025, 415)
Screenshot: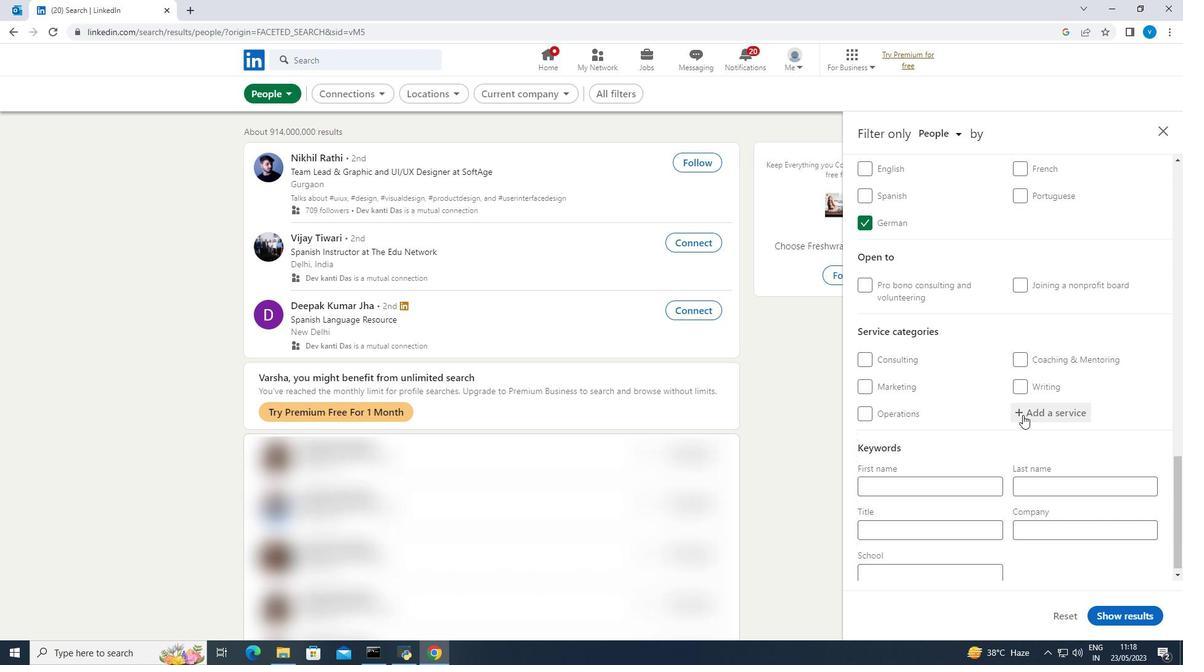 
Action: Mouse pressed left at (1025, 415)
Screenshot: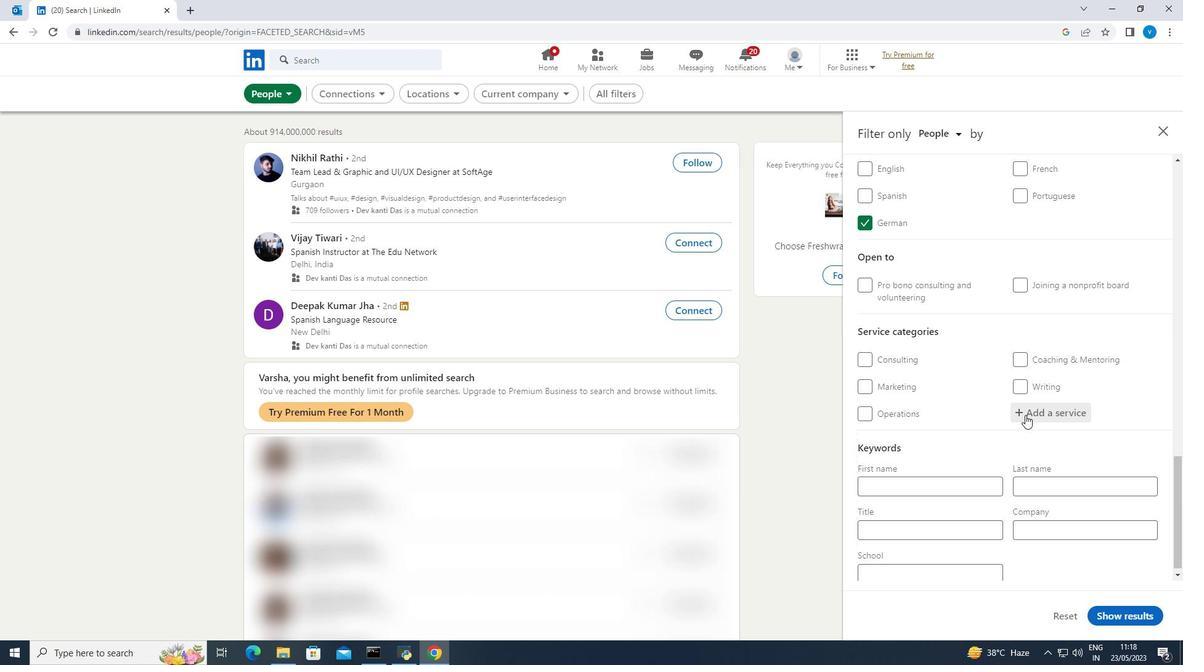 
Action: Mouse moved to (1019, 411)
Screenshot: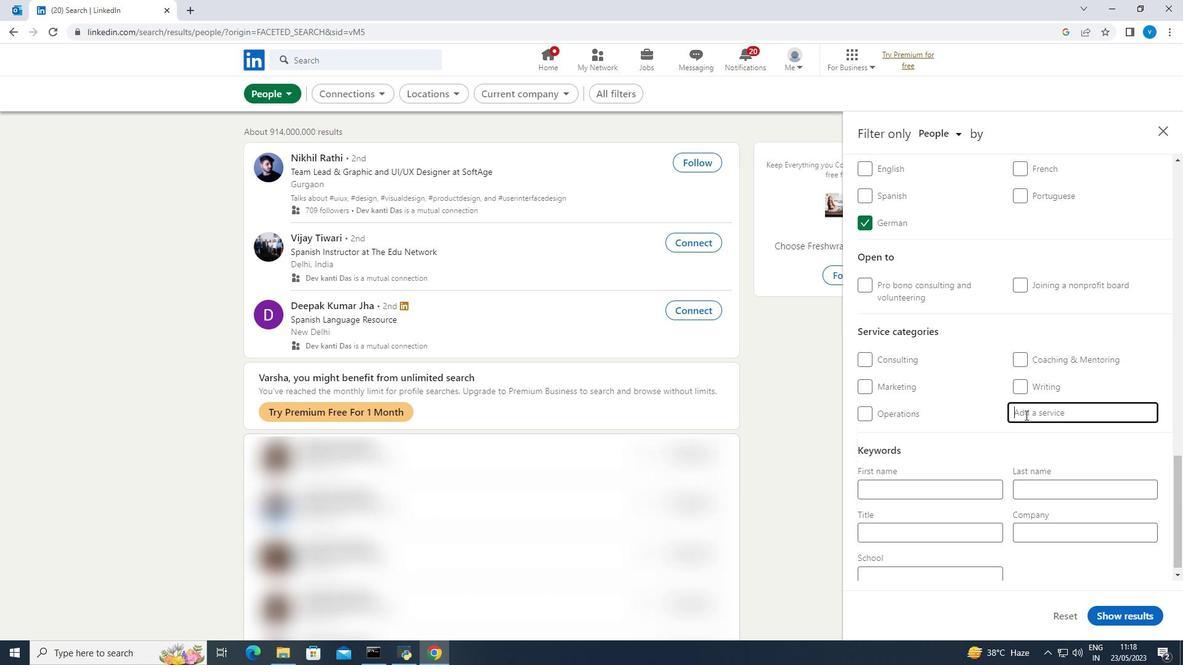 
Action: Key pressed <Key.shift><Key.shift><Key.shift><Key.shift><Key.shift>Lead<Key.space><Key.shift><Key.shift><Key.shift><Key.shift><Key.shift><Key.shift>G
Screenshot: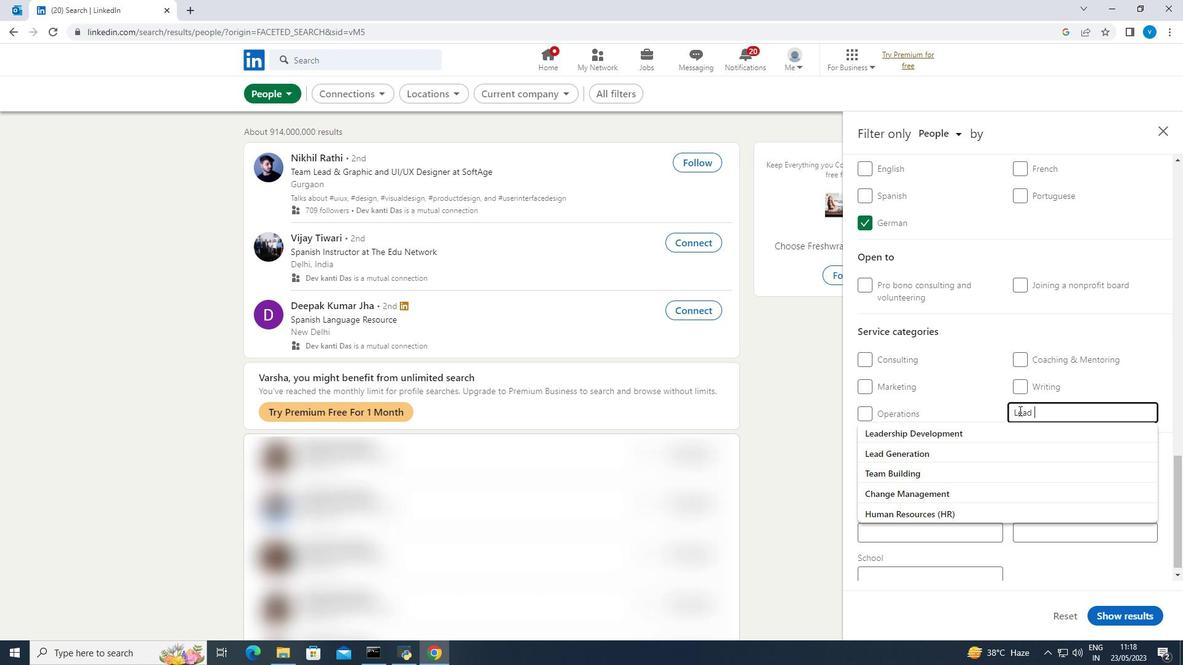 
Action: Mouse moved to (985, 428)
Screenshot: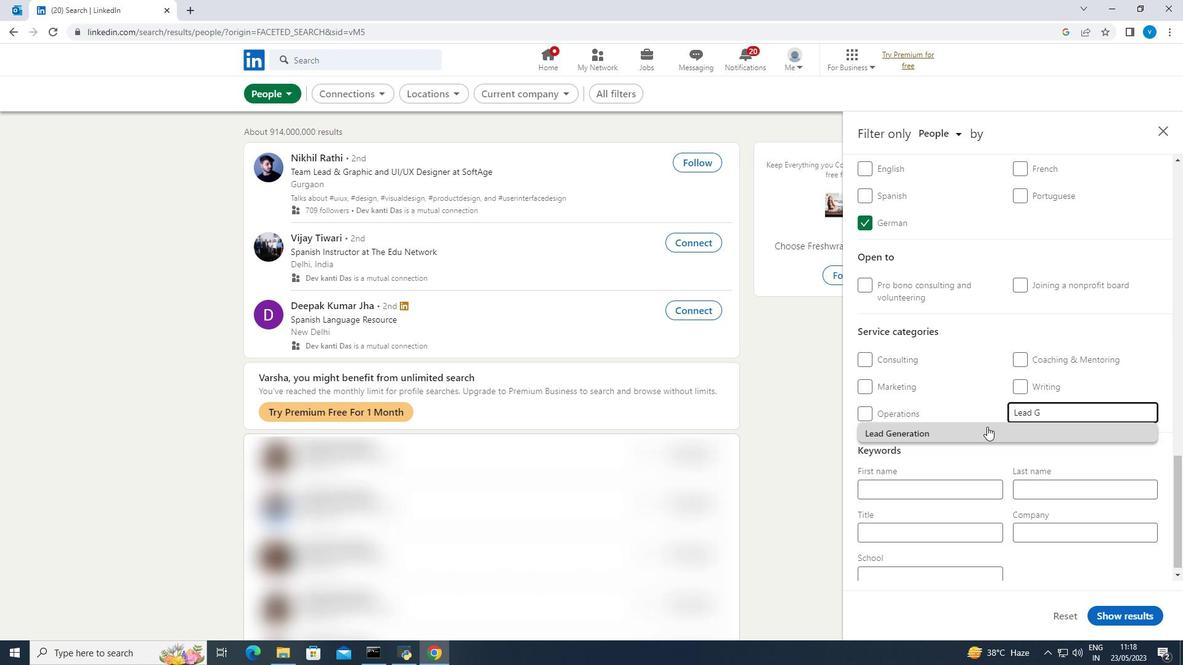 
Action: Mouse pressed left at (985, 428)
Screenshot: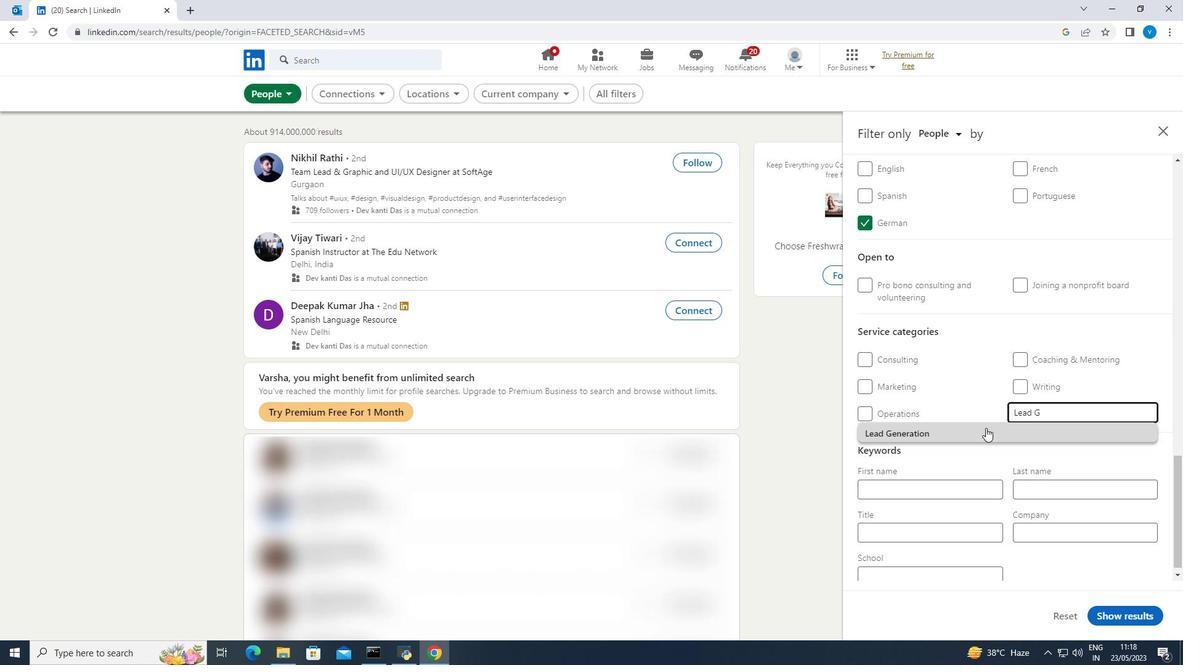 
Action: Mouse scrolled (985, 427) with delta (0, 0)
Screenshot: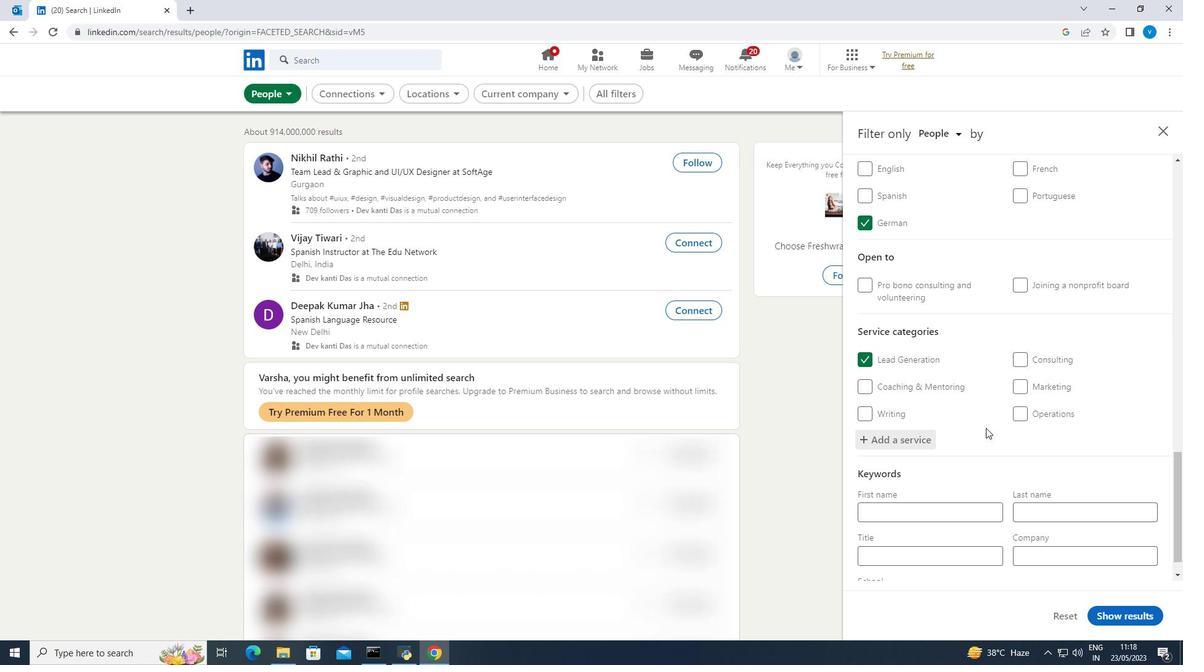 
Action: Mouse moved to (951, 526)
Screenshot: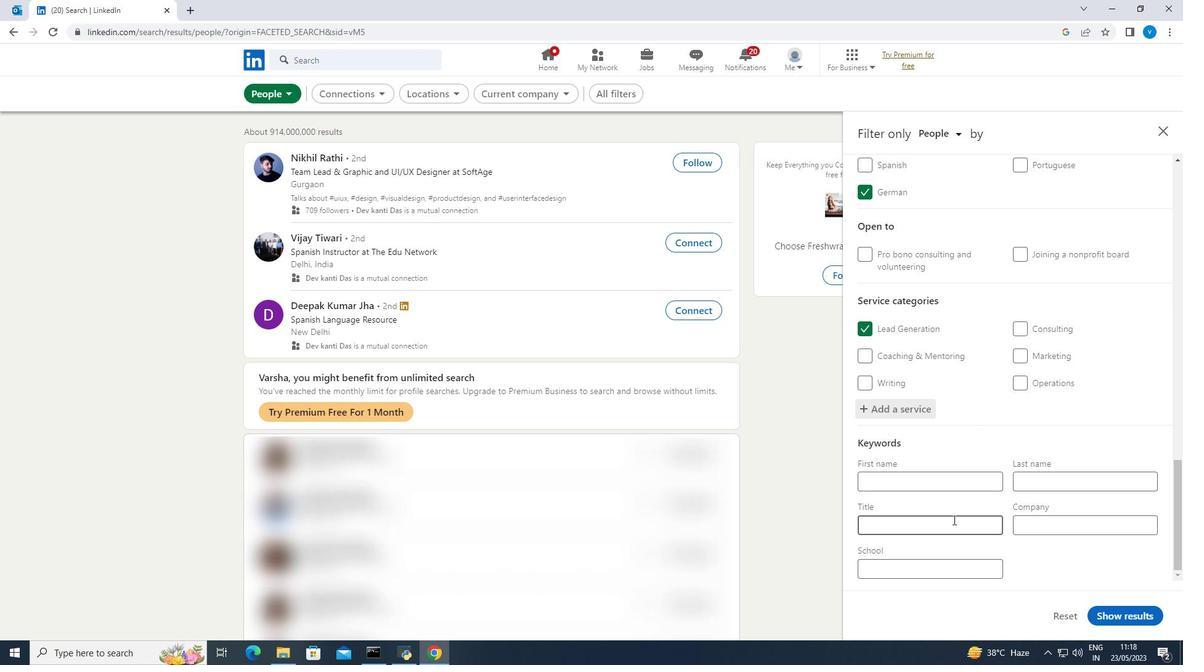 
Action: Mouse pressed left at (951, 526)
Screenshot: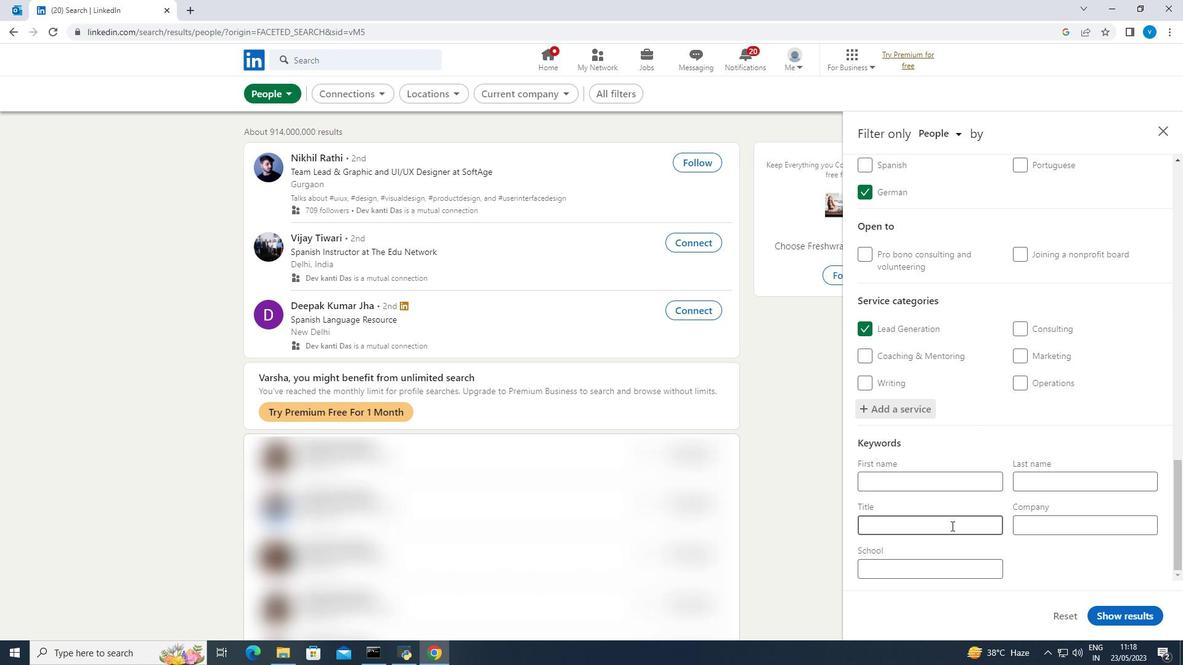 
Action: Key pressed <Key.shift><Key.shift><Key.shift><Key.shift><Key.shift>Brand<Key.space><Key.shift><Key.shift><Key.shift><Key.shift><Key.shift><Key.shift><Key.shift><Key.shift><Key.shift><Key.shift>Manager
Screenshot: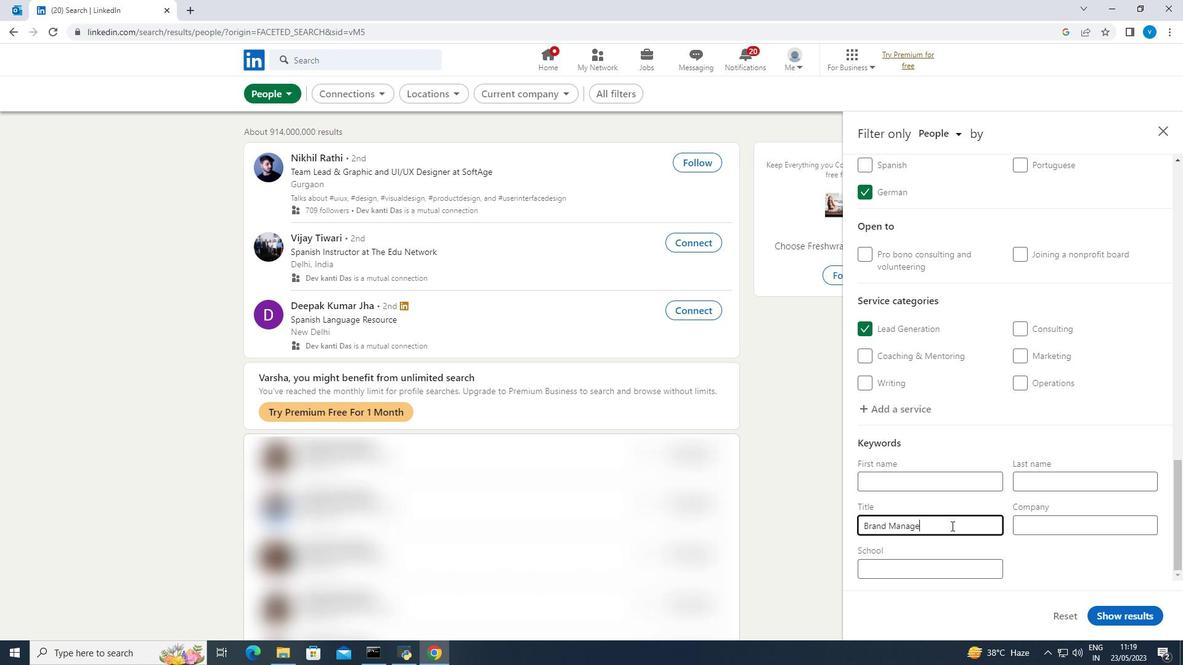 
Action: Mouse moved to (1106, 614)
Screenshot: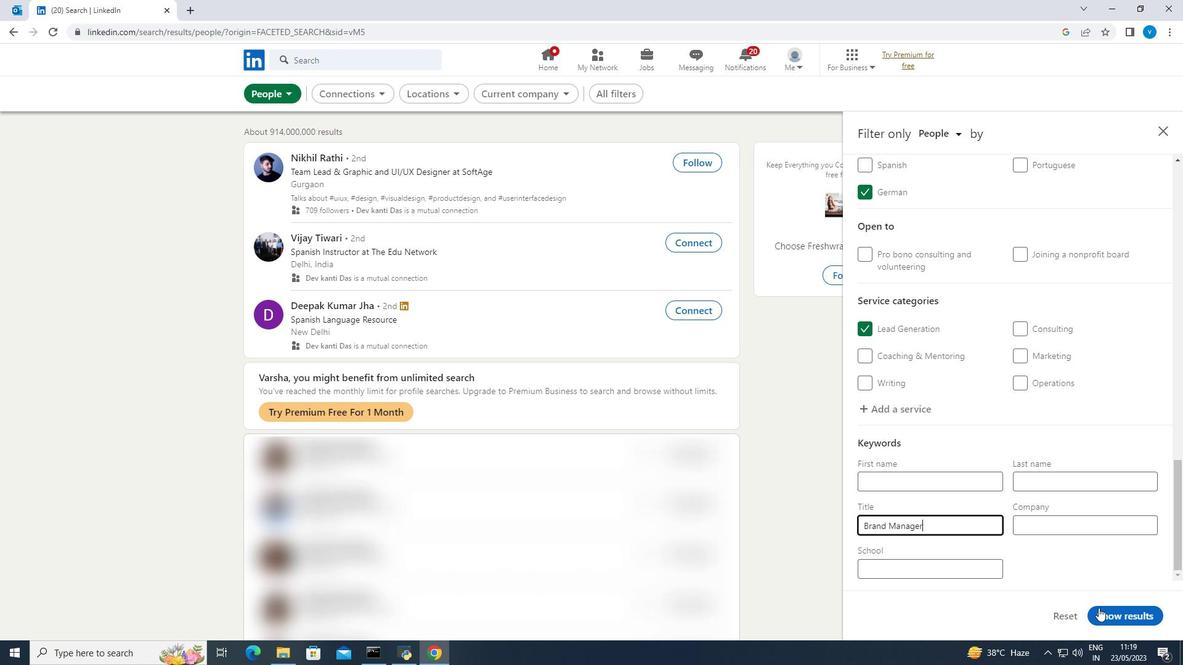 
Action: Mouse pressed left at (1106, 614)
Screenshot: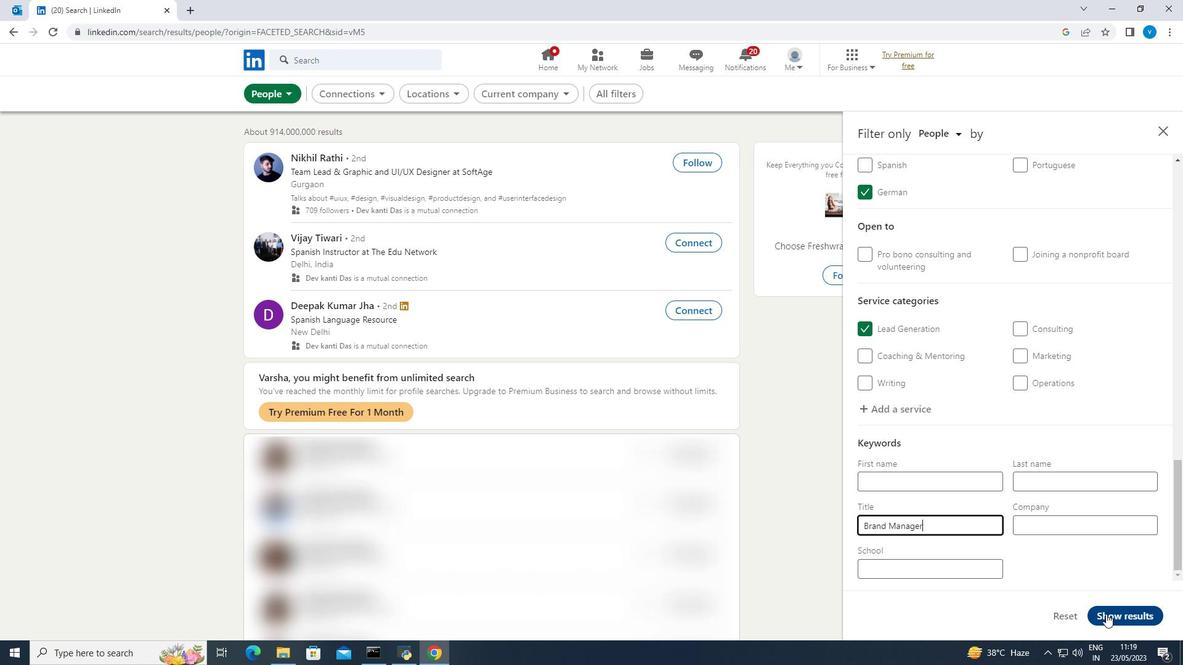 
Action: Mouse moved to (1098, 601)
Screenshot: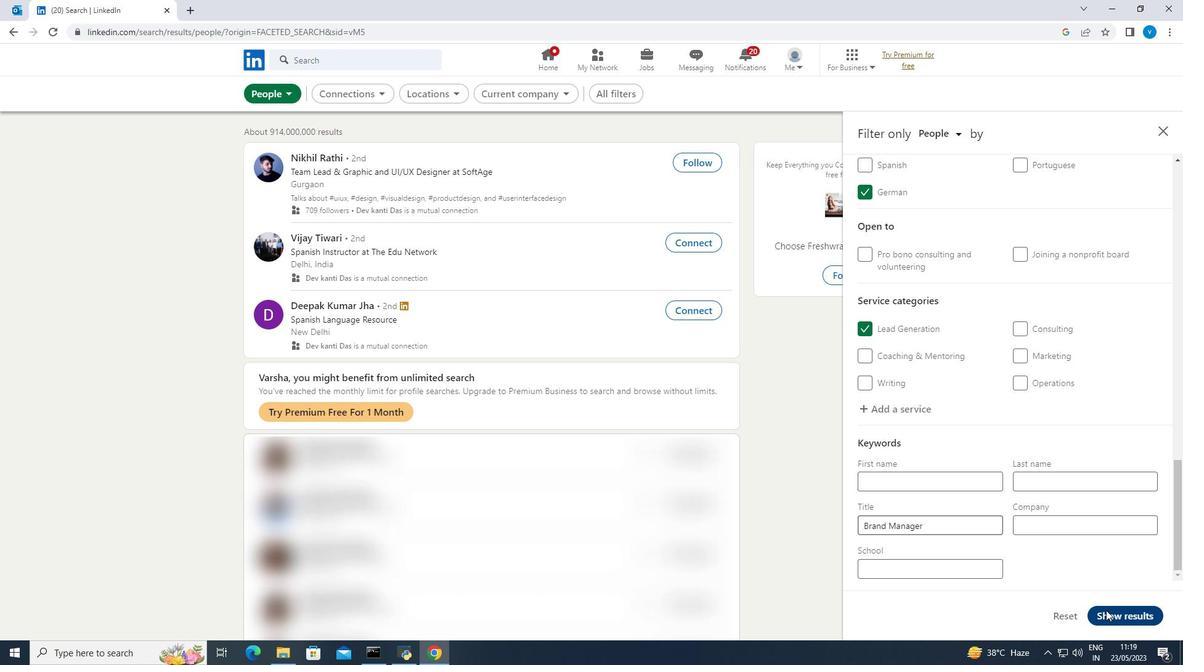 
